Task: Look for space in Angleton, United States from 12th July, 2023 to 16th July, 2023 for 8 adults in price range Rs.10000 to Rs.16000. Place can be private room with 8 bedrooms having 8 beds and 8 bathrooms. Property type can be house, flat, guest house, hotel. Amenities needed are: wifi, TV, free parkinig on premises, gym, breakfast. Booking option can be shelf check-in. Required host language is English.
Action: Mouse moved to (519, 123)
Screenshot: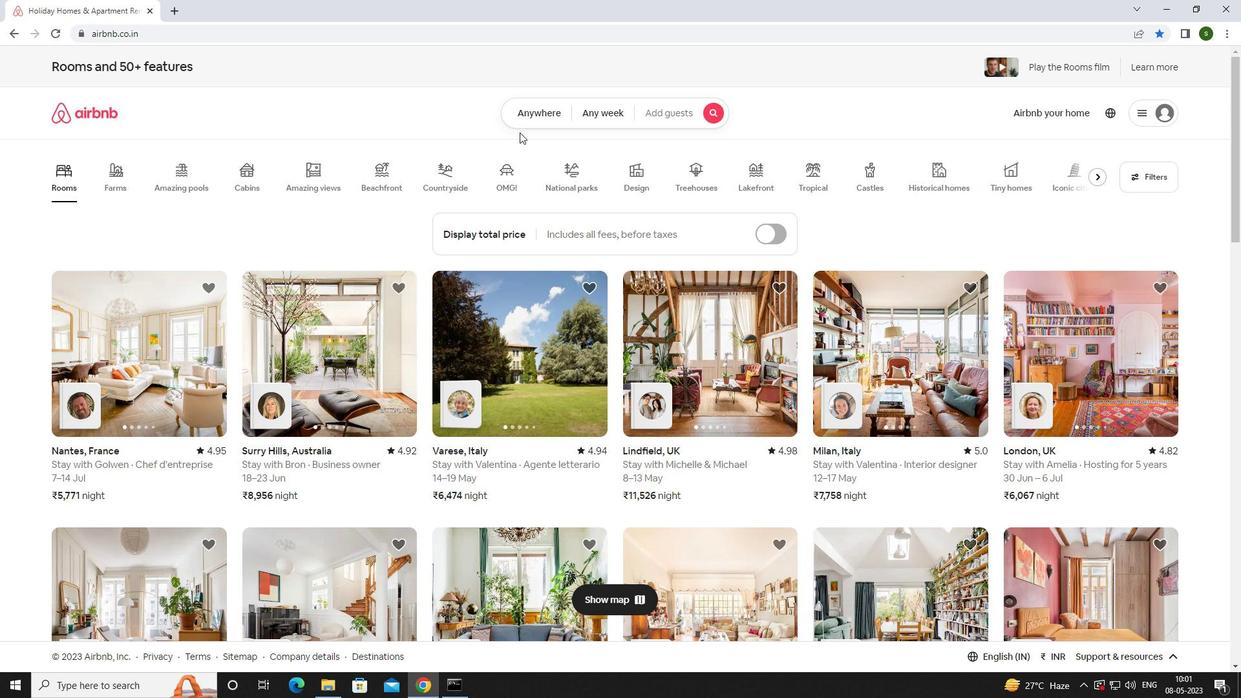 
Action: Mouse pressed left at (519, 123)
Screenshot: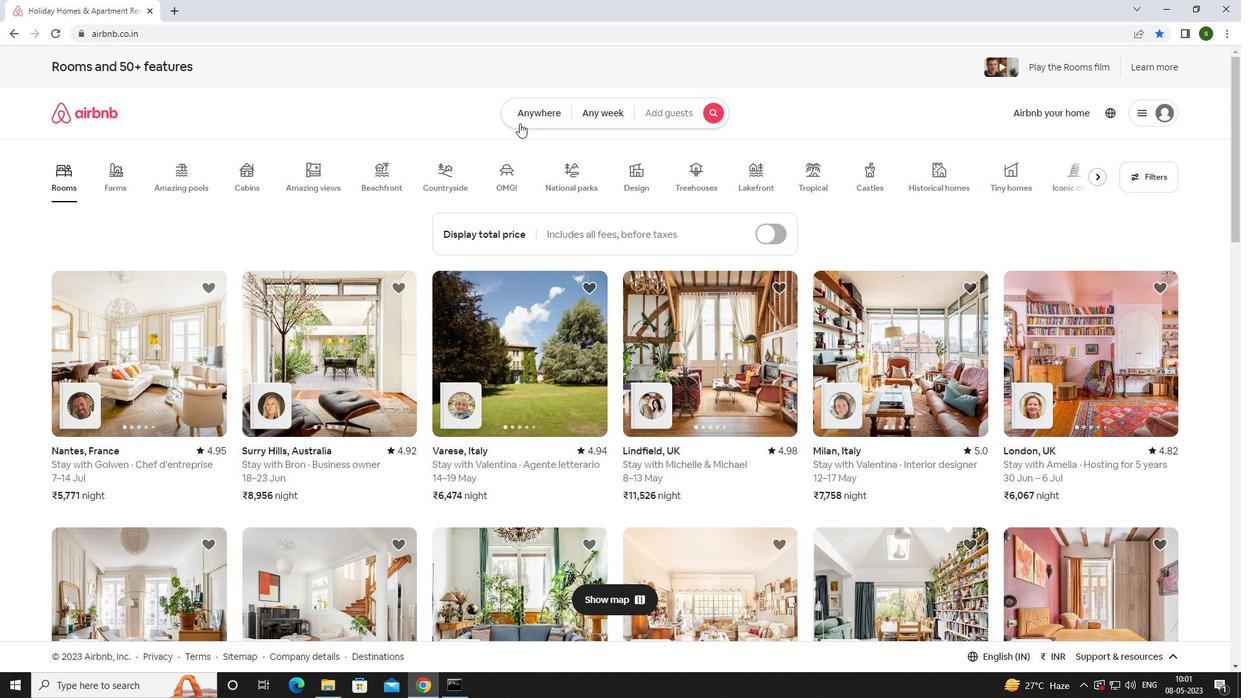 
Action: Mouse moved to (440, 170)
Screenshot: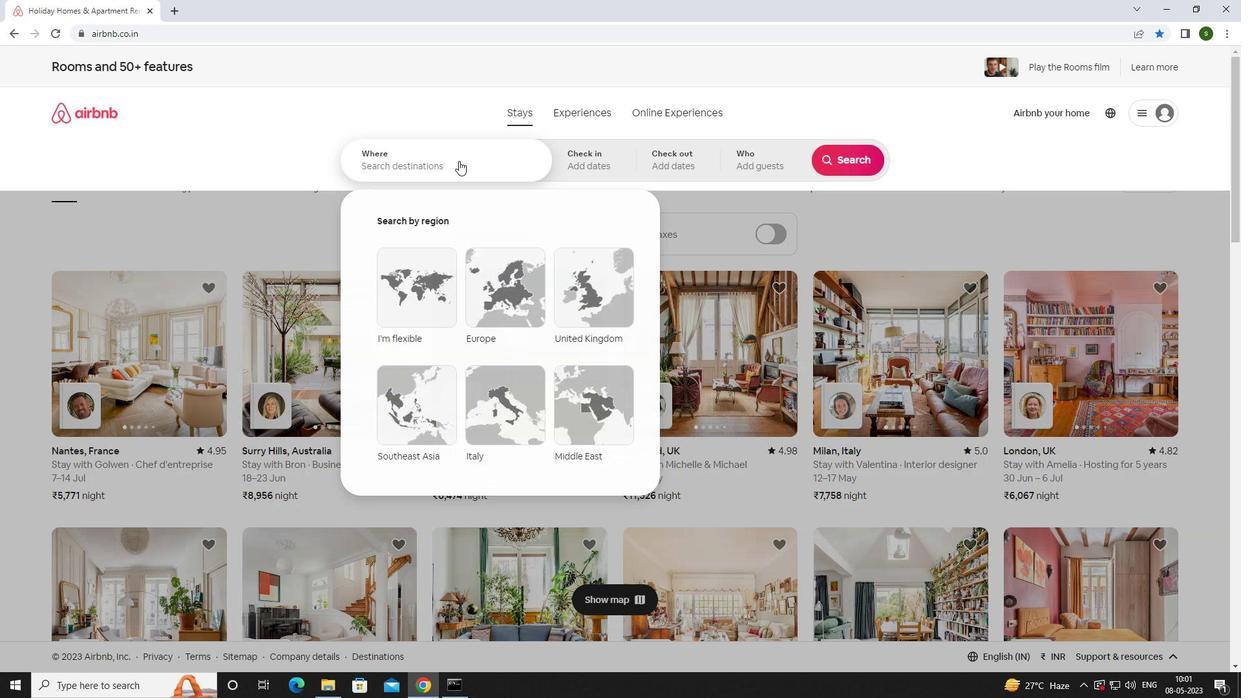 
Action: Mouse pressed left at (440, 170)
Screenshot: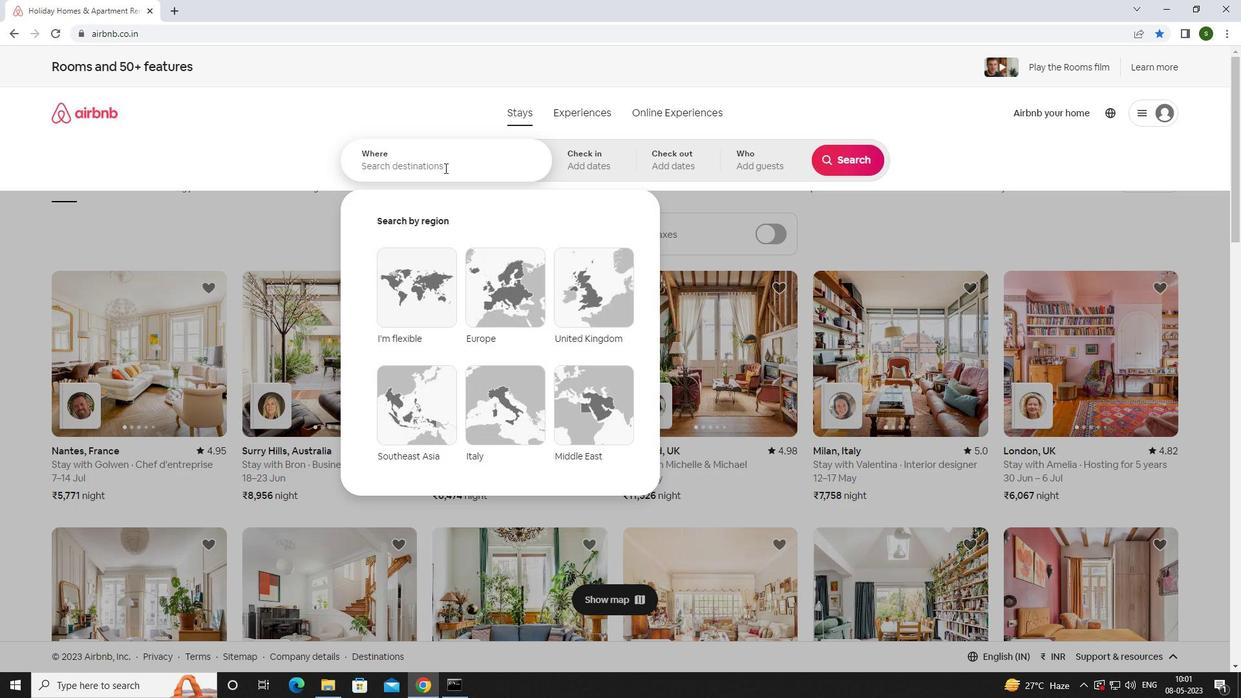 
Action: Mouse moved to (437, 171)
Screenshot: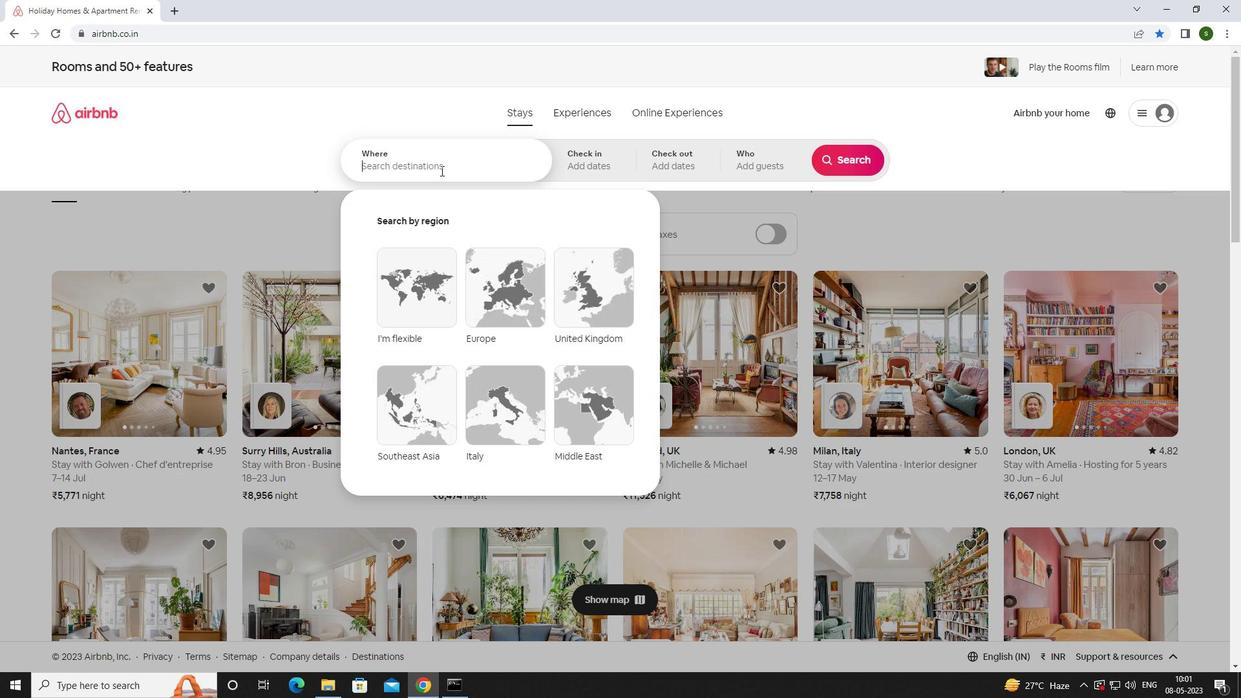 
Action: Key pressed <Key.caps_lock>a<Key.caps_lock>ngleton,<Key.space><Key.caps_lock>u<Key.caps_lock>nited<Key.space><Key.caps_lock>s<Key.caps_lock>tates<Key.enter>
Screenshot: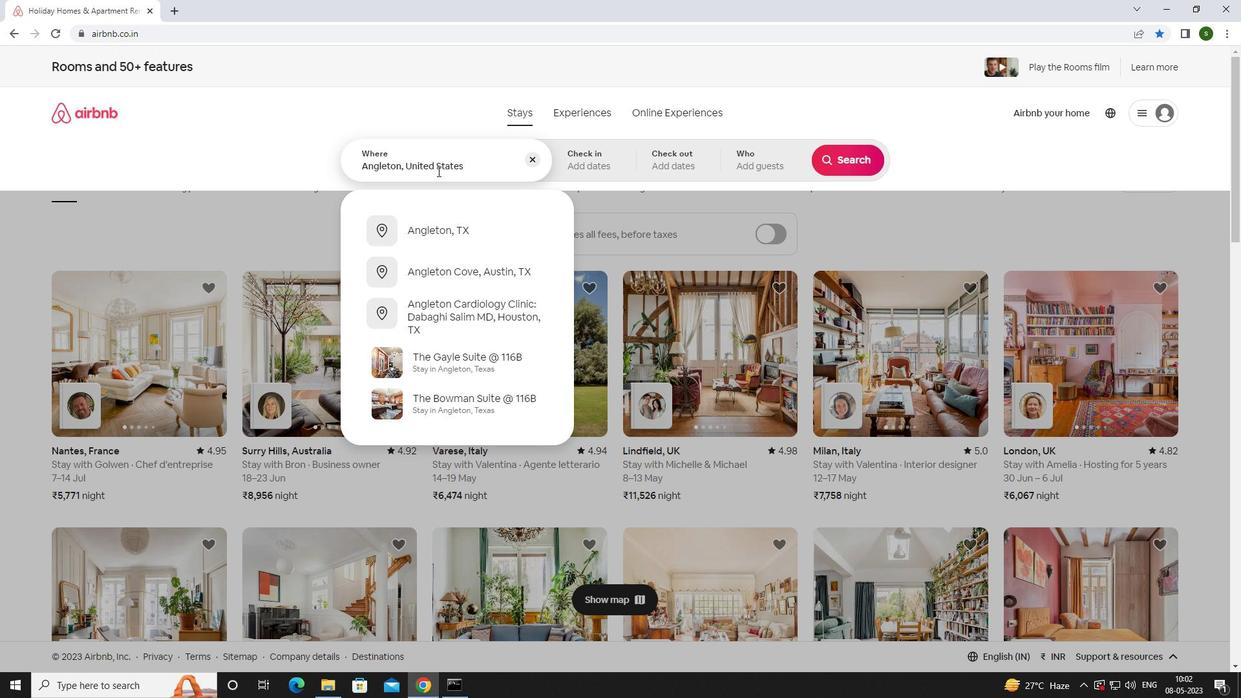 
Action: Mouse moved to (837, 259)
Screenshot: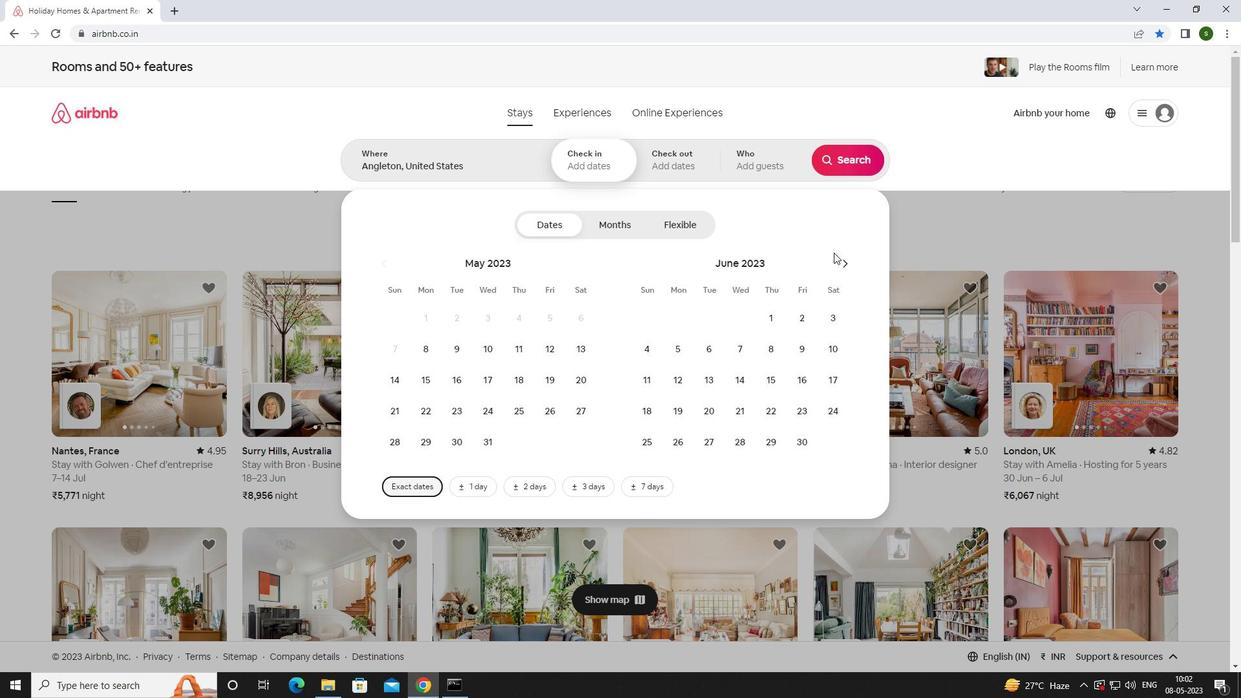 
Action: Mouse pressed left at (837, 259)
Screenshot: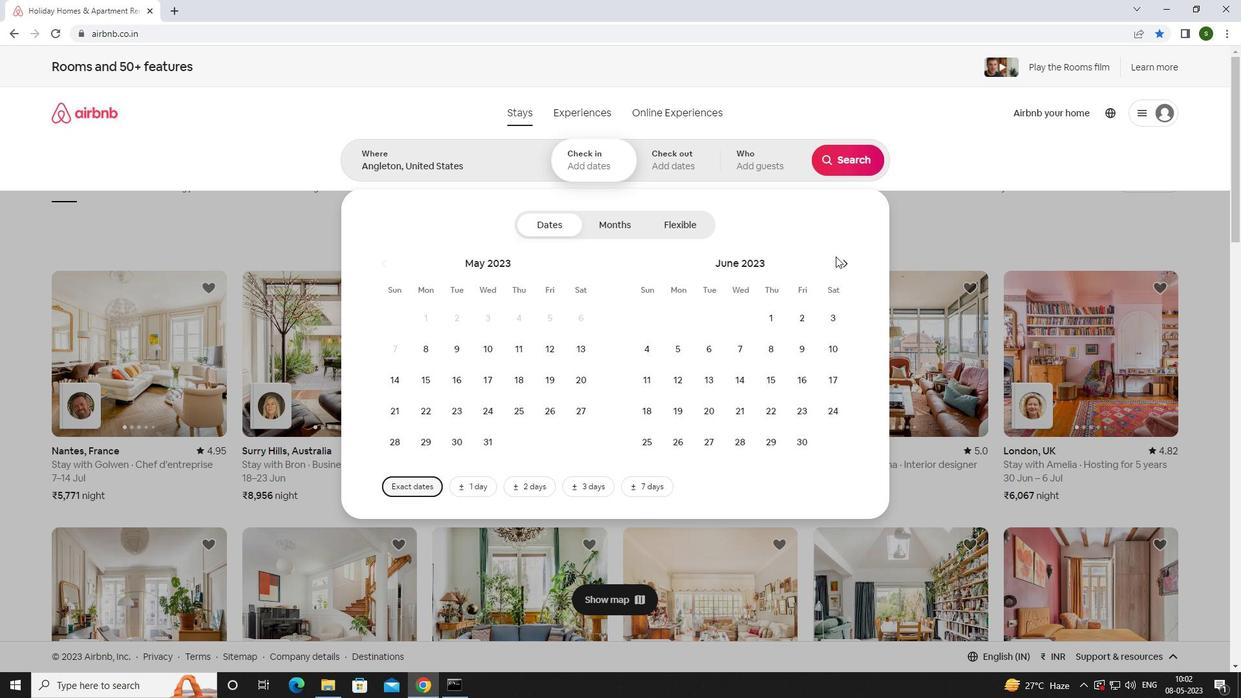 
Action: Mouse moved to (732, 378)
Screenshot: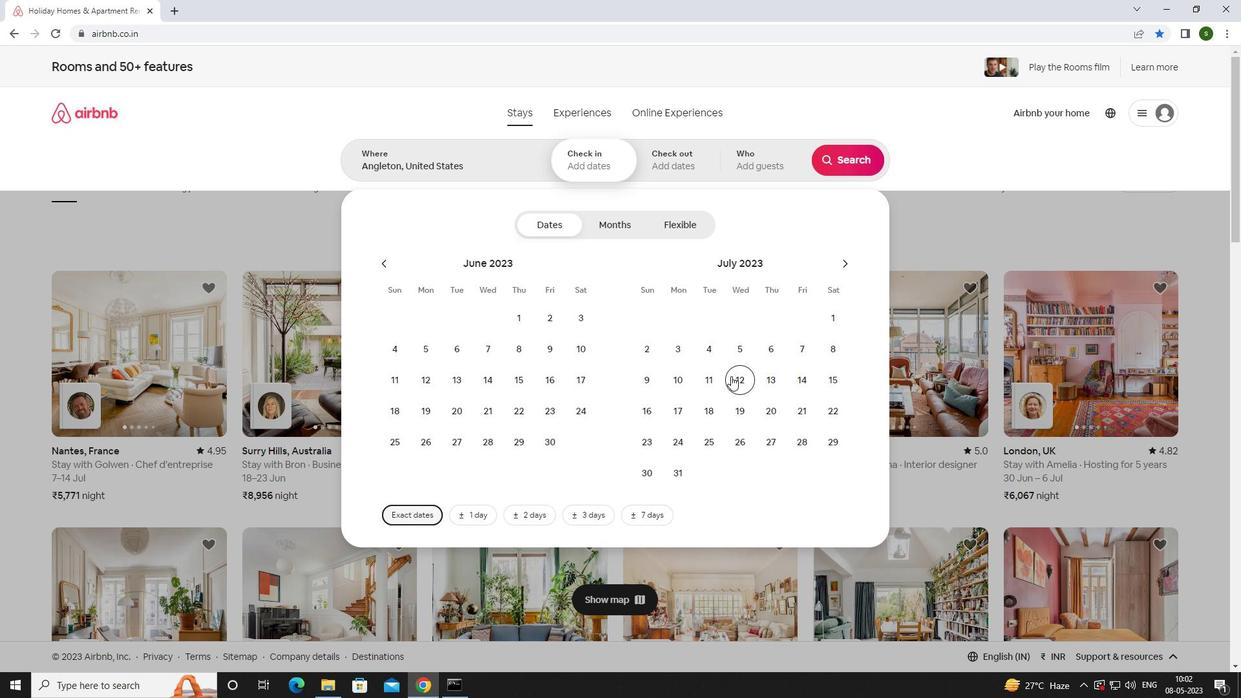 
Action: Mouse pressed left at (732, 378)
Screenshot: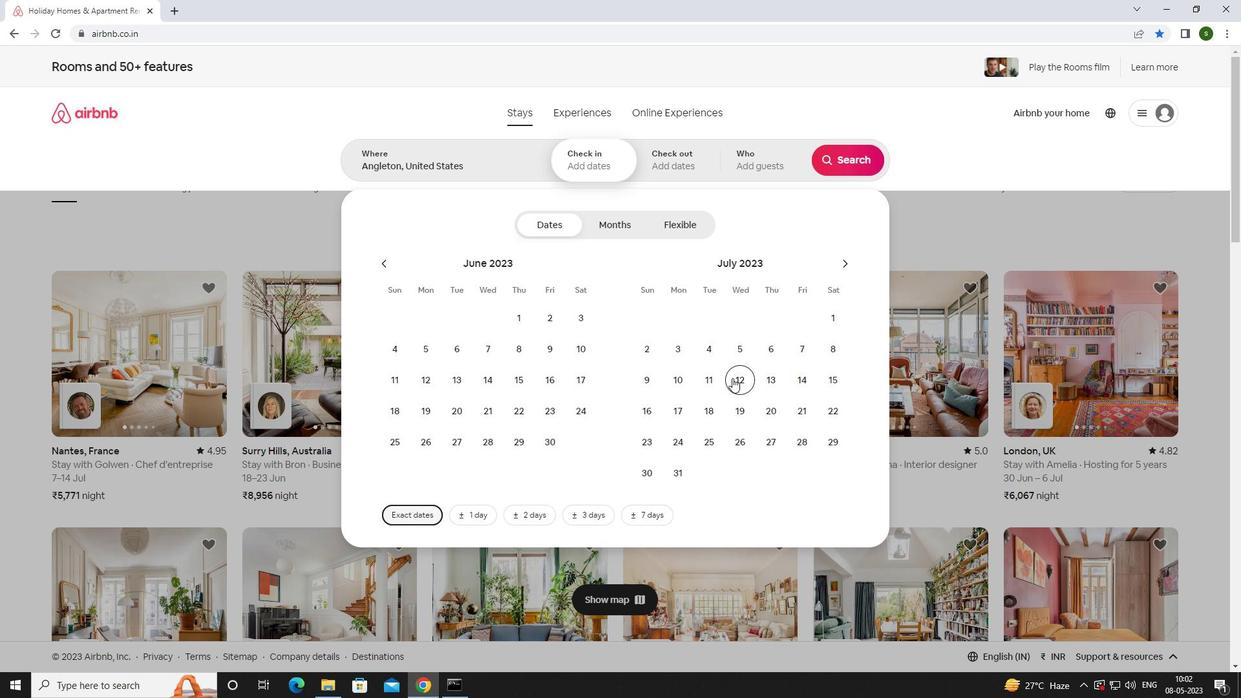 
Action: Mouse moved to (647, 412)
Screenshot: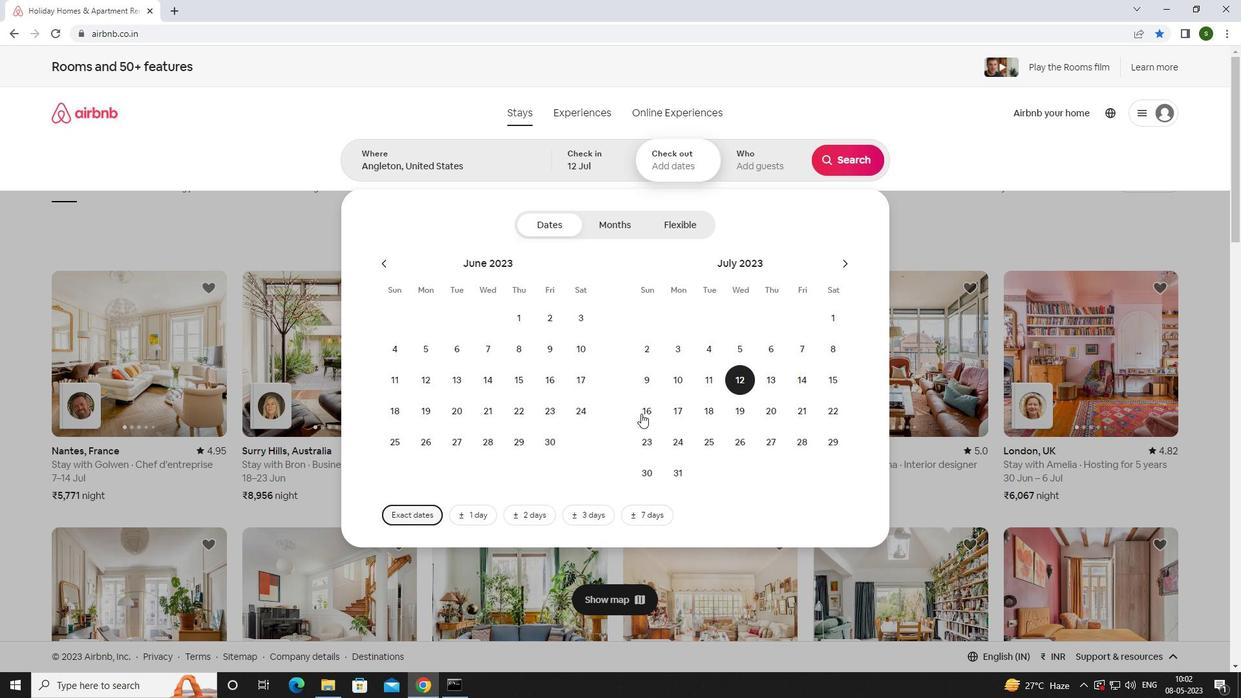 
Action: Mouse pressed left at (647, 412)
Screenshot: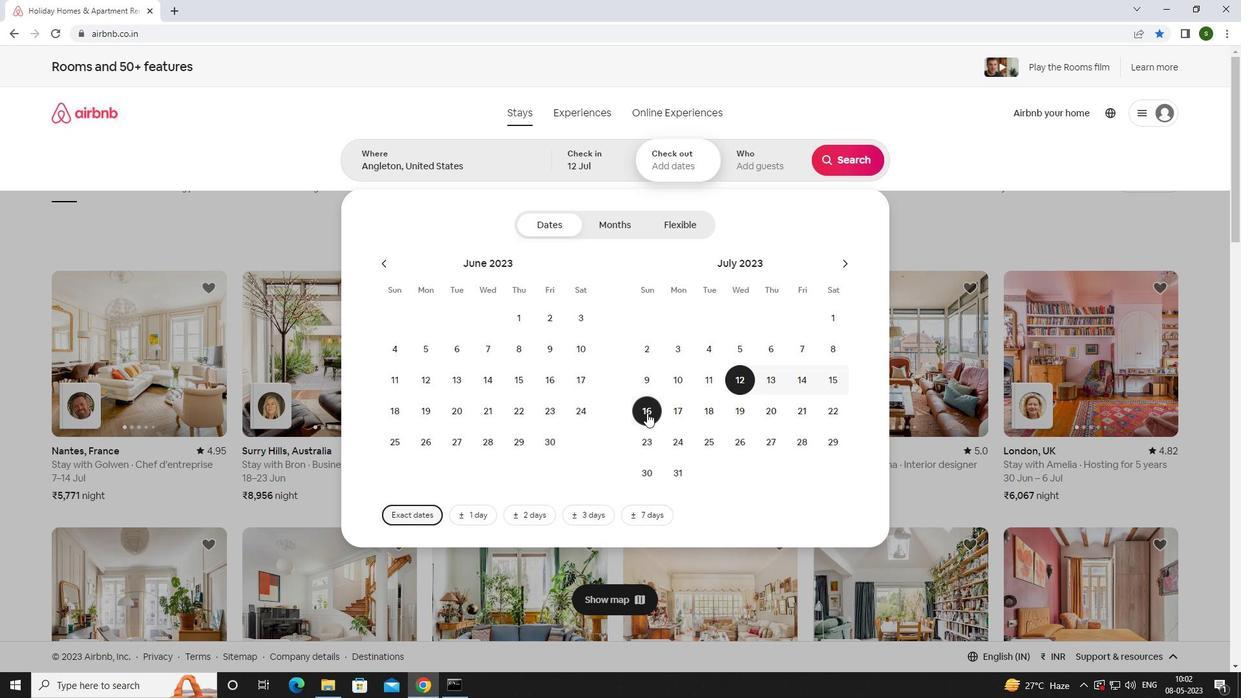 
Action: Mouse moved to (768, 170)
Screenshot: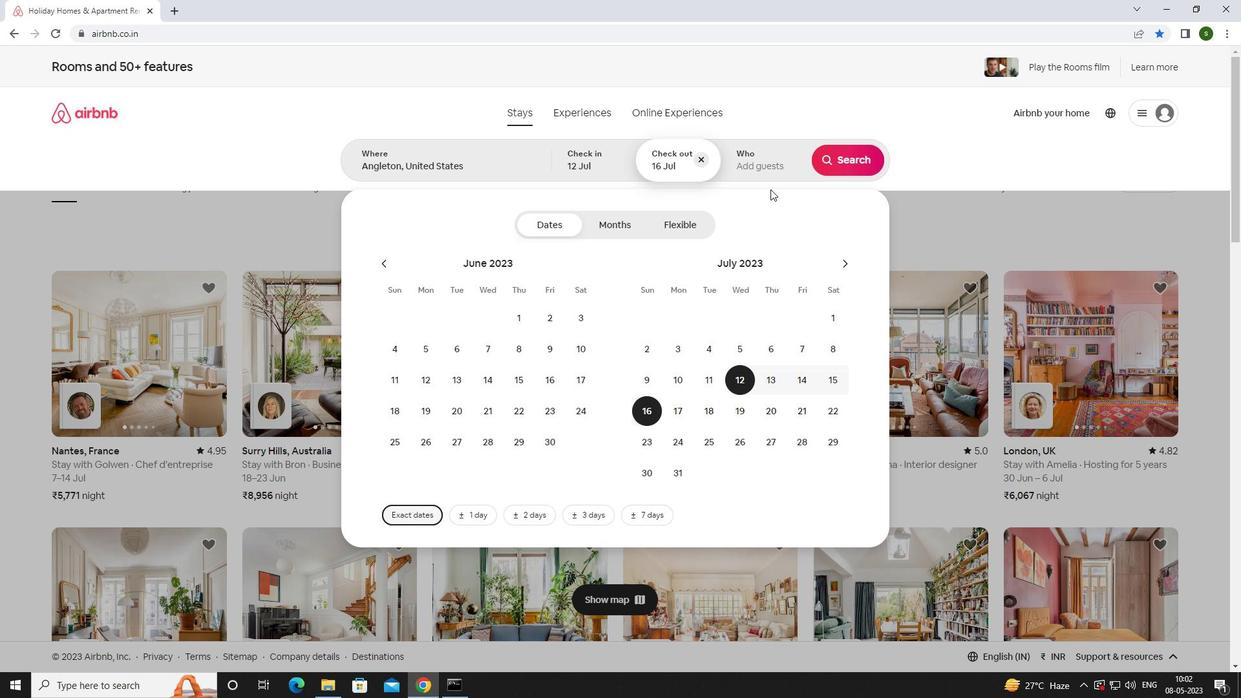 
Action: Mouse pressed left at (768, 170)
Screenshot: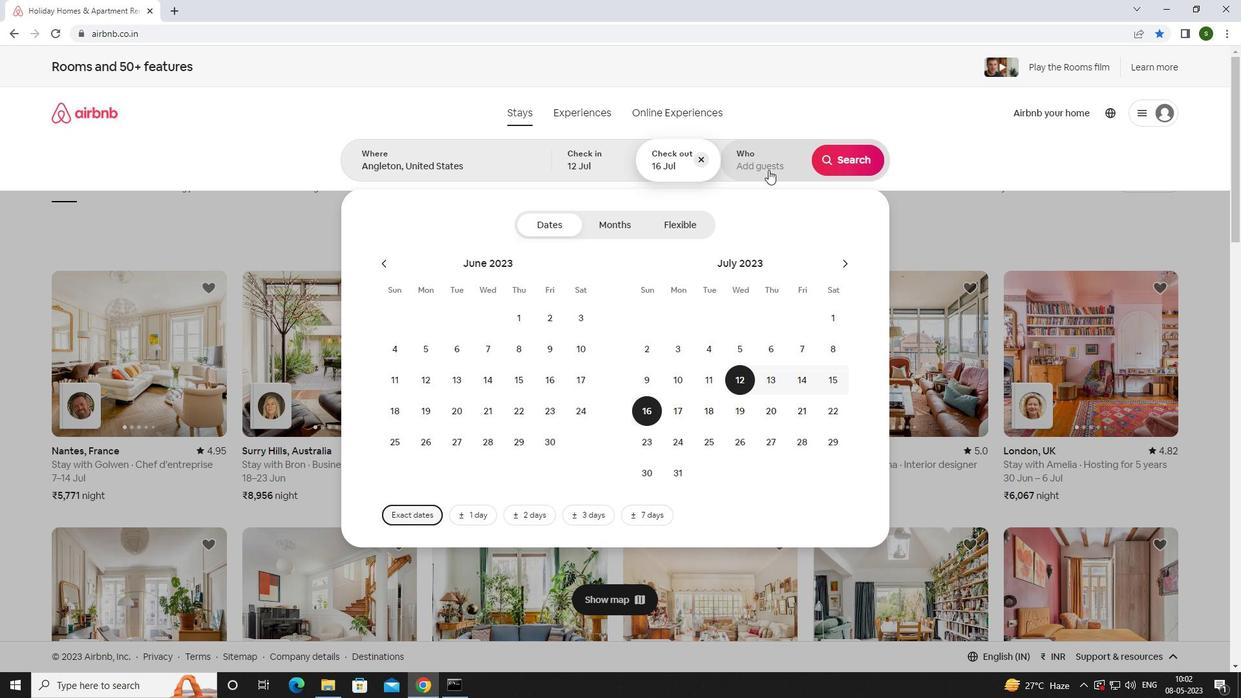 
Action: Mouse moved to (850, 231)
Screenshot: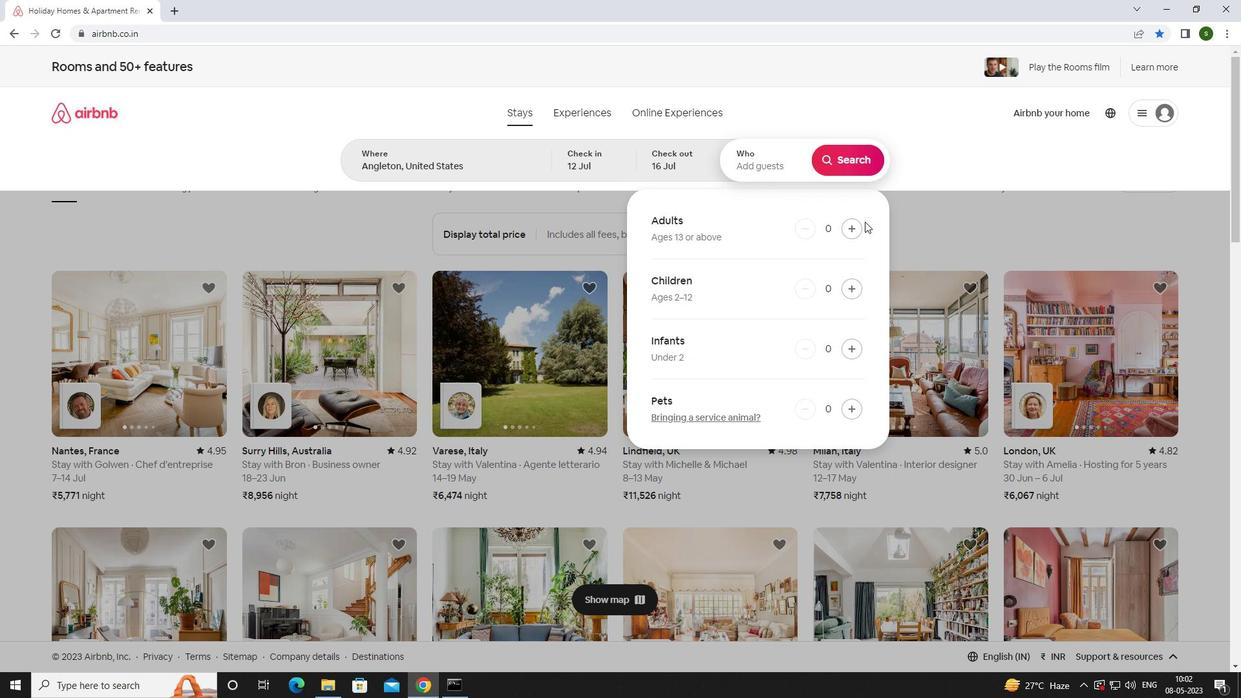 
Action: Mouse pressed left at (850, 231)
Screenshot: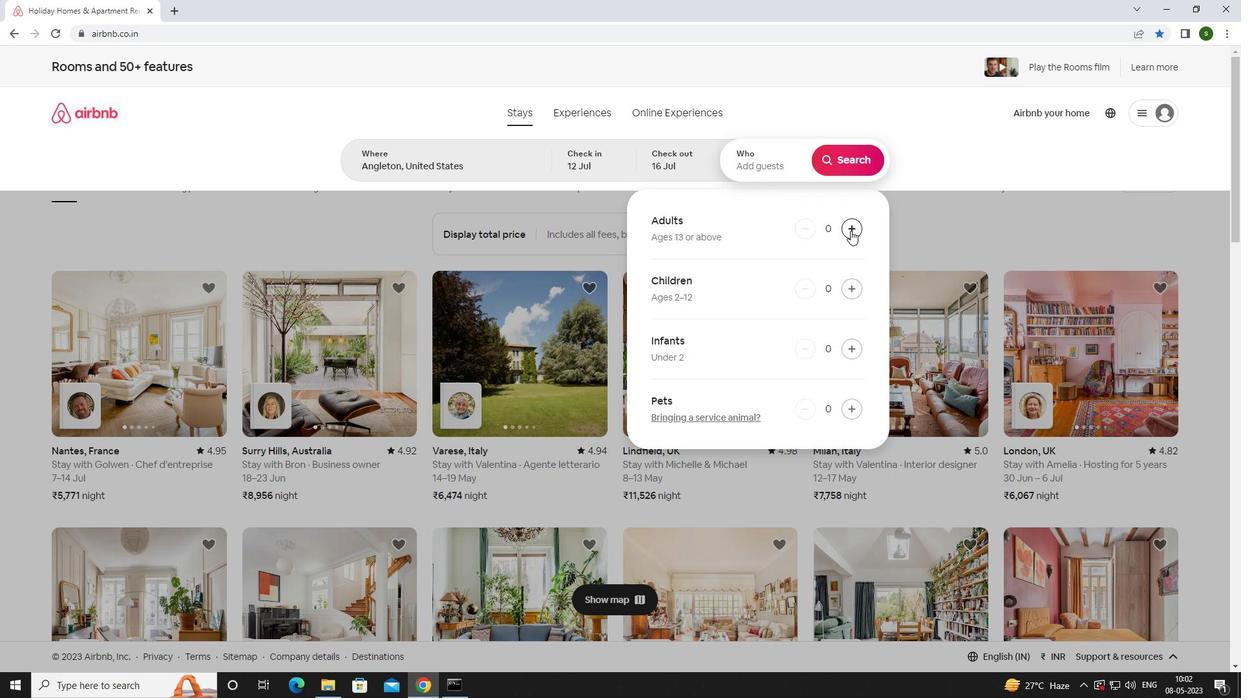 
Action: Mouse pressed left at (850, 231)
Screenshot: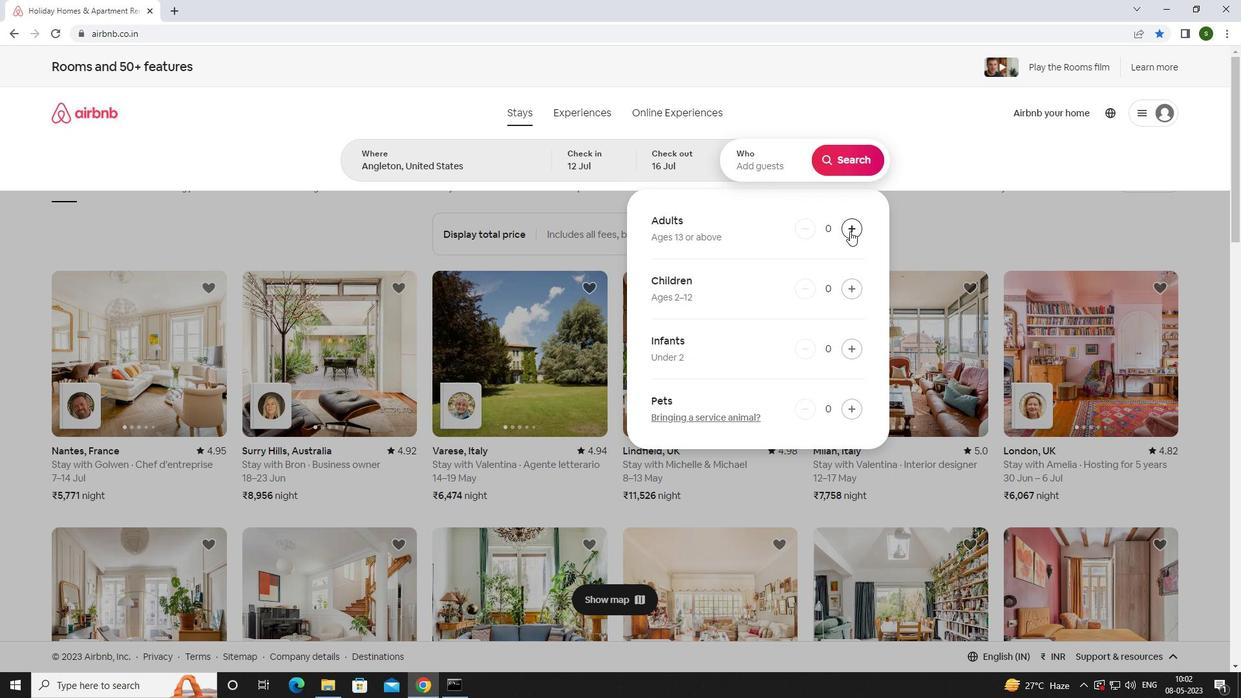 
Action: Mouse pressed left at (850, 231)
Screenshot: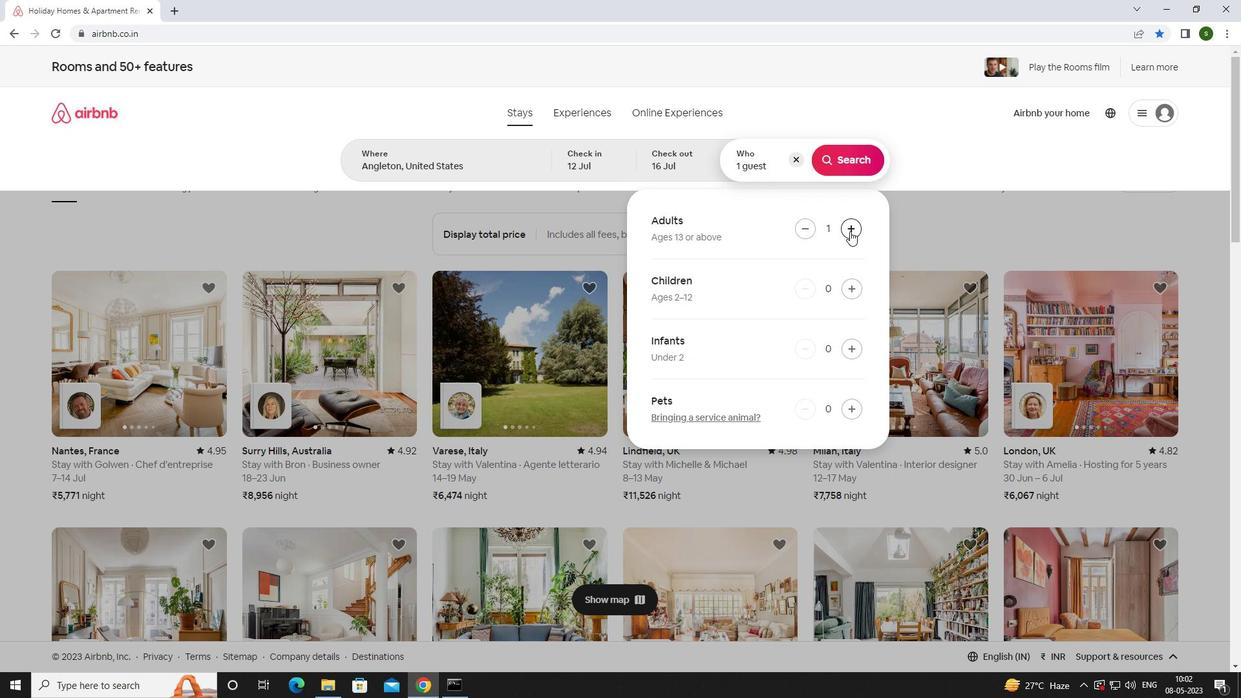 
Action: Mouse pressed left at (850, 231)
Screenshot: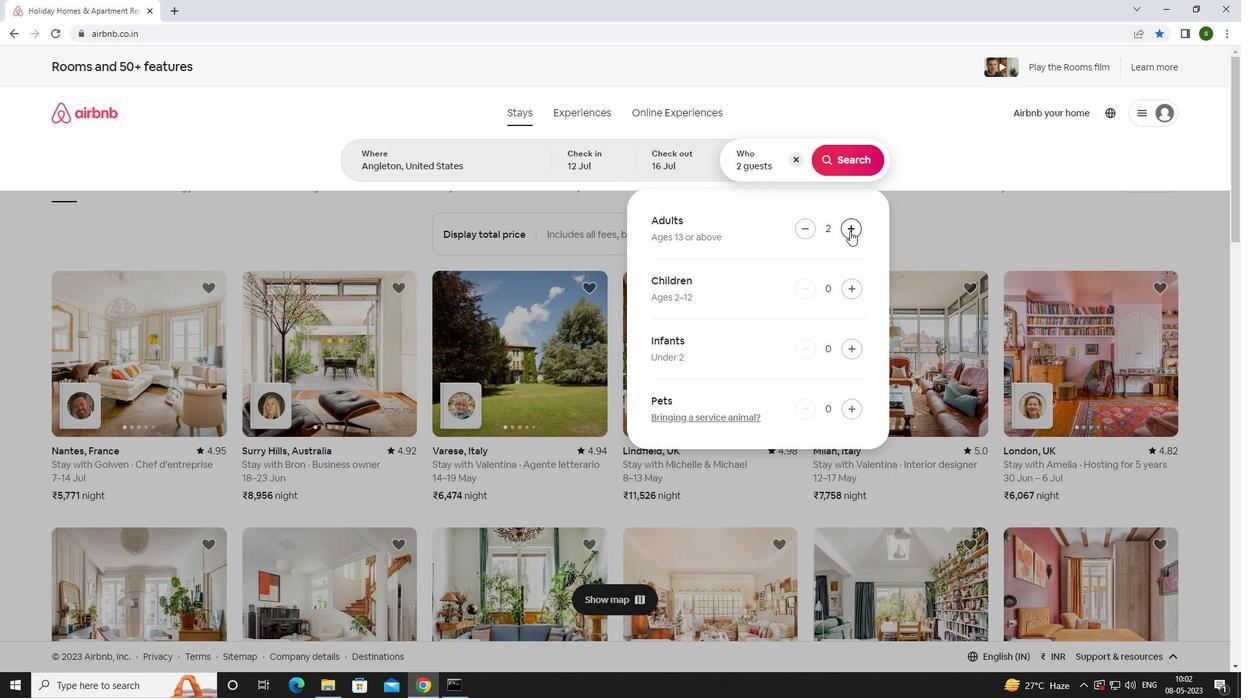 
Action: Mouse pressed left at (850, 231)
Screenshot: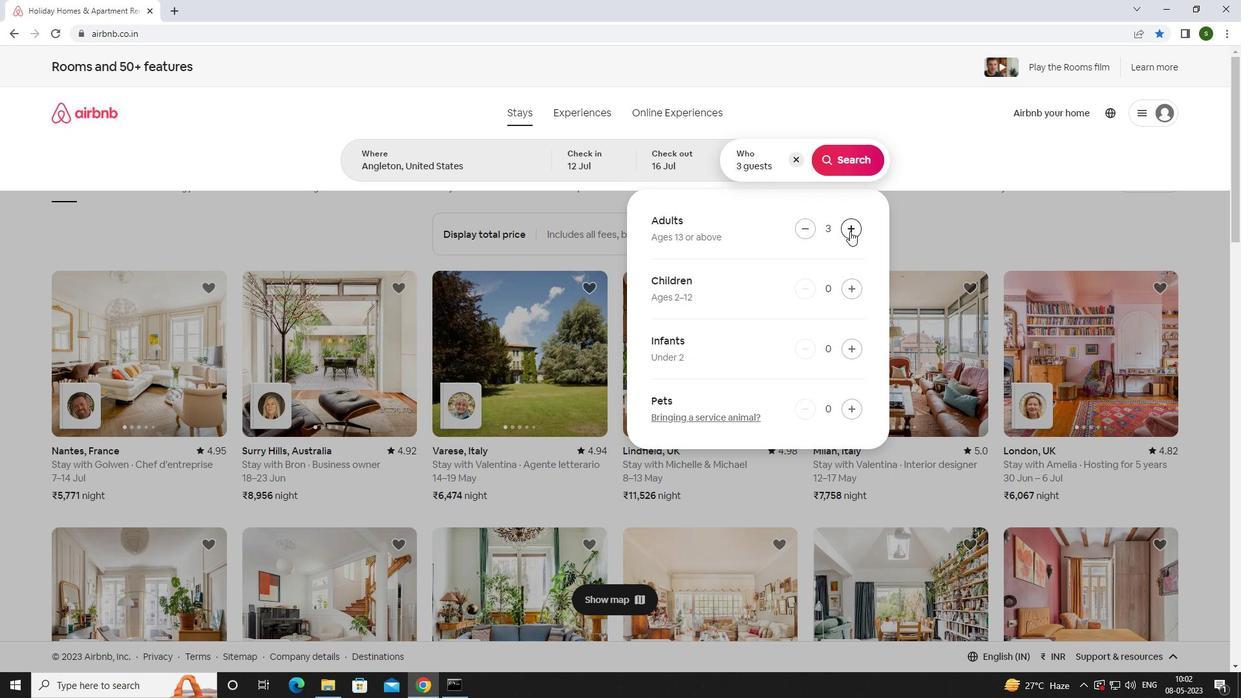 
Action: Mouse pressed left at (850, 231)
Screenshot: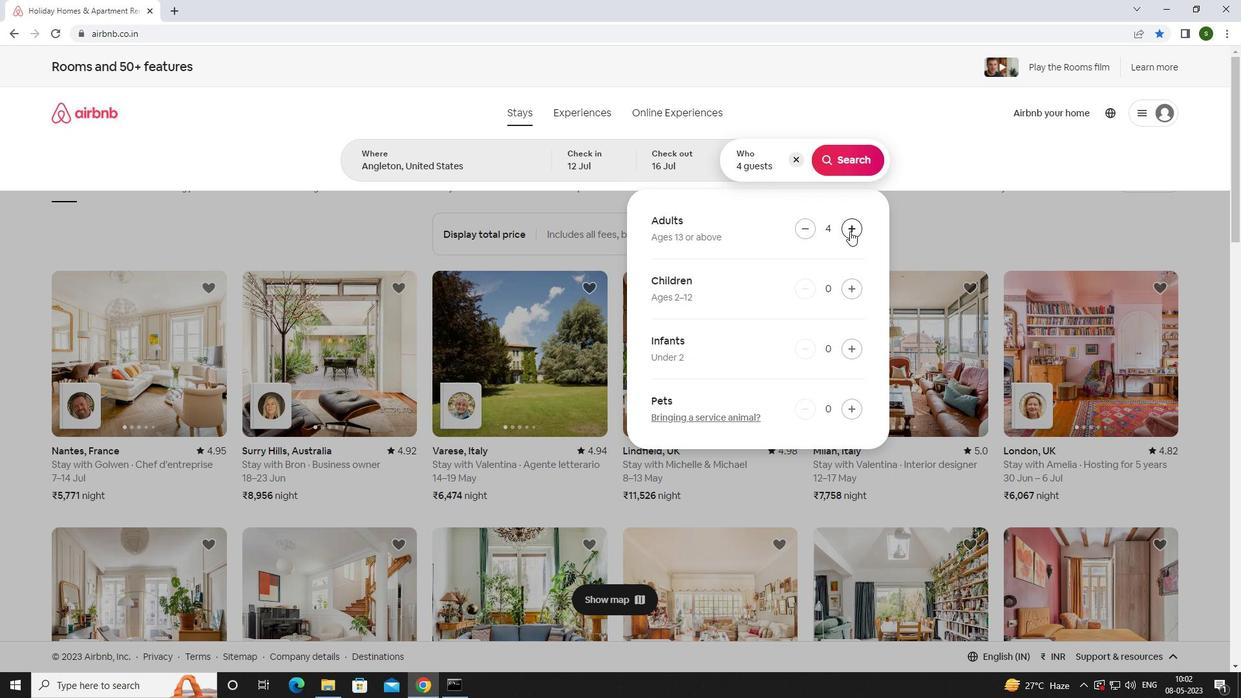 
Action: Mouse pressed left at (850, 231)
Screenshot: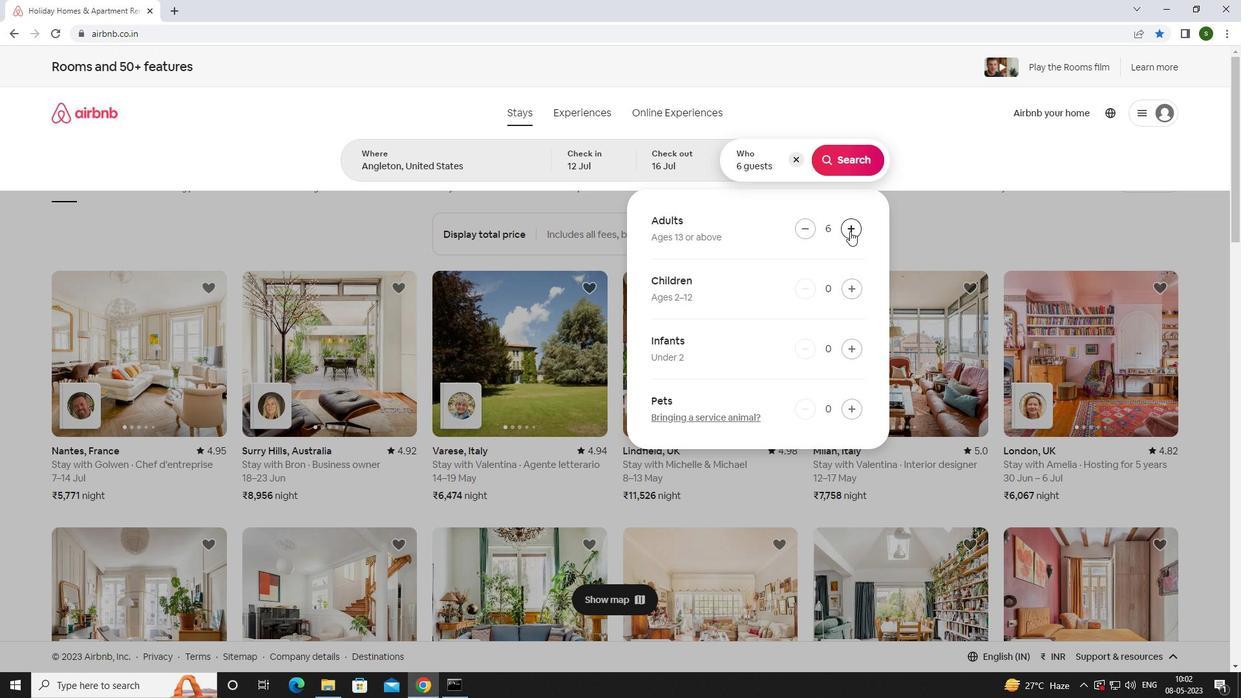 
Action: Mouse pressed left at (850, 231)
Screenshot: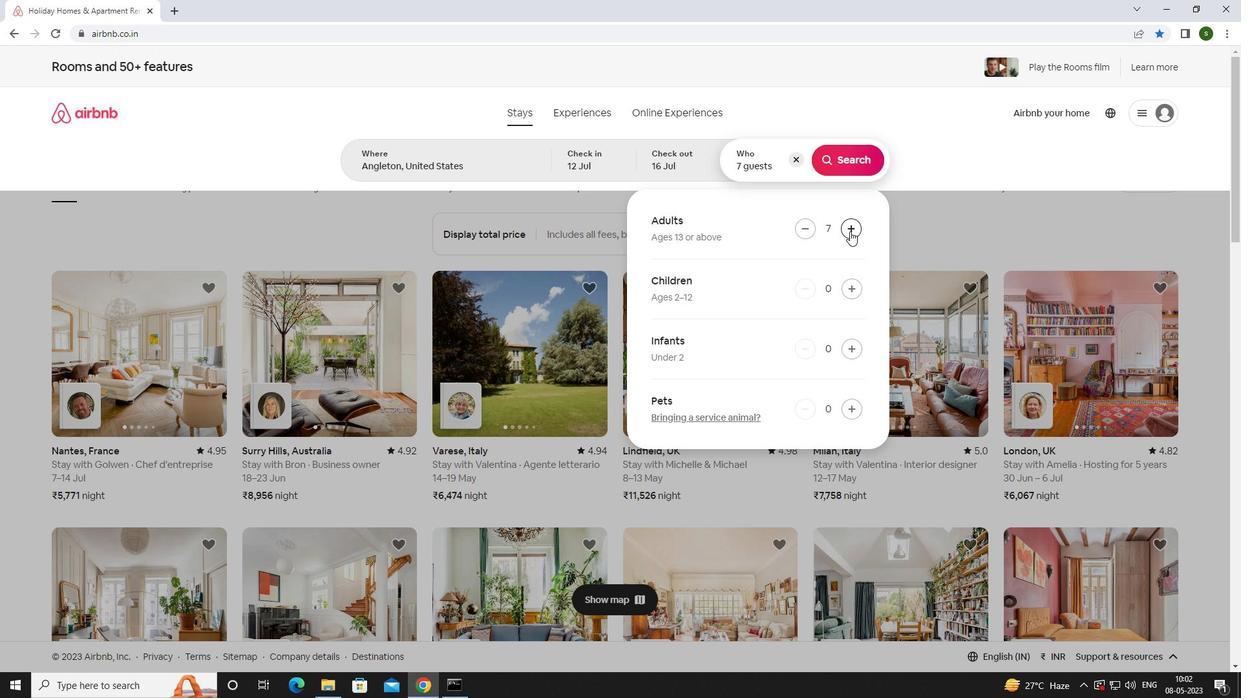 
Action: Mouse moved to (836, 166)
Screenshot: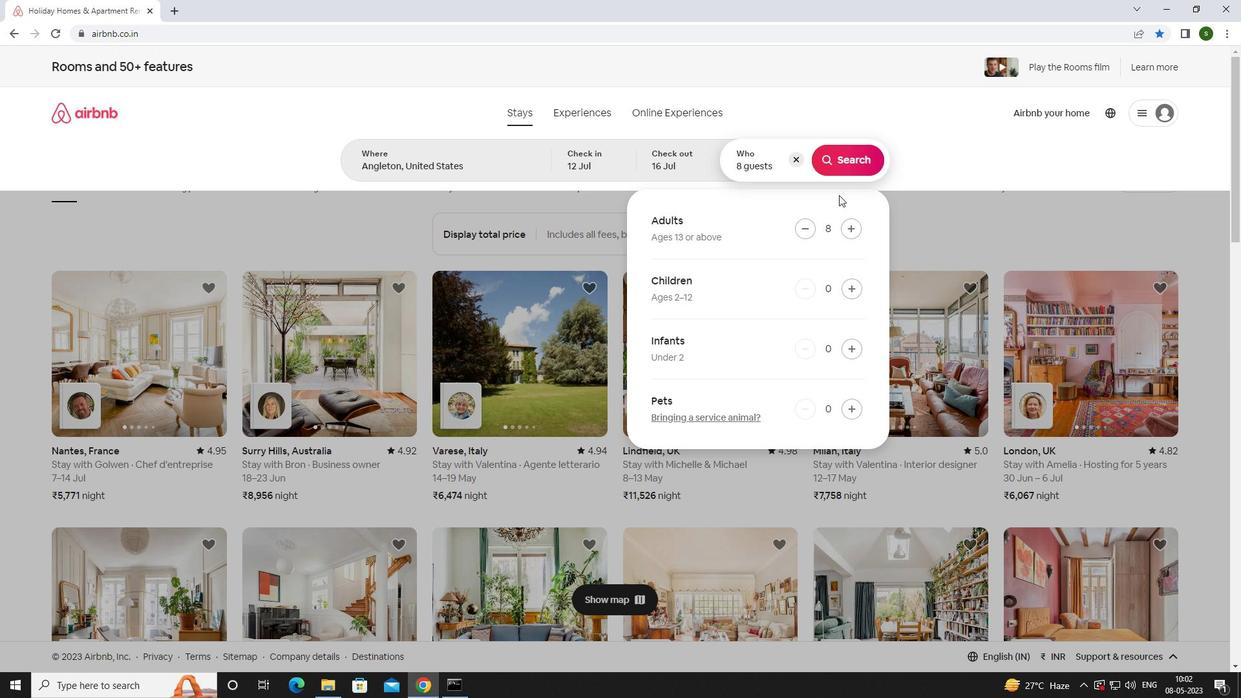 
Action: Mouse pressed left at (836, 166)
Screenshot: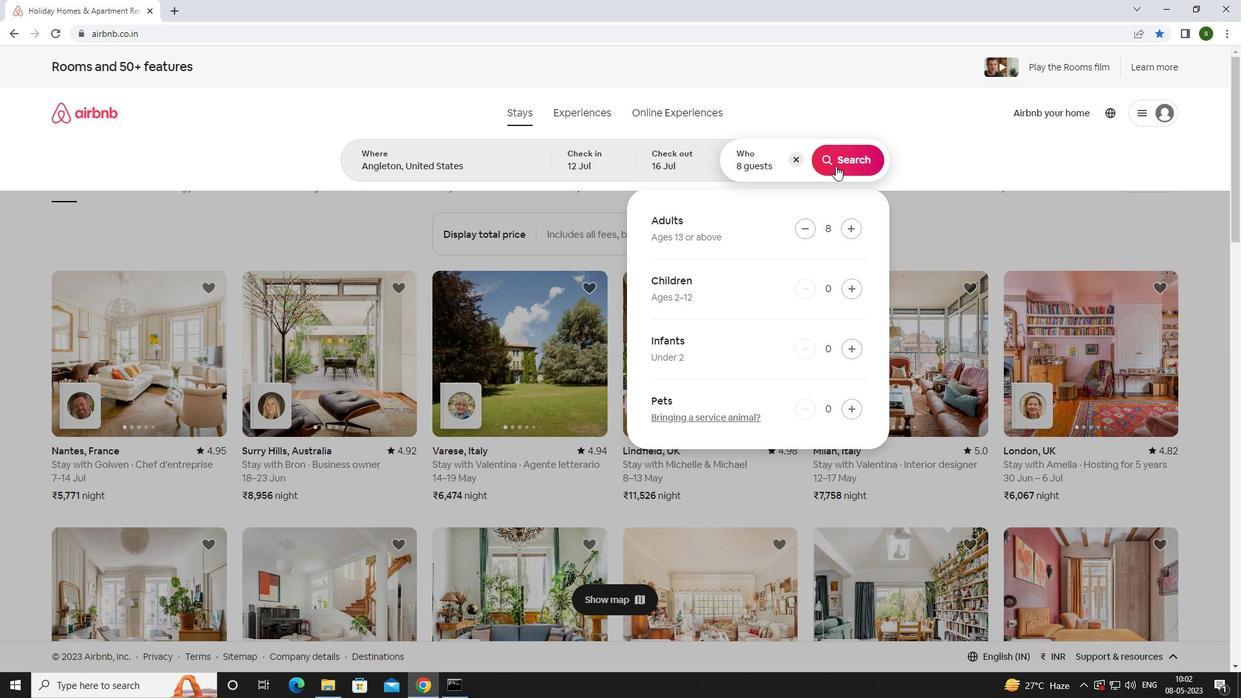 
Action: Mouse moved to (1166, 118)
Screenshot: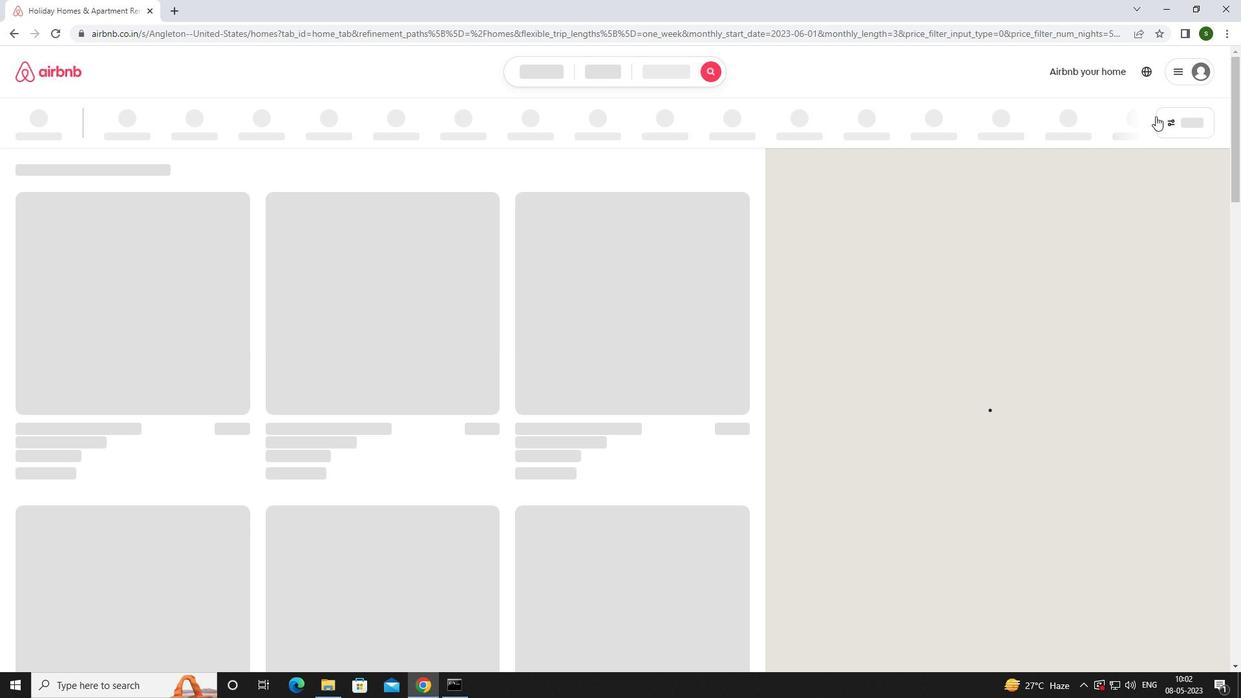 
Action: Mouse pressed left at (1166, 118)
Screenshot: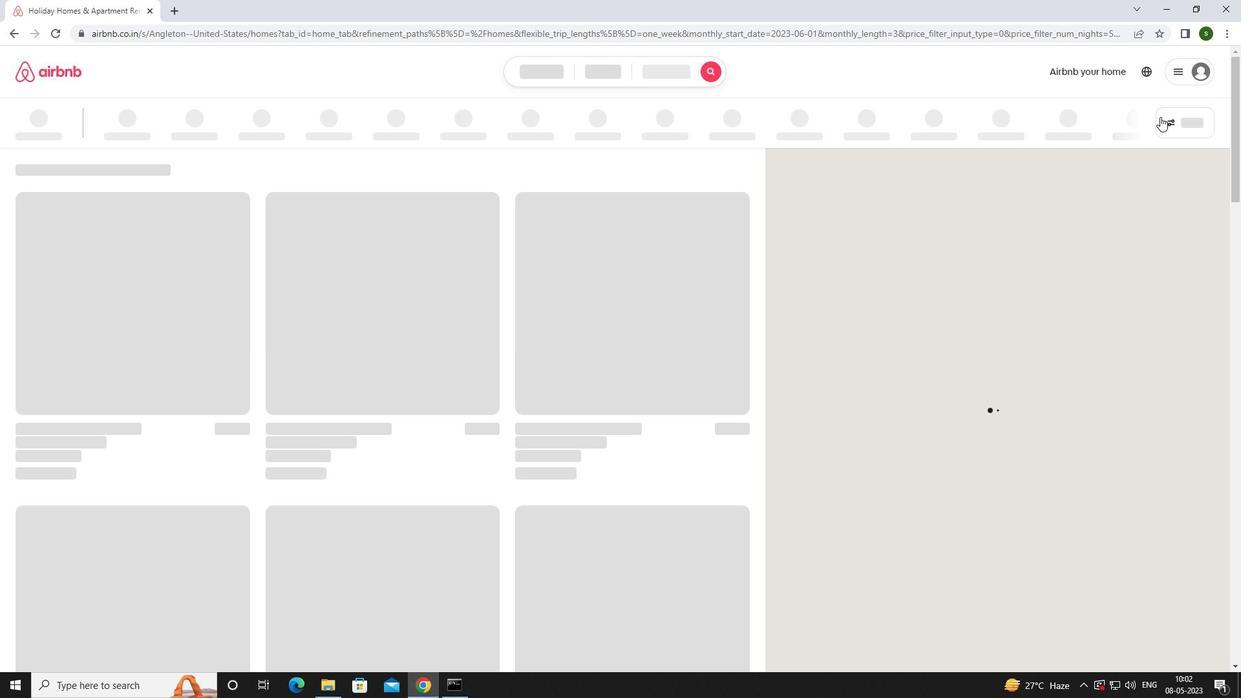 
Action: Mouse moved to (474, 431)
Screenshot: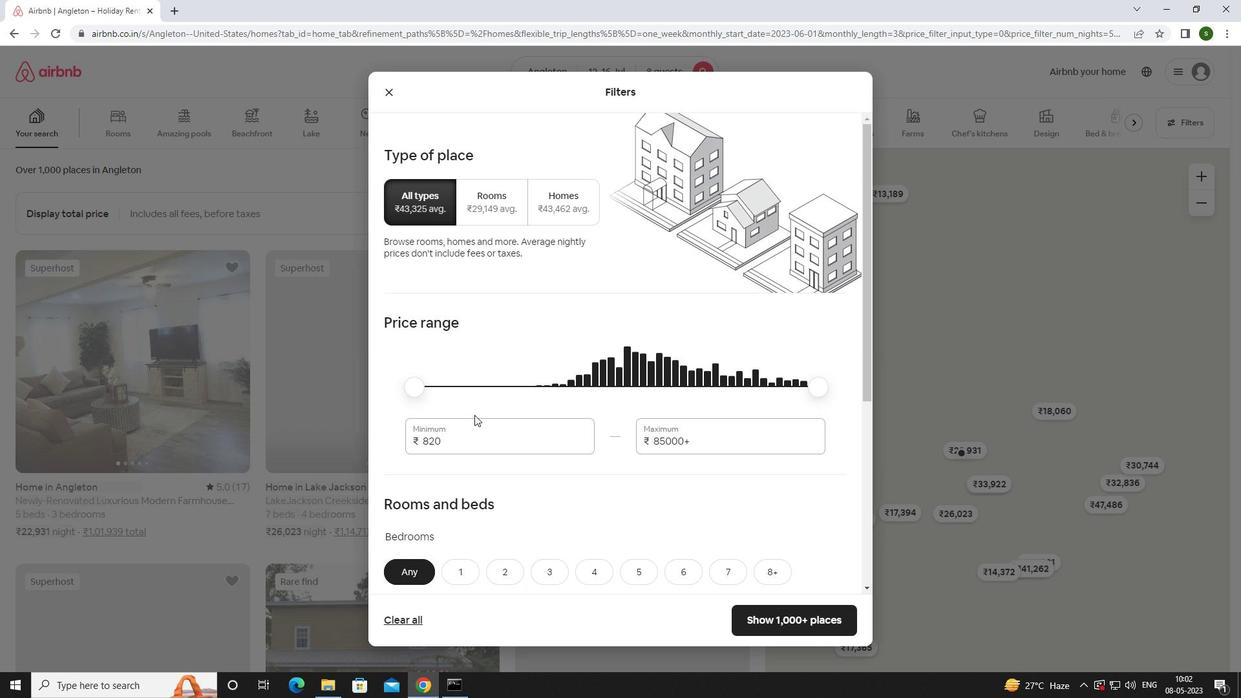
Action: Mouse pressed left at (474, 431)
Screenshot: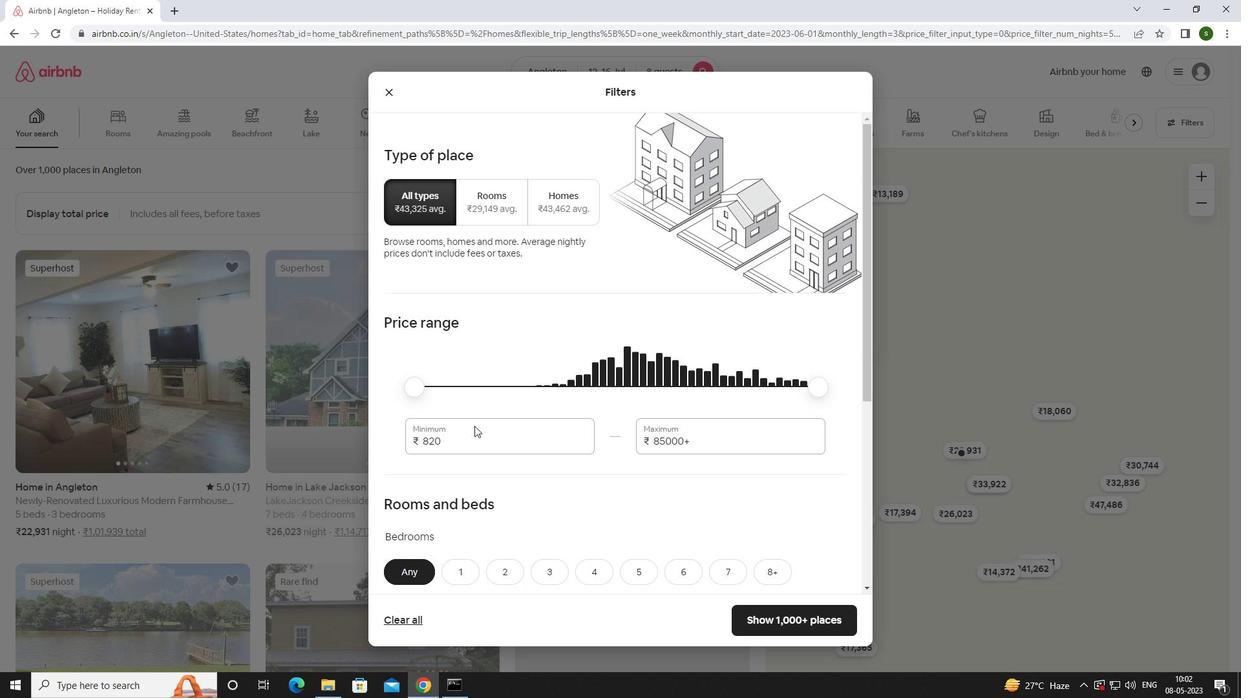 
Action: Key pressed <Key.backspace><Key.backspace><Key.backspace><Key.backspace>10000
Screenshot: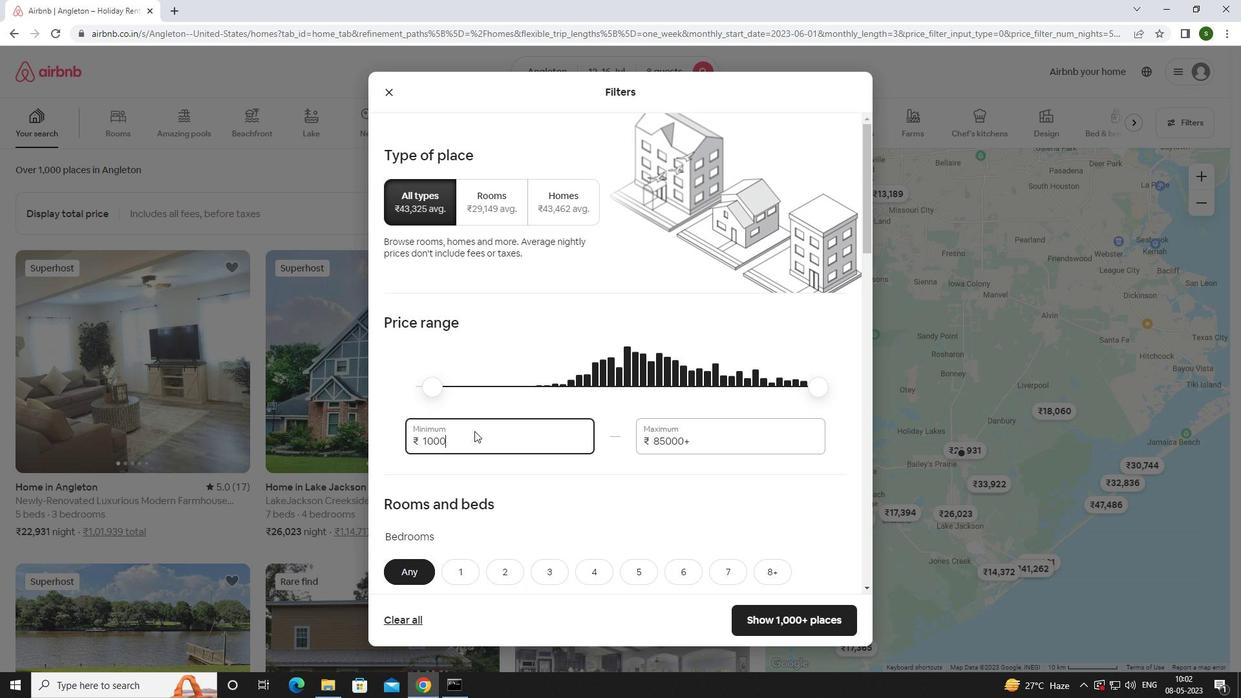 
Action: Mouse moved to (700, 435)
Screenshot: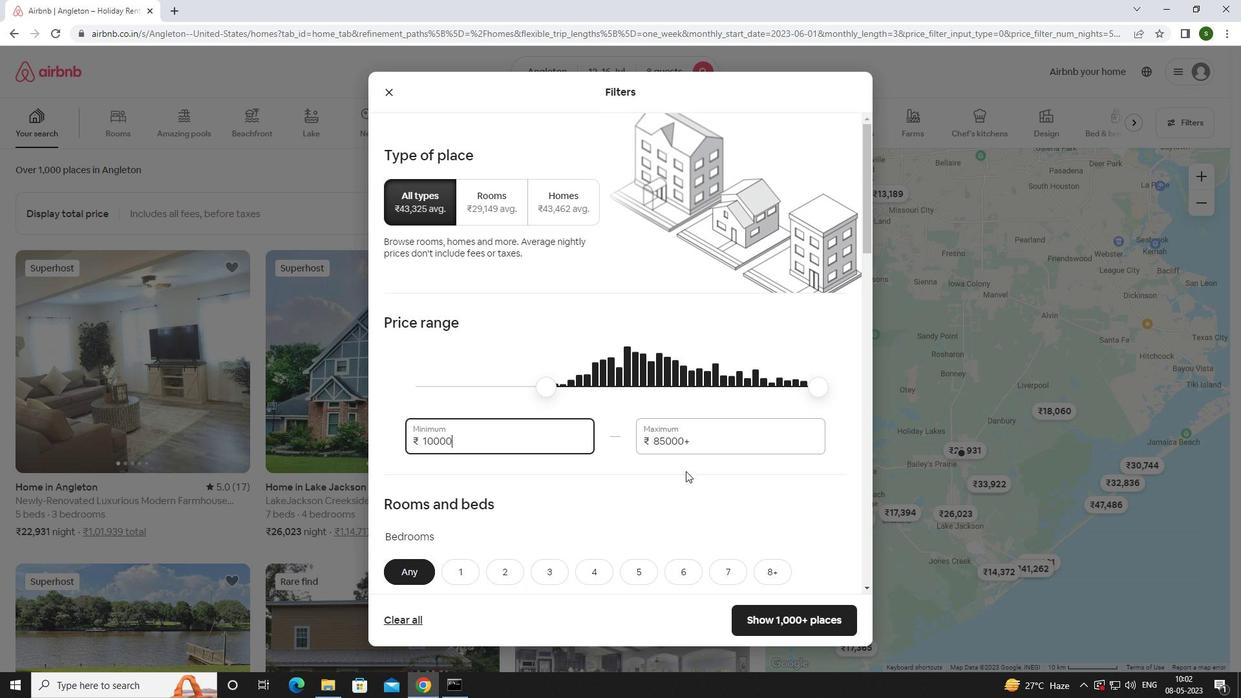 
Action: Mouse pressed left at (700, 435)
Screenshot: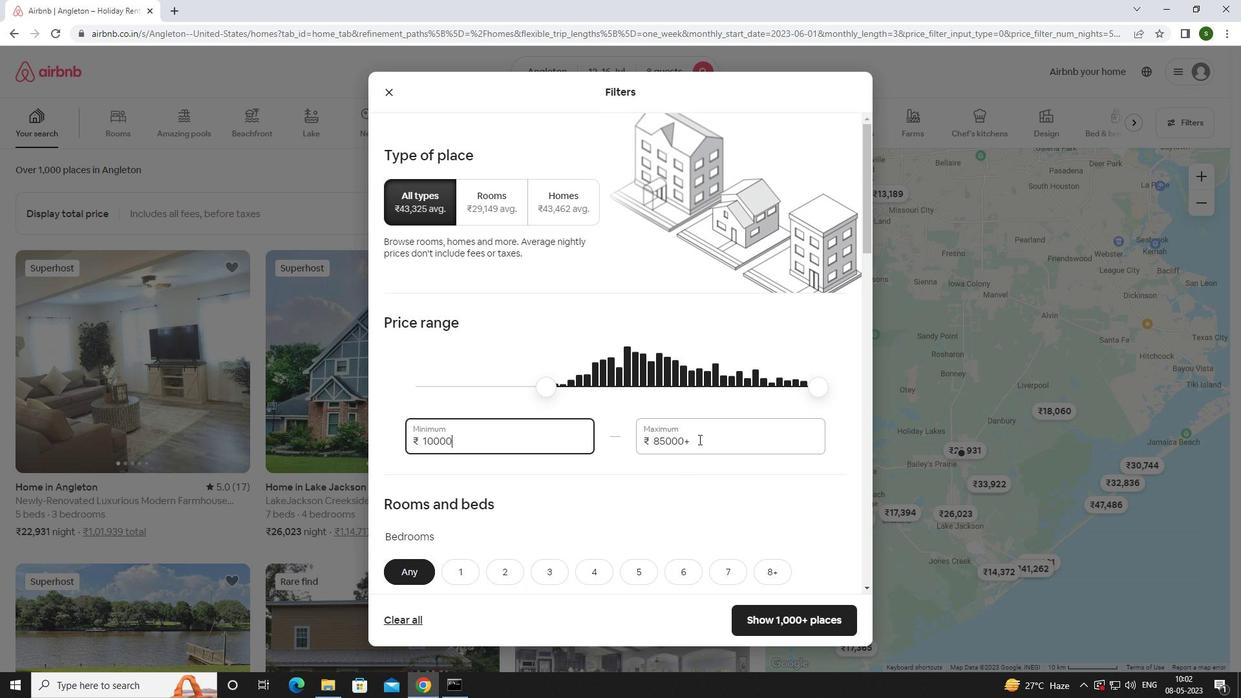 
Action: Key pressed <Key.backspace><Key.backspace><Key.backspace><Key.backspace><Key.backspace><Key.backspace><Key.backspace><Key.backspace><Key.backspace><Key.backspace><Key.backspace><Key.backspace><Key.backspace>16000
Screenshot: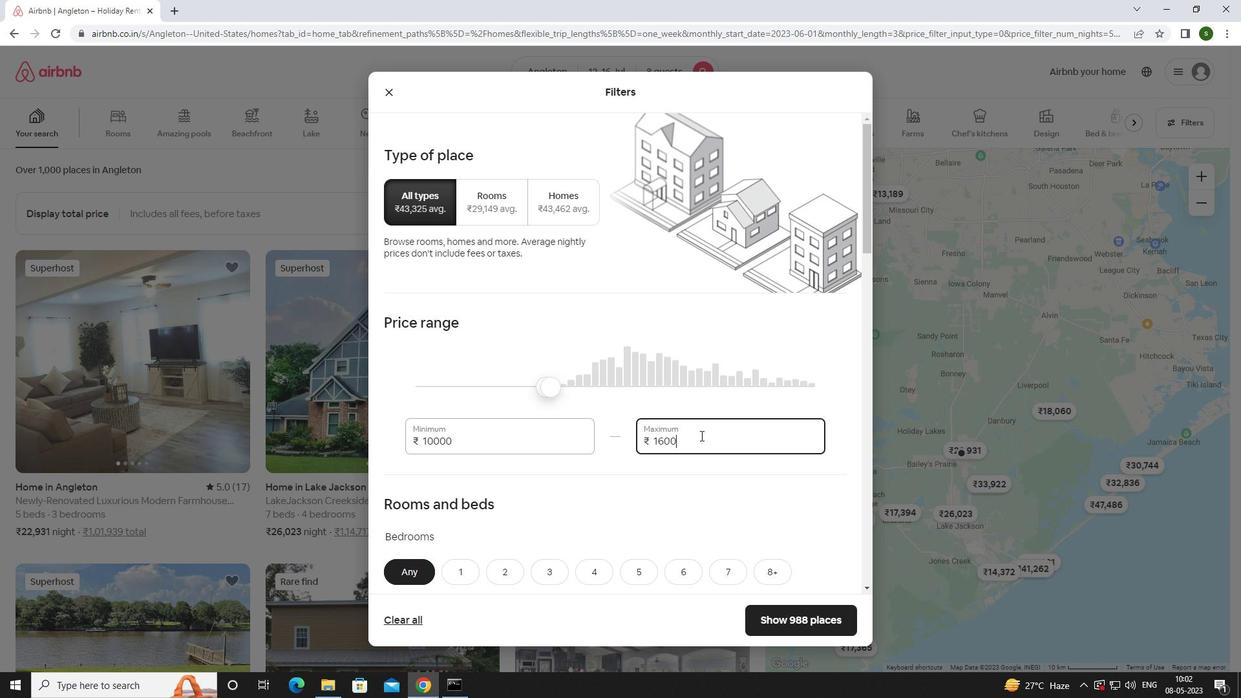 
Action: Mouse moved to (633, 421)
Screenshot: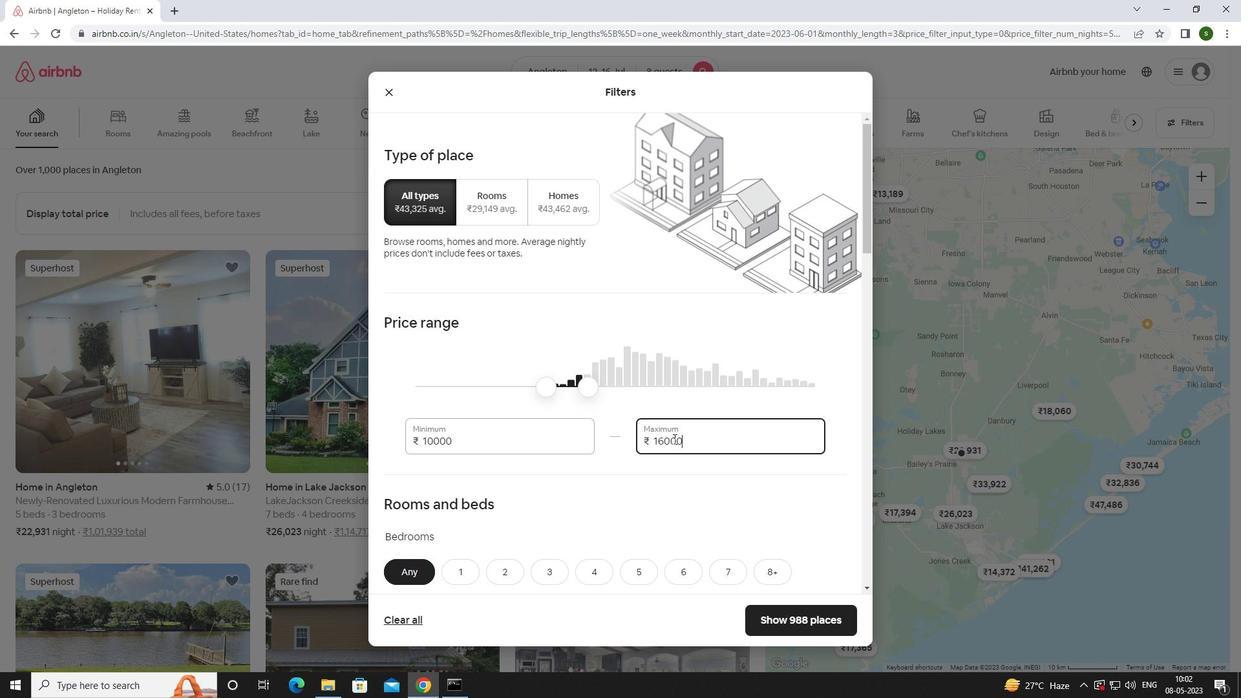 
Action: Mouse scrolled (633, 420) with delta (0, 0)
Screenshot: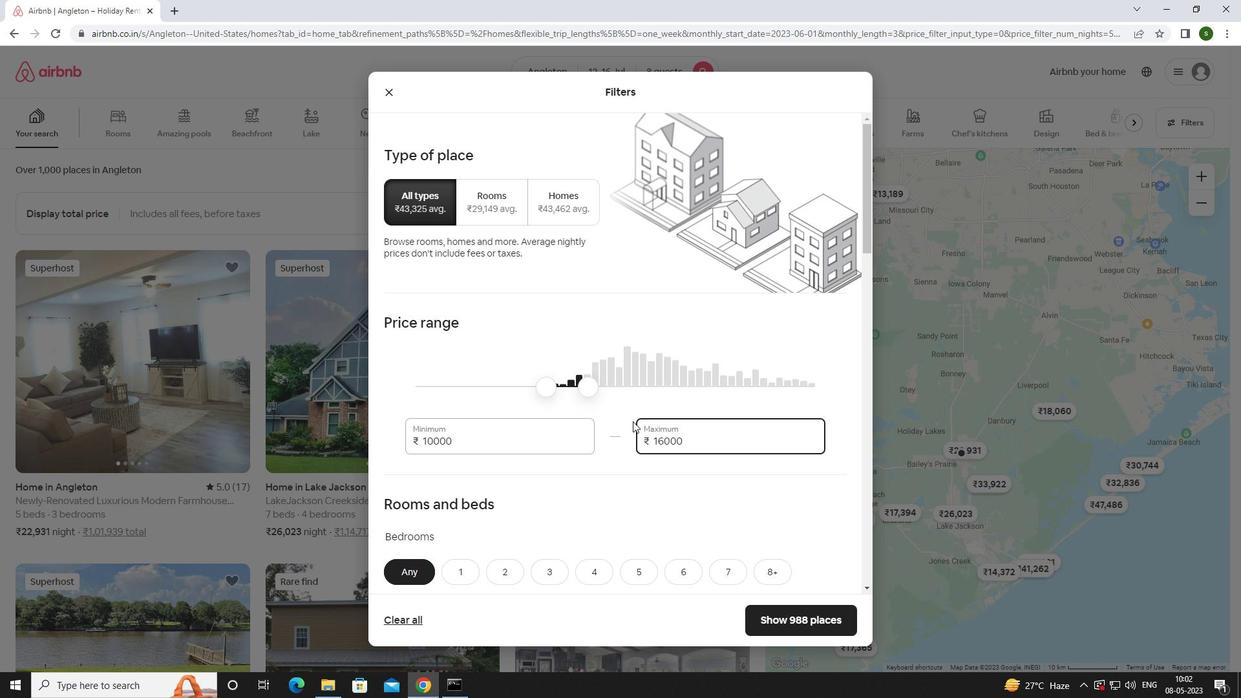 
Action: Mouse scrolled (633, 420) with delta (0, 0)
Screenshot: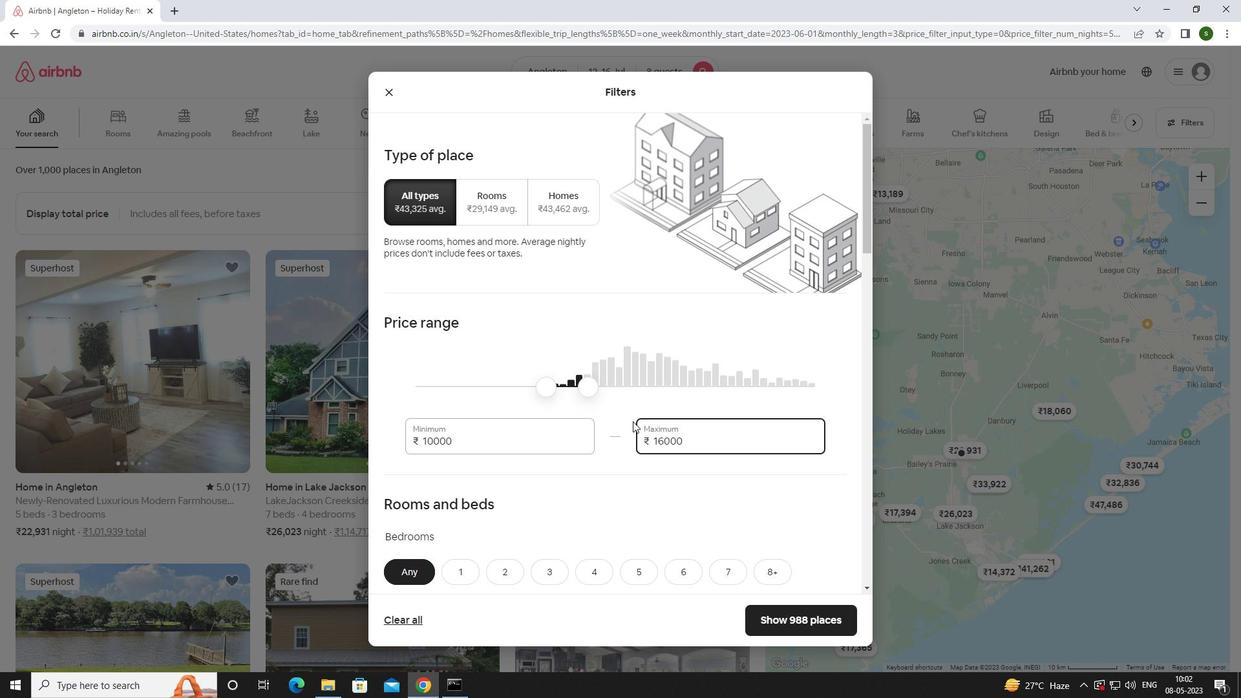 
Action: Mouse moved to (772, 442)
Screenshot: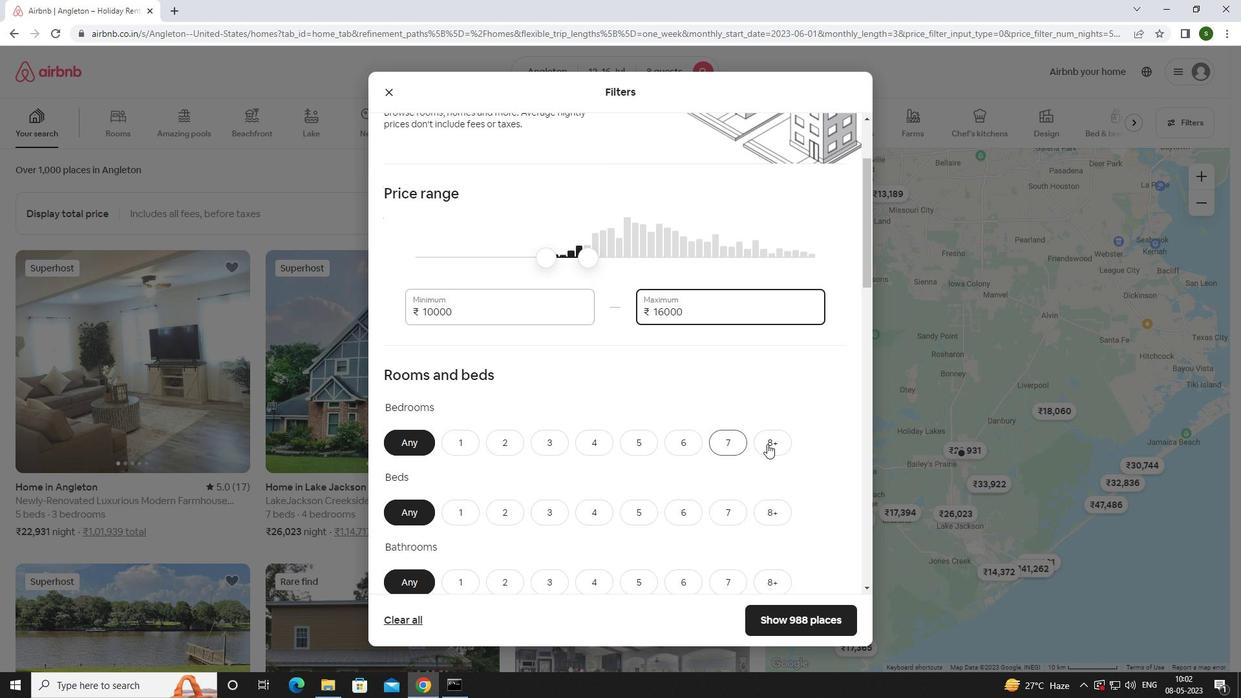 
Action: Mouse pressed left at (772, 442)
Screenshot: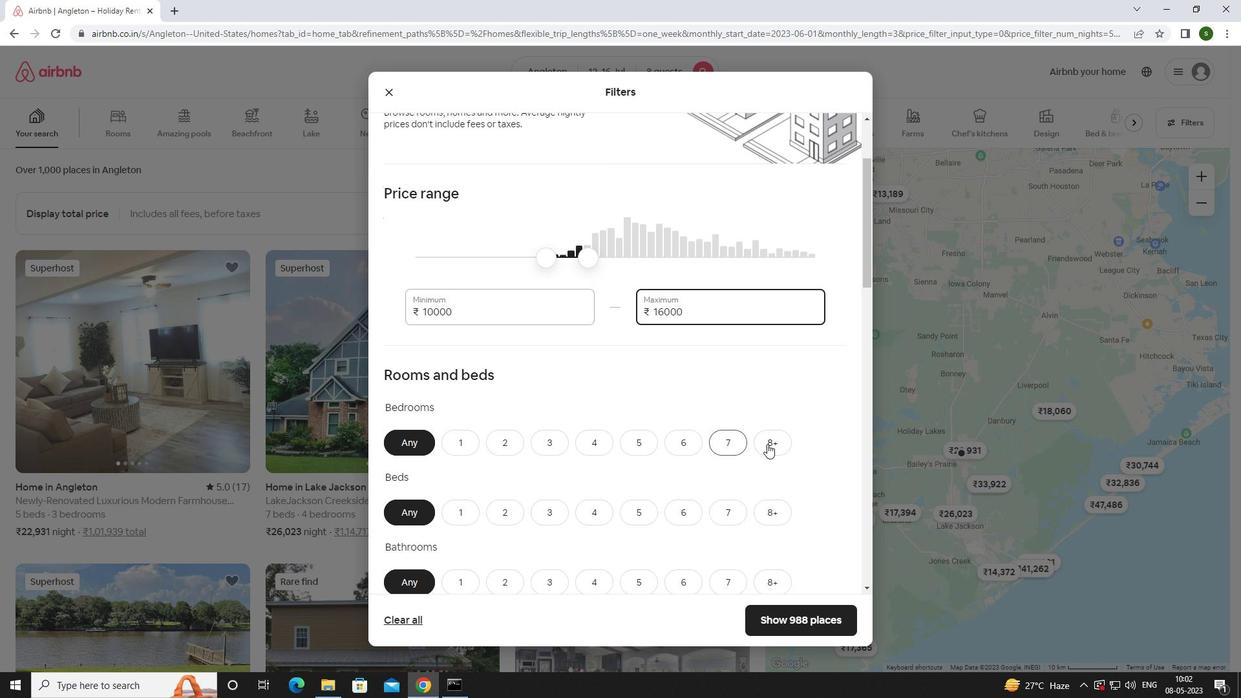 
Action: Mouse moved to (769, 505)
Screenshot: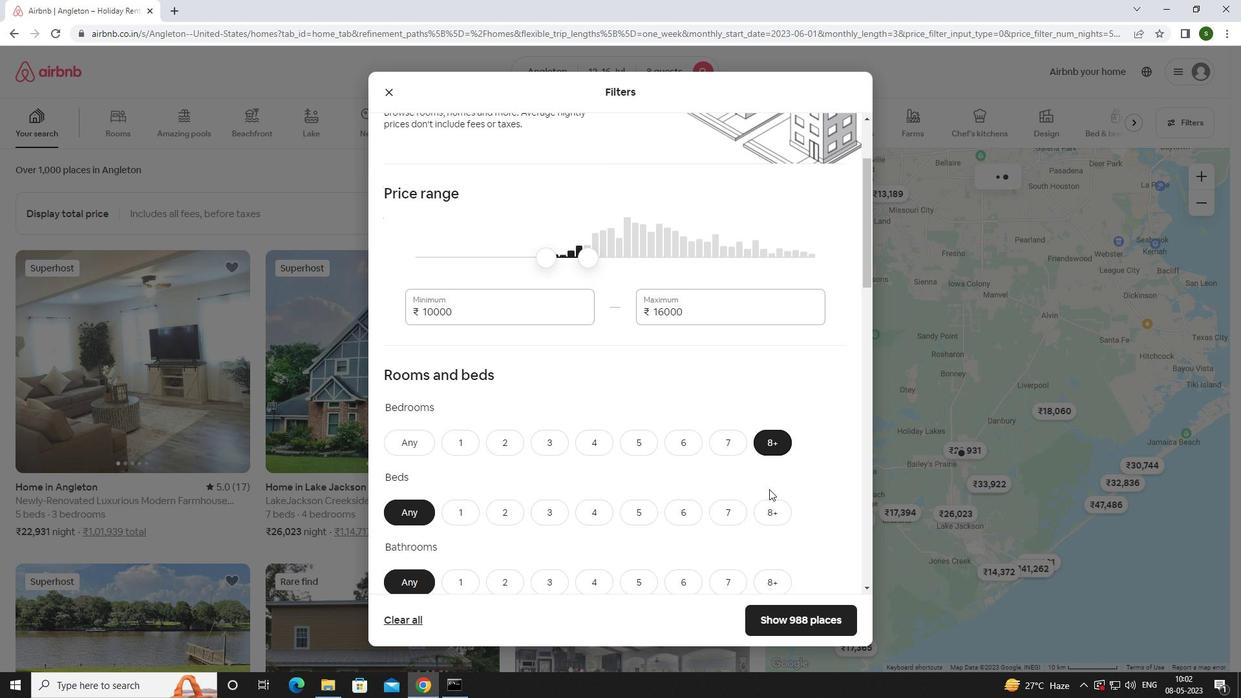 
Action: Mouse pressed left at (769, 505)
Screenshot: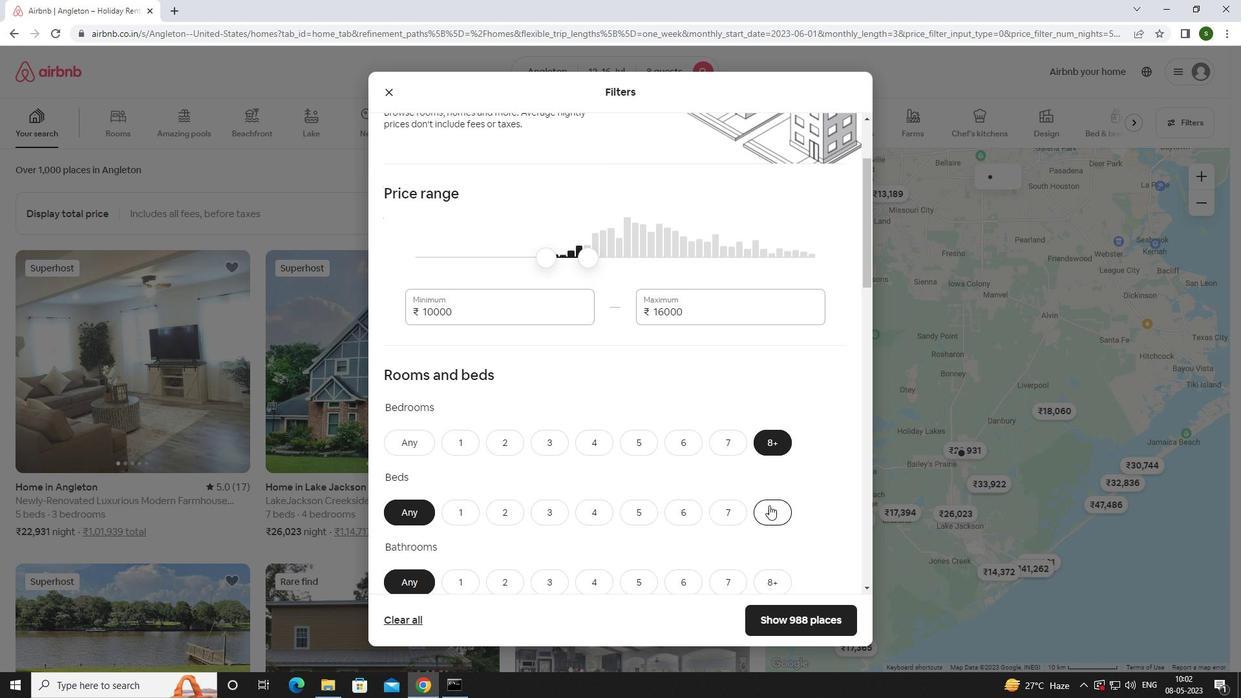 
Action: Mouse scrolled (769, 504) with delta (0, 0)
Screenshot: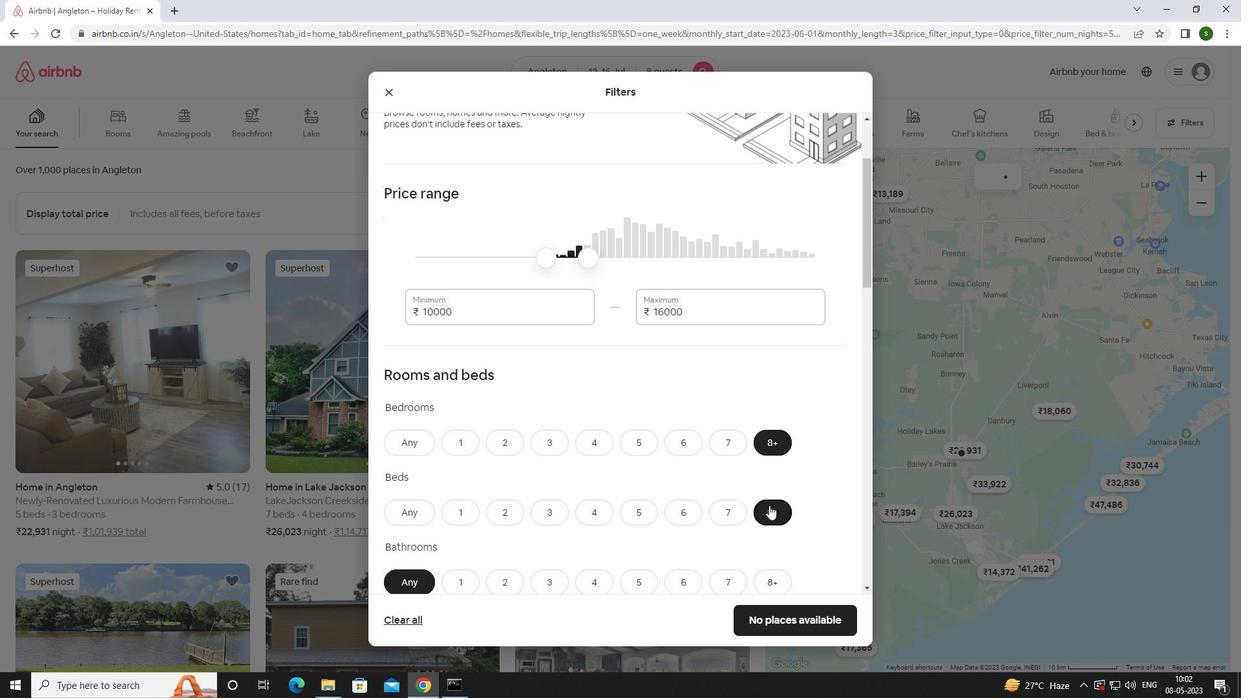 
Action: Mouse moved to (766, 513)
Screenshot: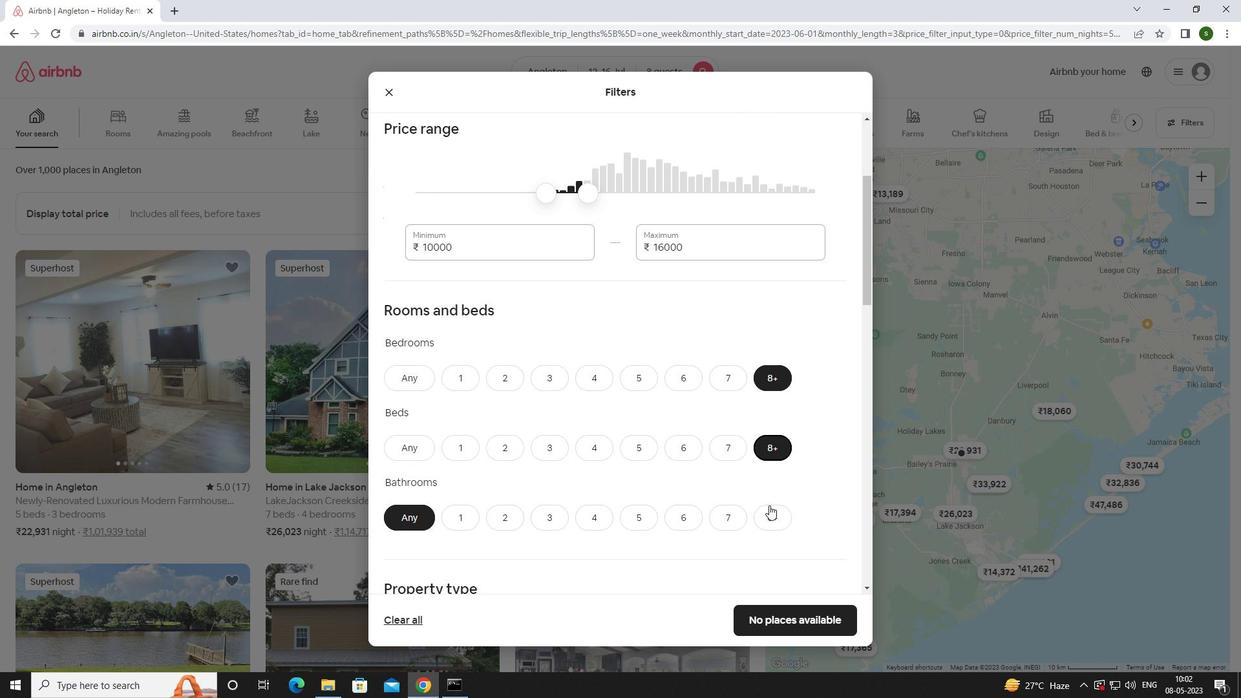 
Action: Mouse pressed left at (766, 513)
Screenshot: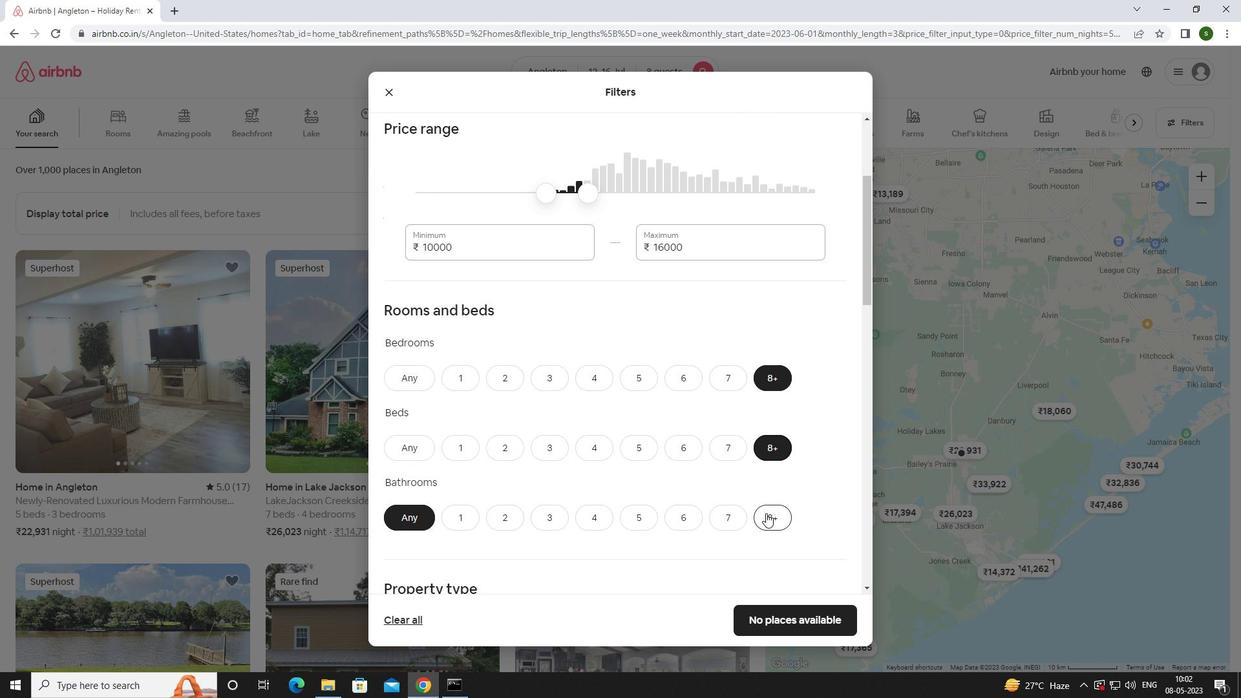 
Action: Mouse moved to (739, 493)
Screenshot: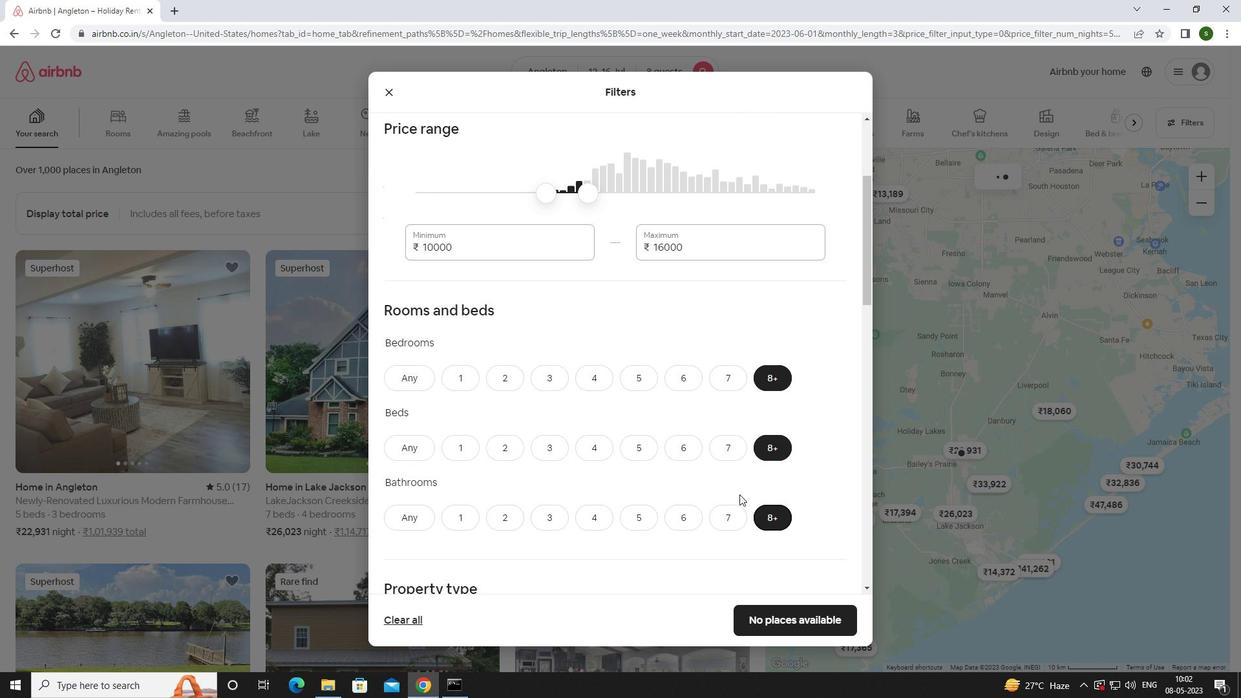 
Action: Mouse scrolled (739, 493) with delta (0, 0)
Screenshot: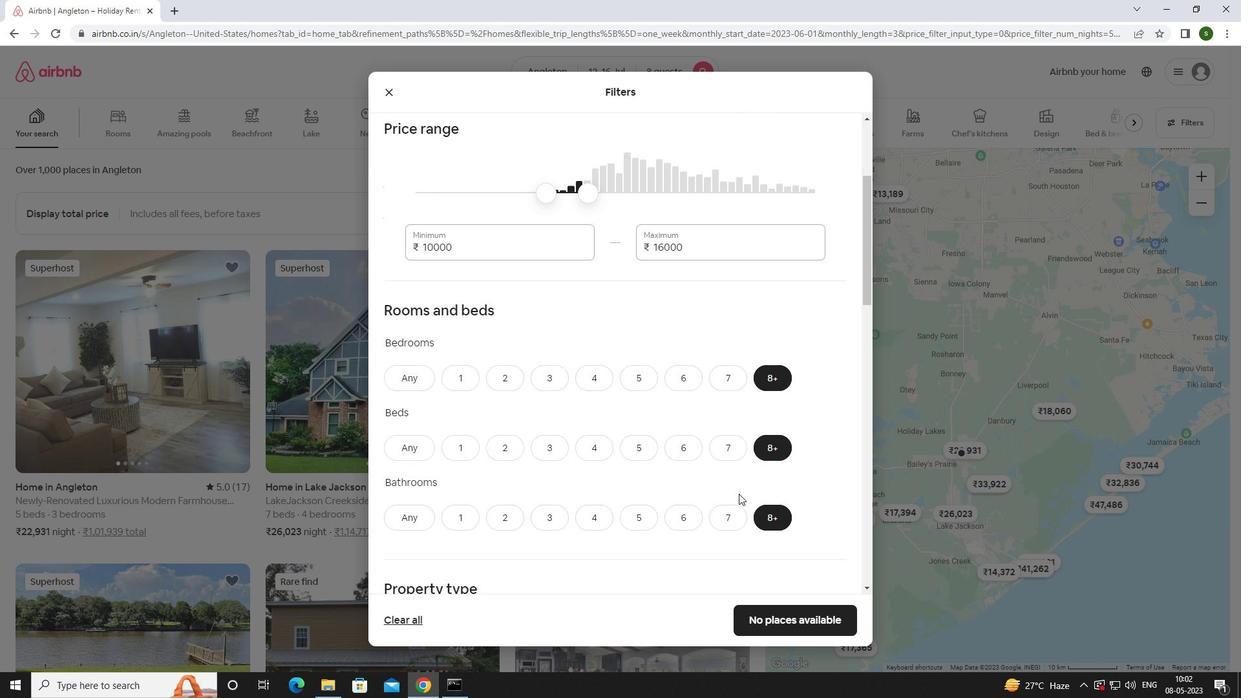 
Action: Mouse scrolled (739, 493) with delta (0, 0)
Screenshot: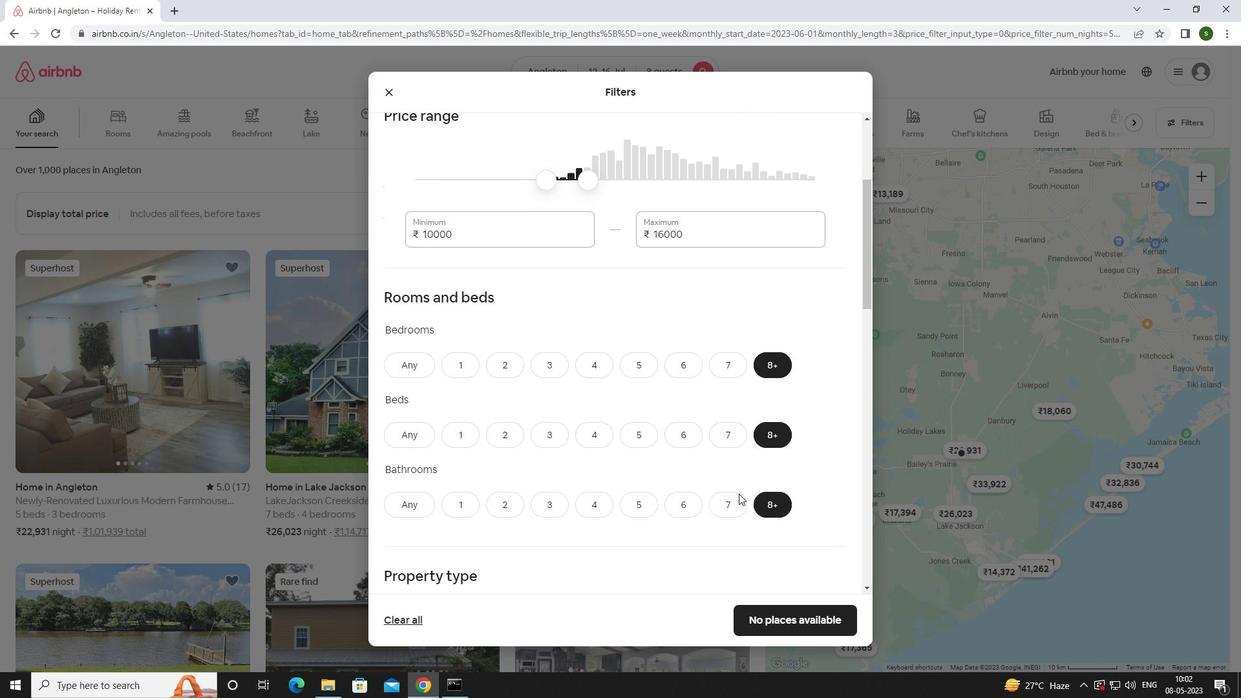 
Action: Mouse scrolled (739, 493) with delta (0, 0)
Screenshot: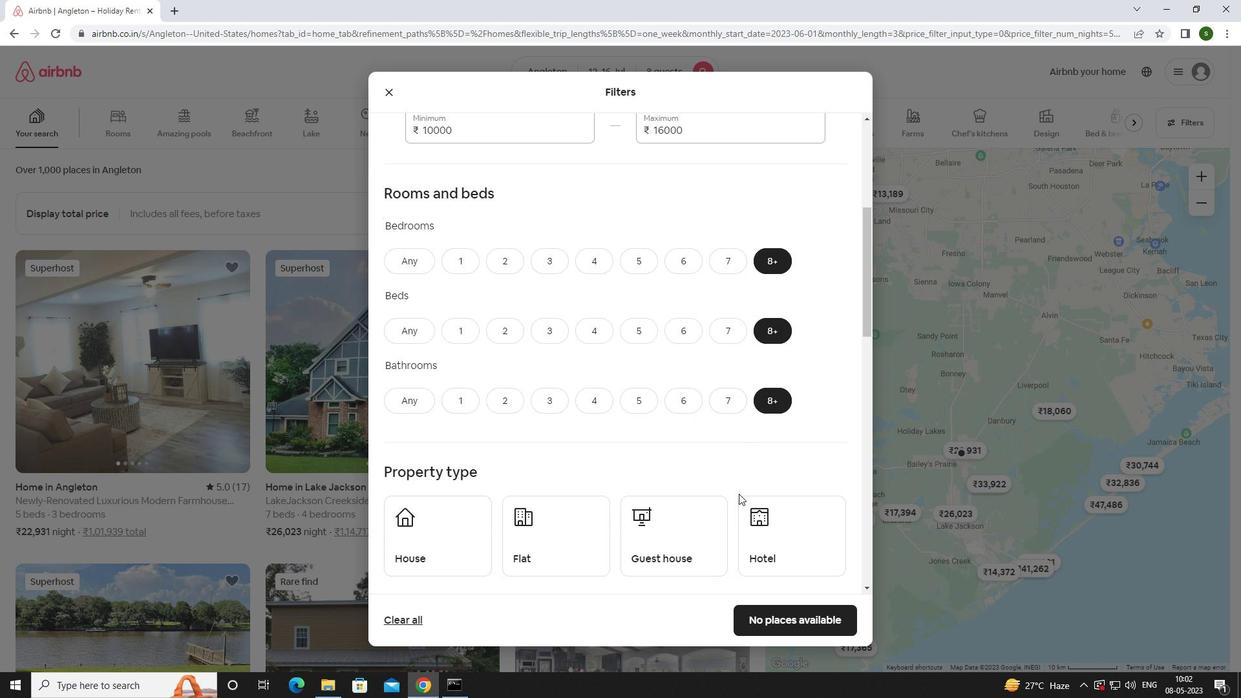 
Action: Mouse moved to (449, 452)
Screenshot: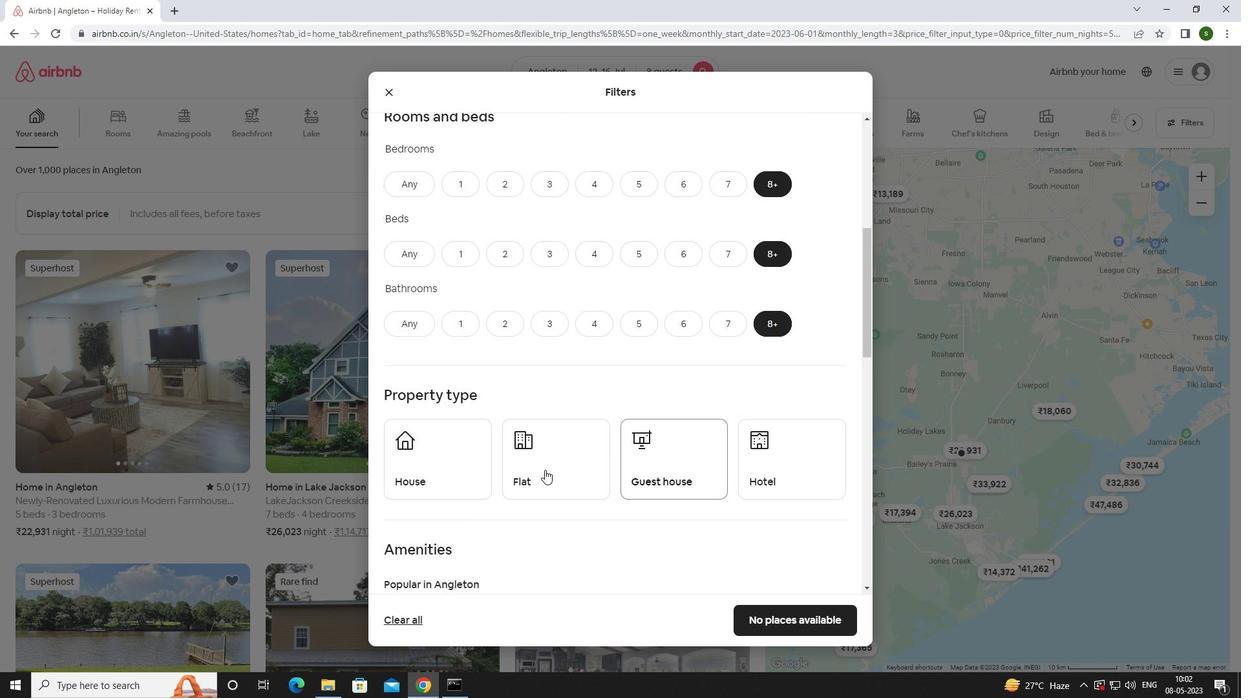 
Action: Mouse pressed left at (449, 452)
Screenshot: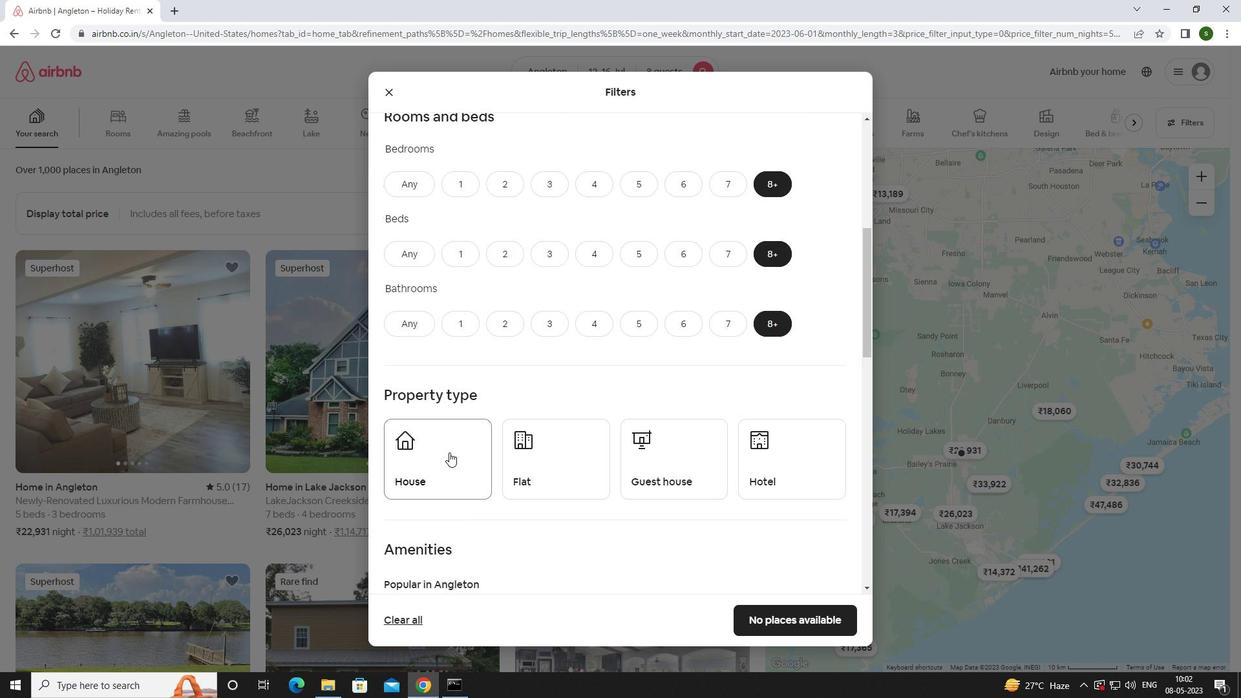 
Action: Mouse moved to (559, 464)
Screenshot: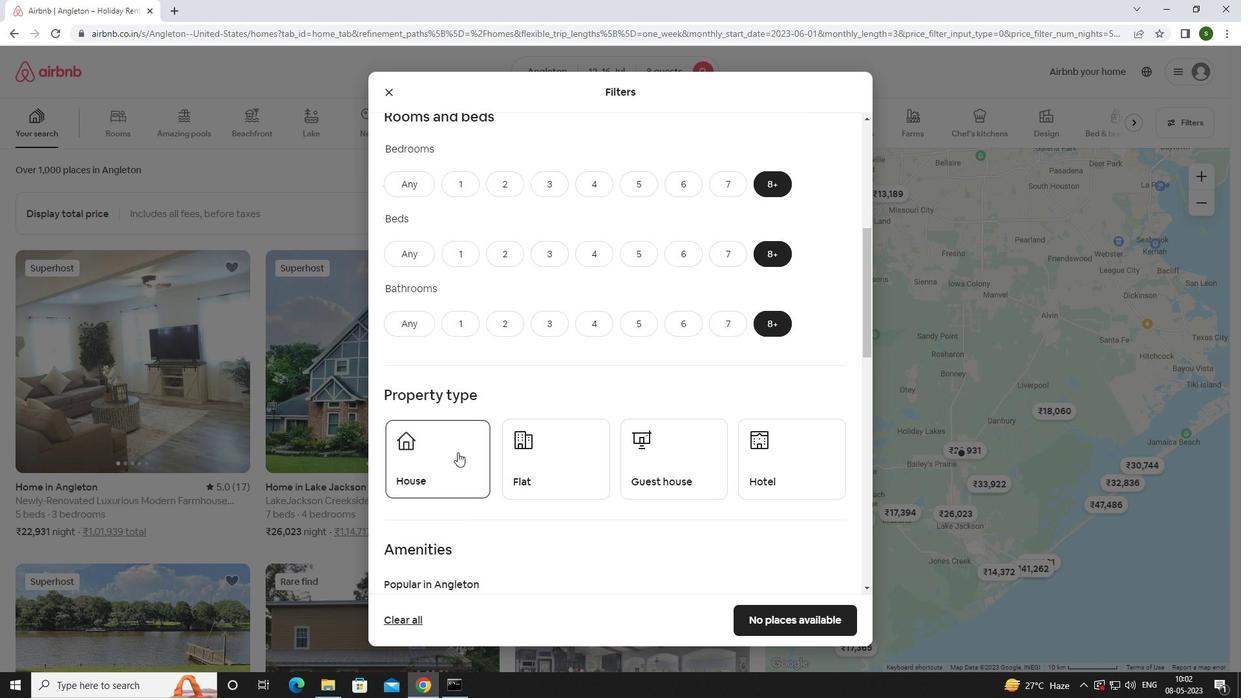 
Action: Mouse pressed left at (559, 464)
Screenshot: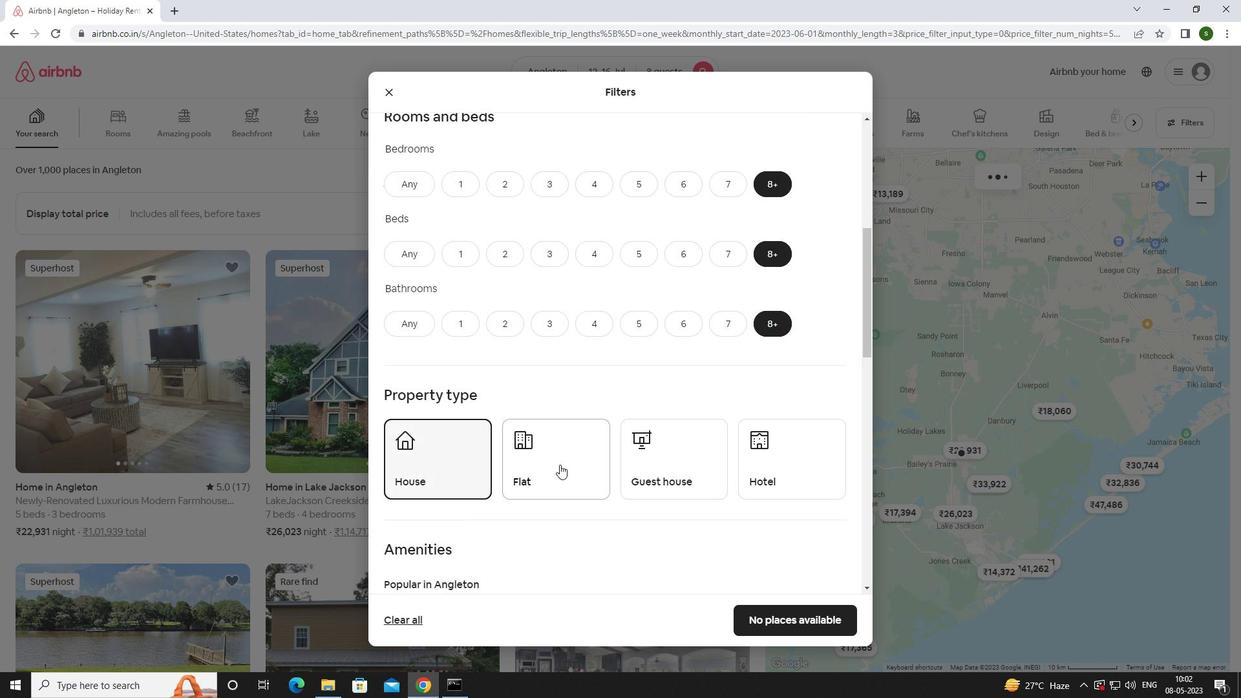 
Action: Mouse moved to (642, 464)
Screenshot: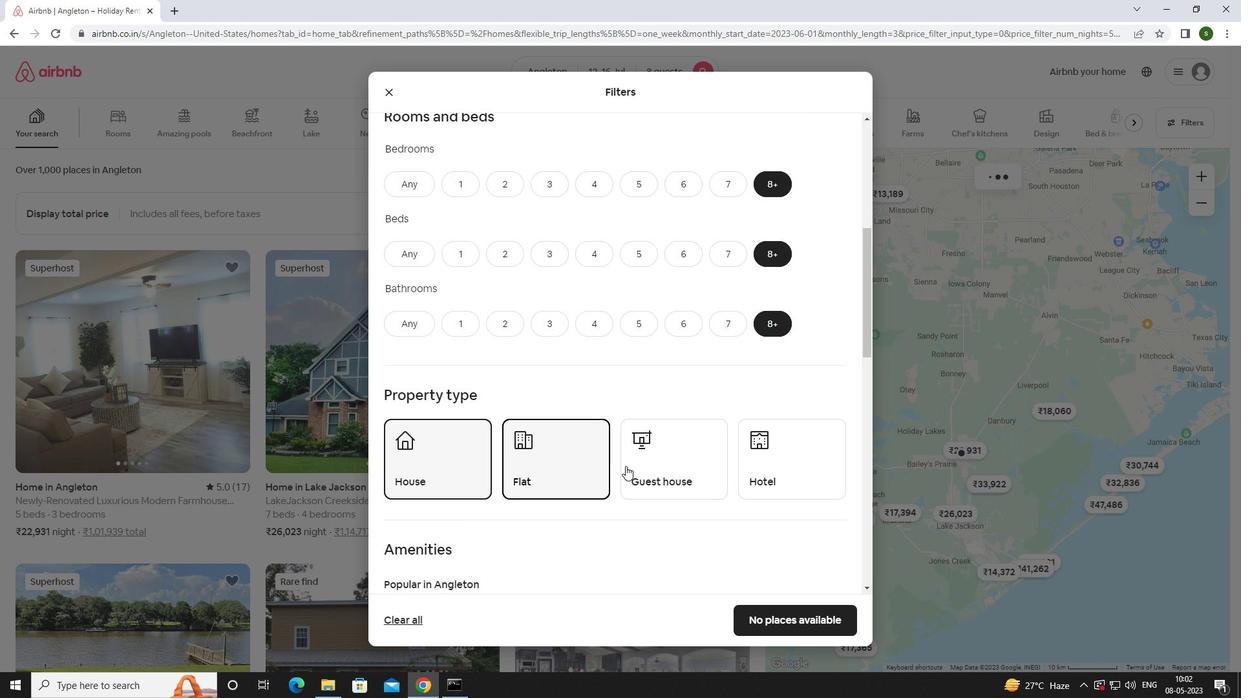 
Action: Mouse pressed left at (642, 464)
Screenshot: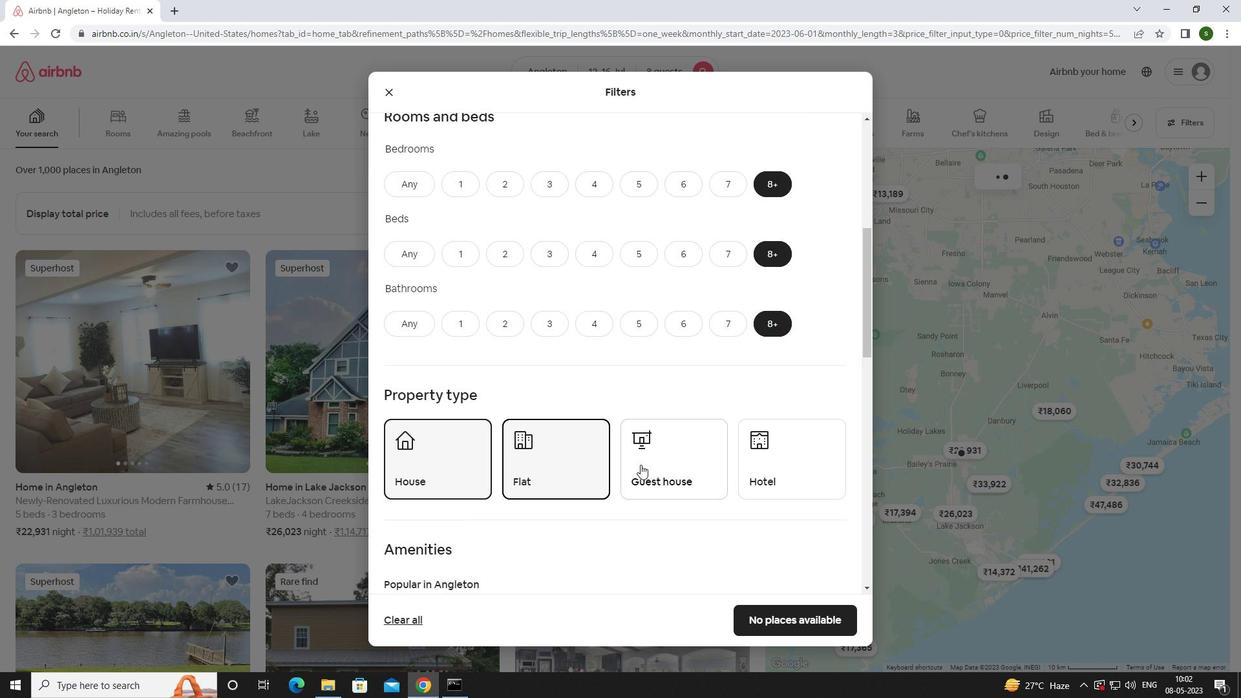 
Action: Mouse moved to (624, 461)
Screenshot: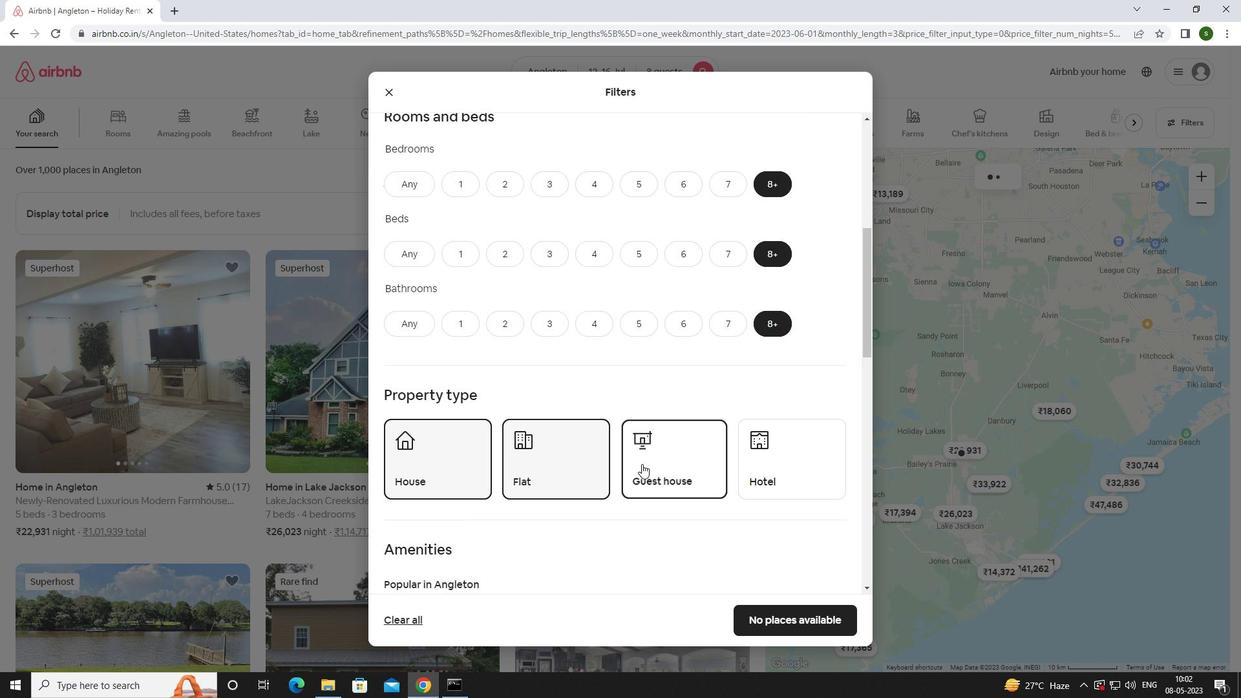 
Action: Mouse scrolled (624, 460) with delta (0, 0)
Screenshot: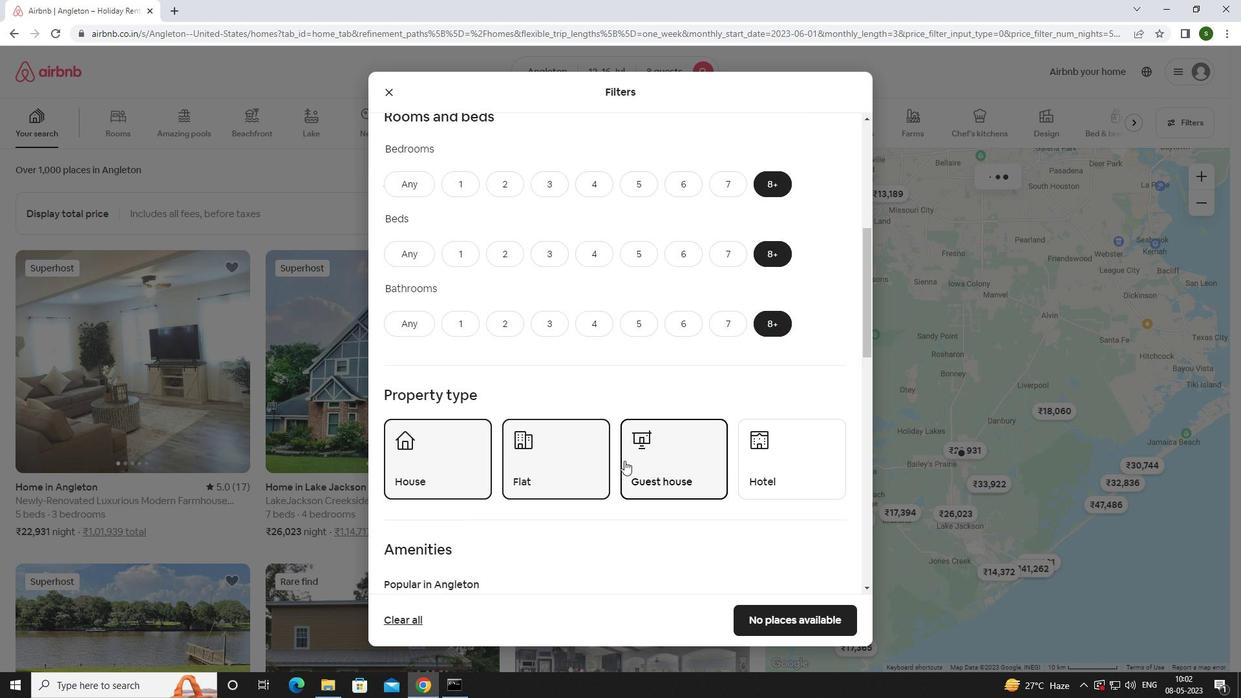 
Action: Mouse scrolled (624, 460) with delta (0, 0)
Screenshot: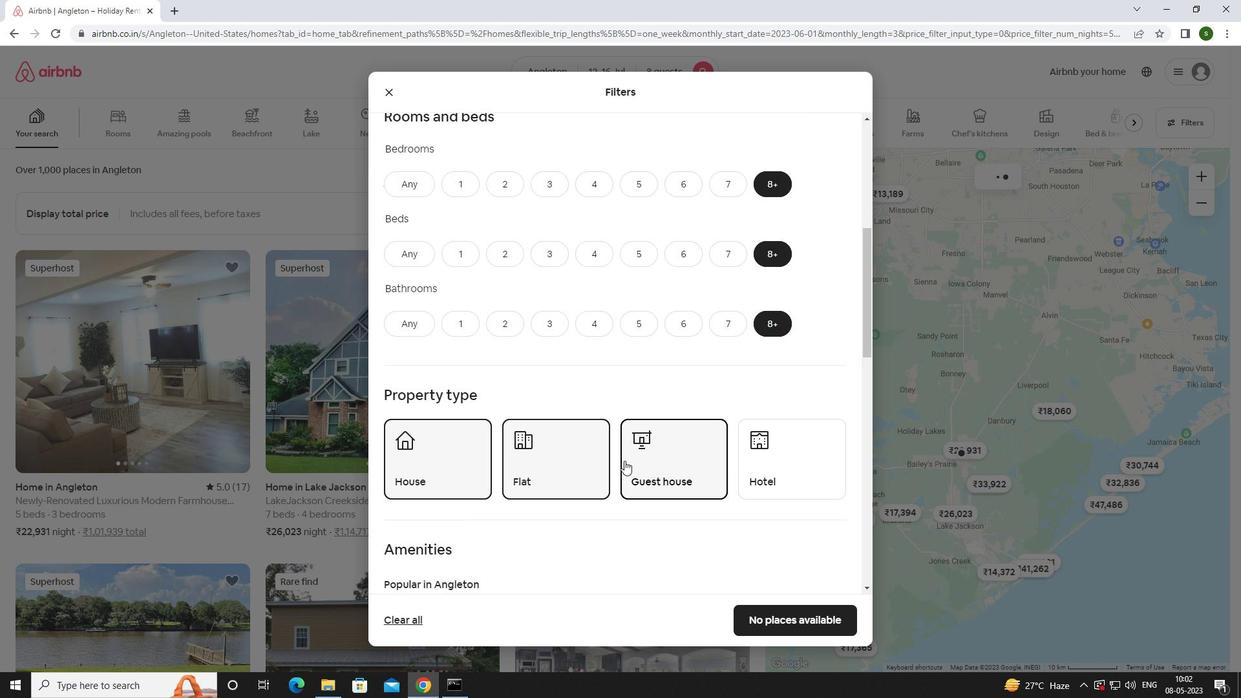
Action: Mouse scrolled (624, 460) with delta (0, 0)
Screenshot: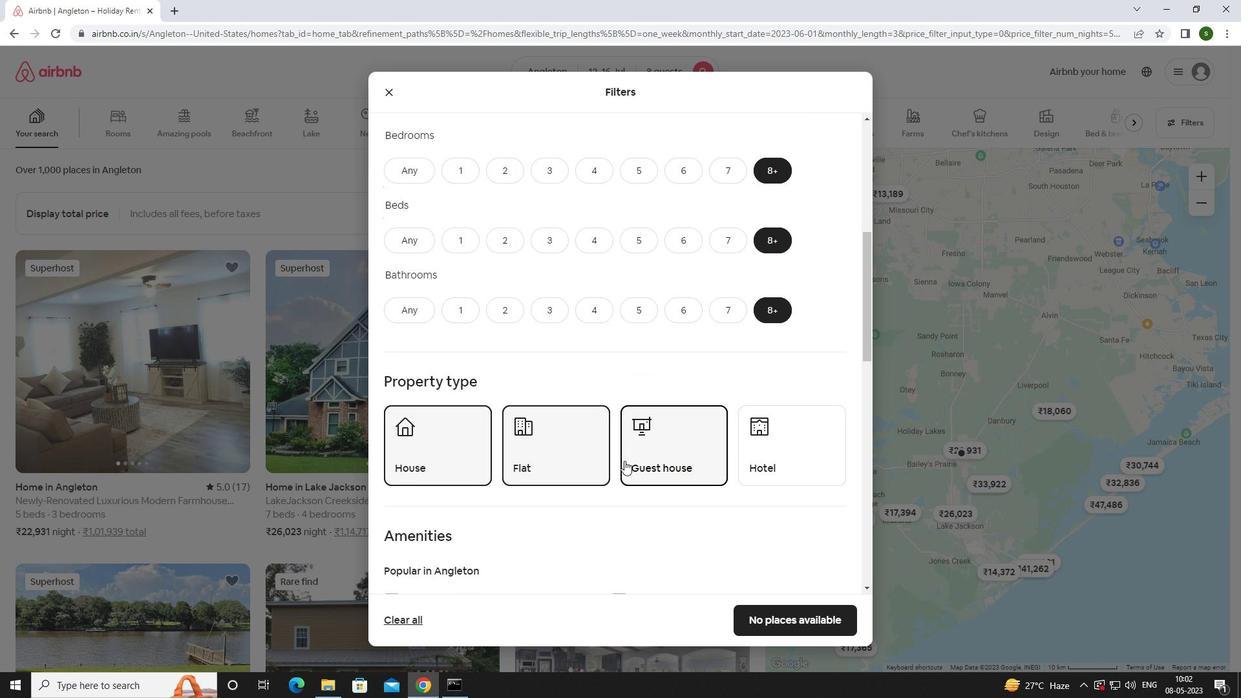 
Action: Mouse moved to (417, 448)
Screenshot: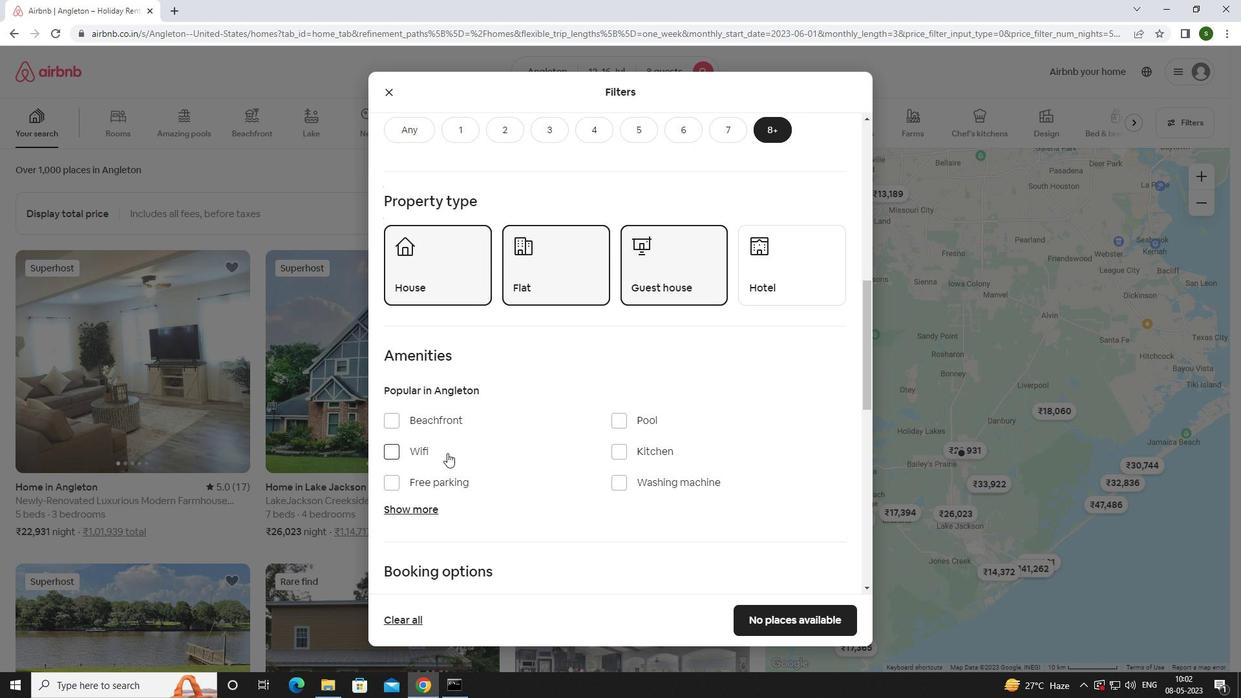 
Action: Mouse pressed left at (417, 448)
Screenshot: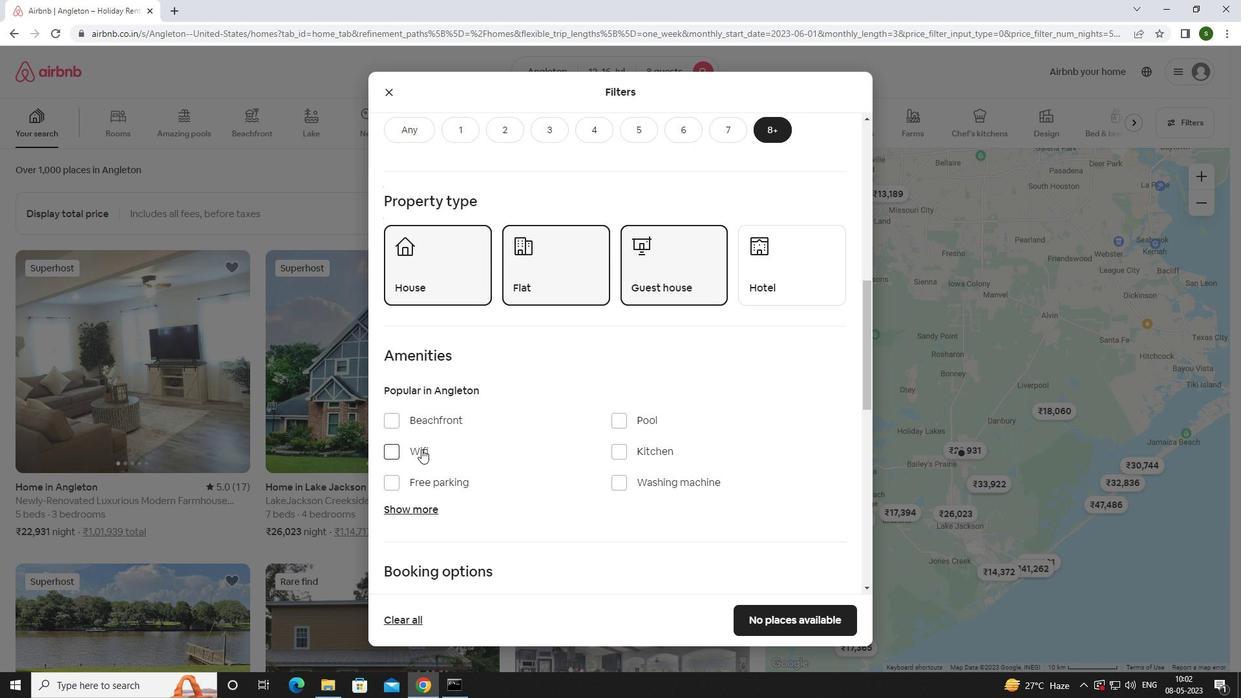 
Action: Mouse moved to (441, 477)
Screenshot: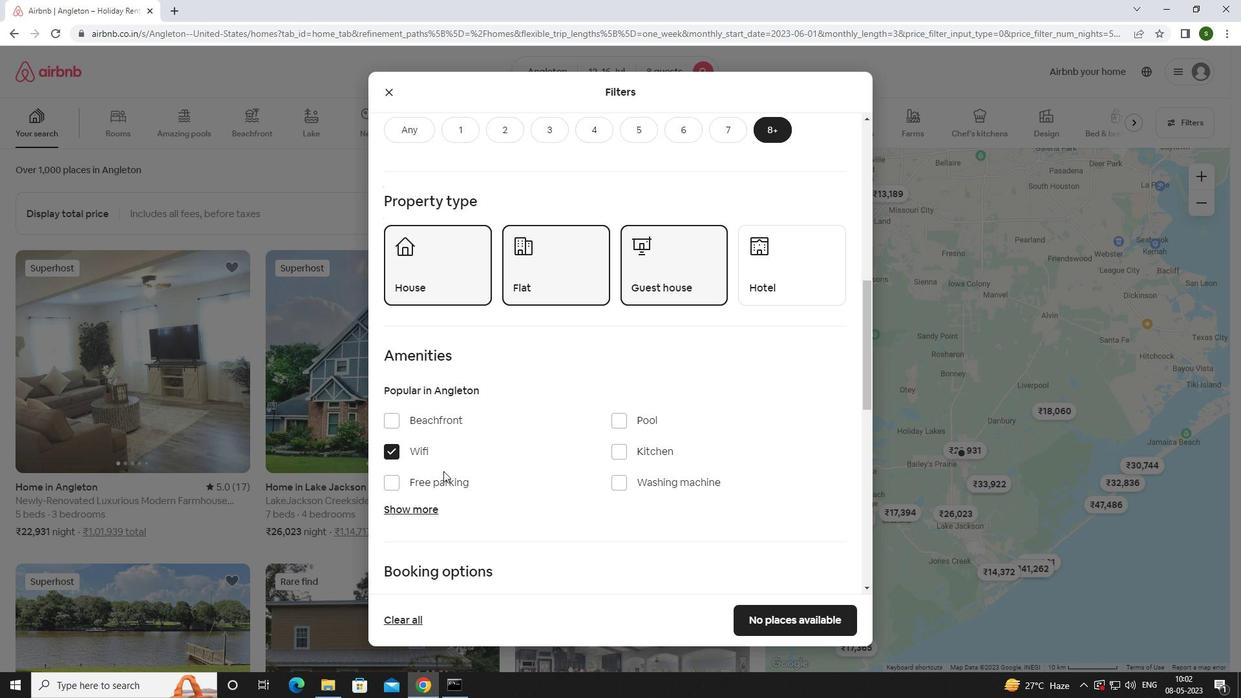 
Action: Mouse pressed left at (441, 477)
Screenshot: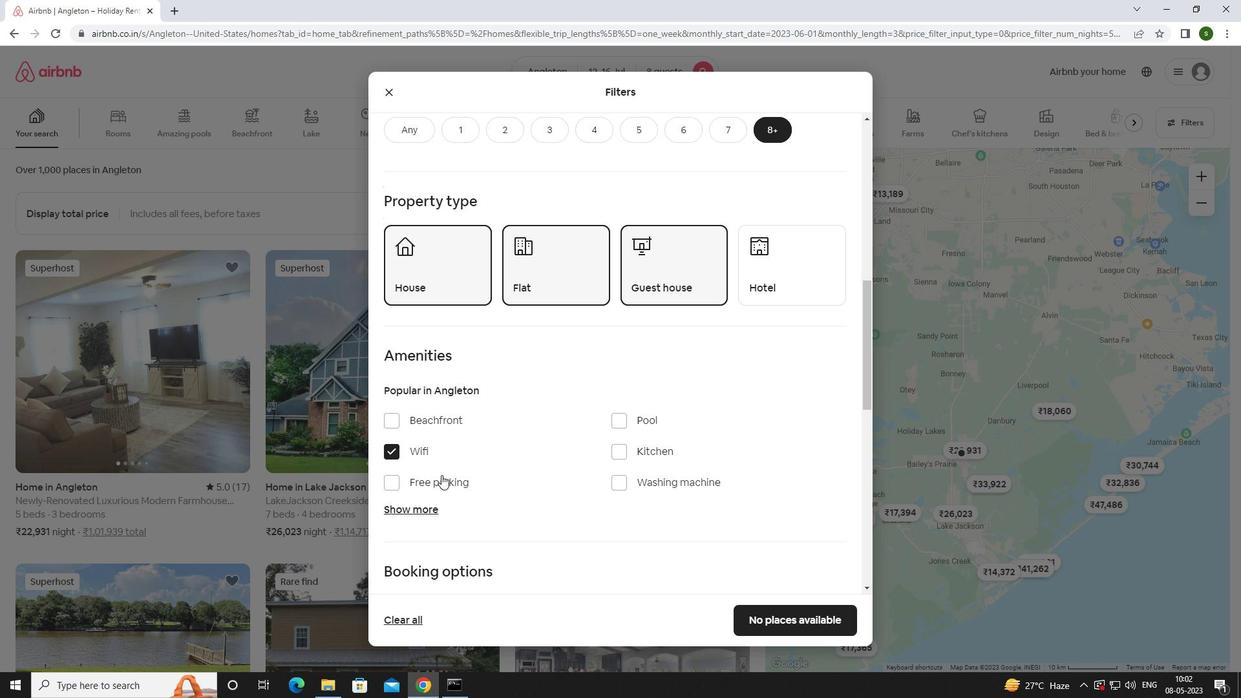 
Action: Mouse moved to (416, 506)
Screenshot: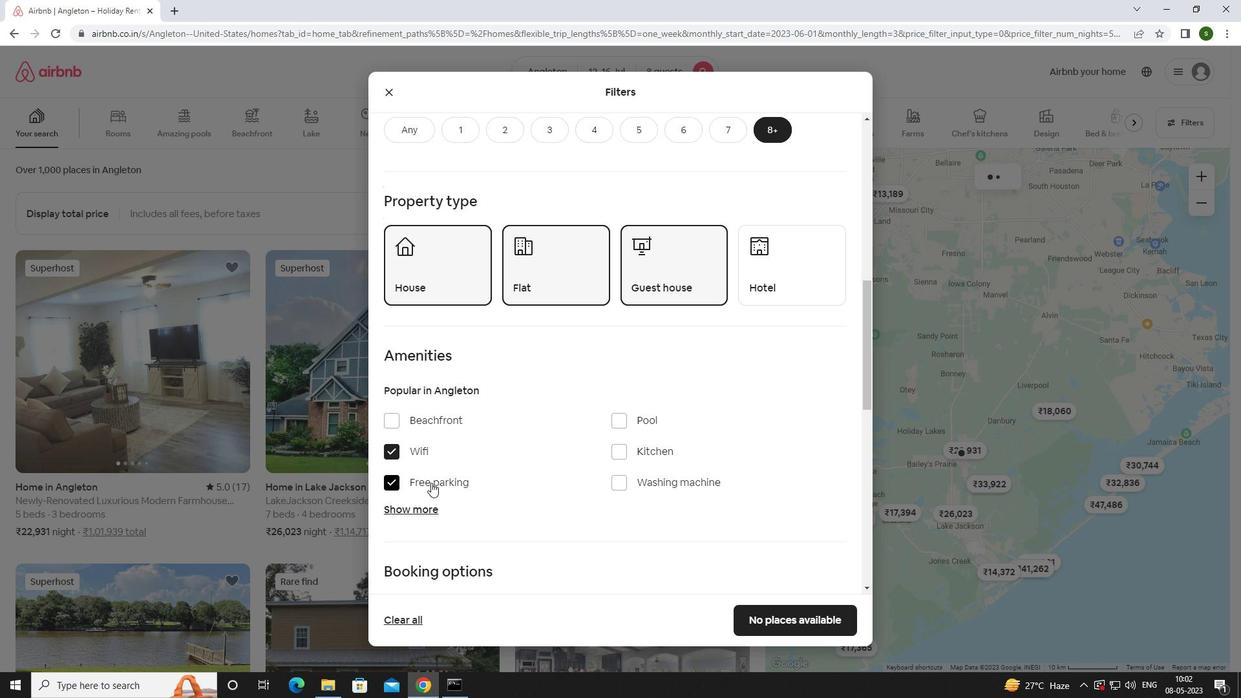 
Action: Mouse pressed left at (416, 506)
Screenshot: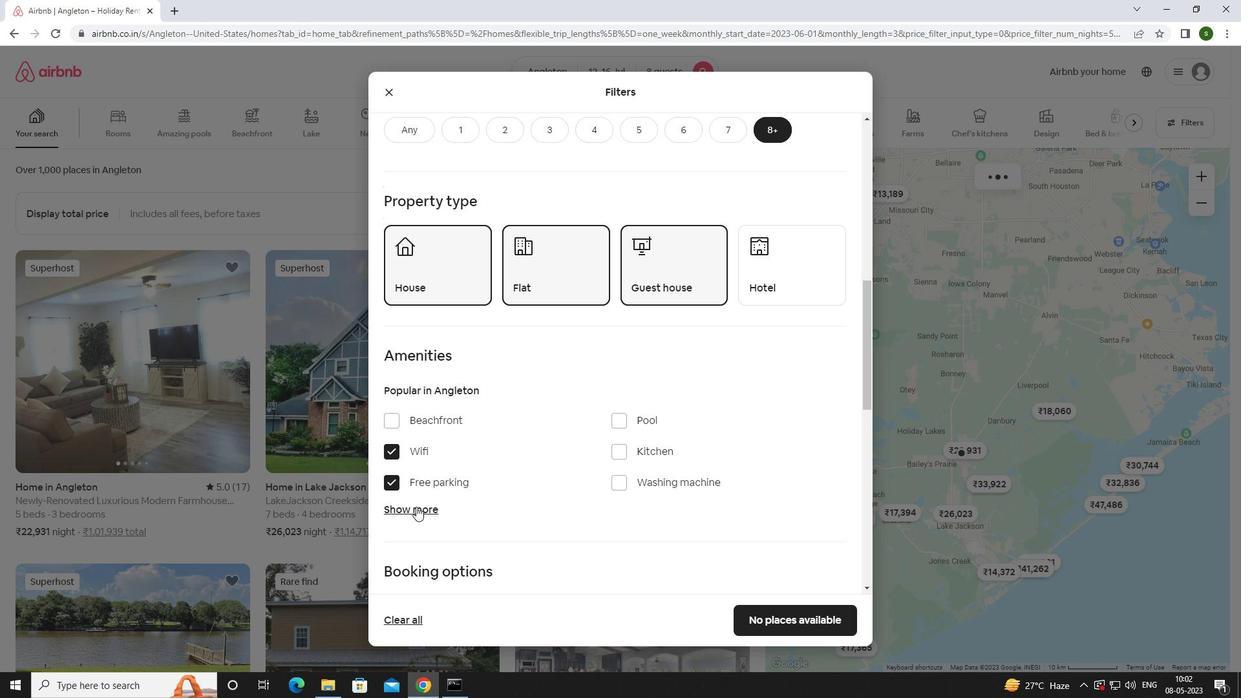 
Action: Mouse moved to (479, 452)
Screenshot: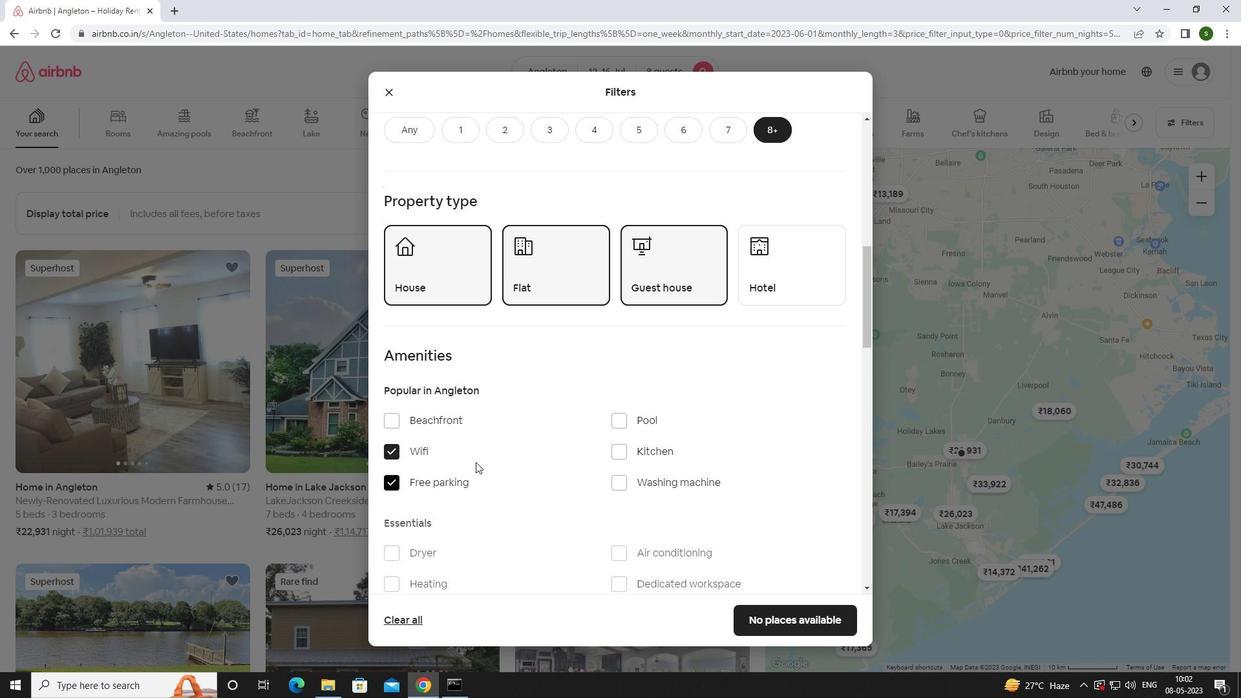 
Action: Mouse scrolled (479, 451) with delta (0, 0)
Screenshot: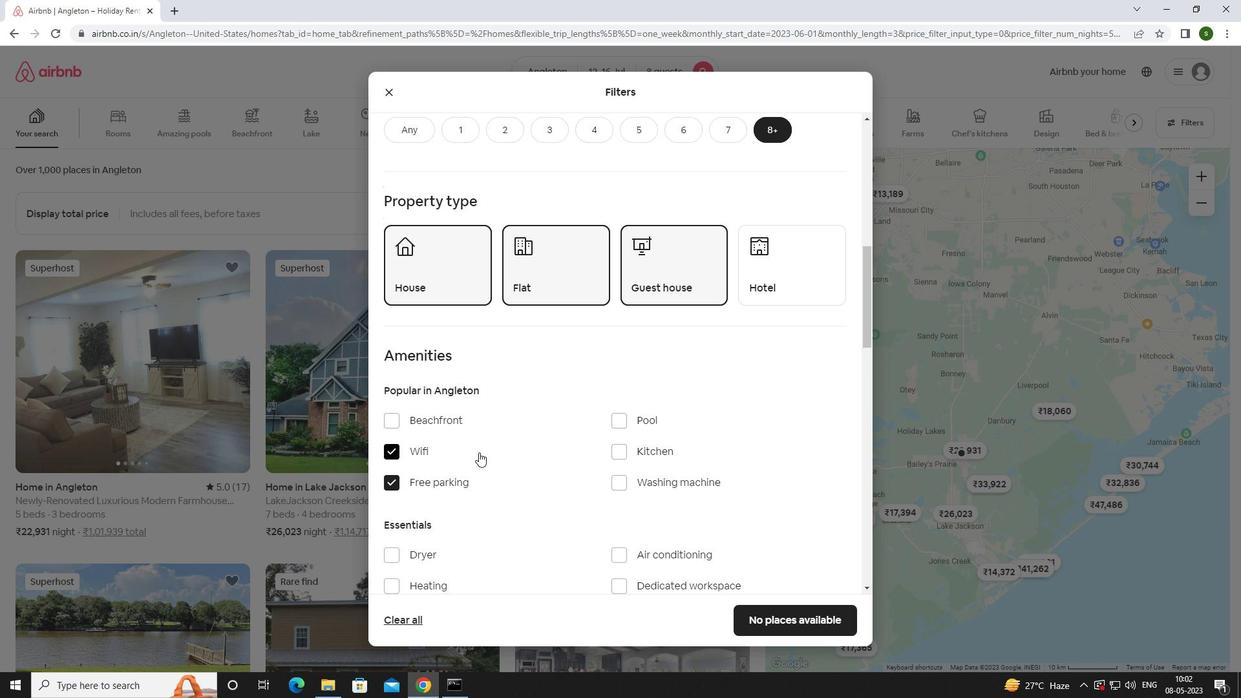 
Action: Mouse scrolled (479, 451) with delta (0, 0)
Screenshot: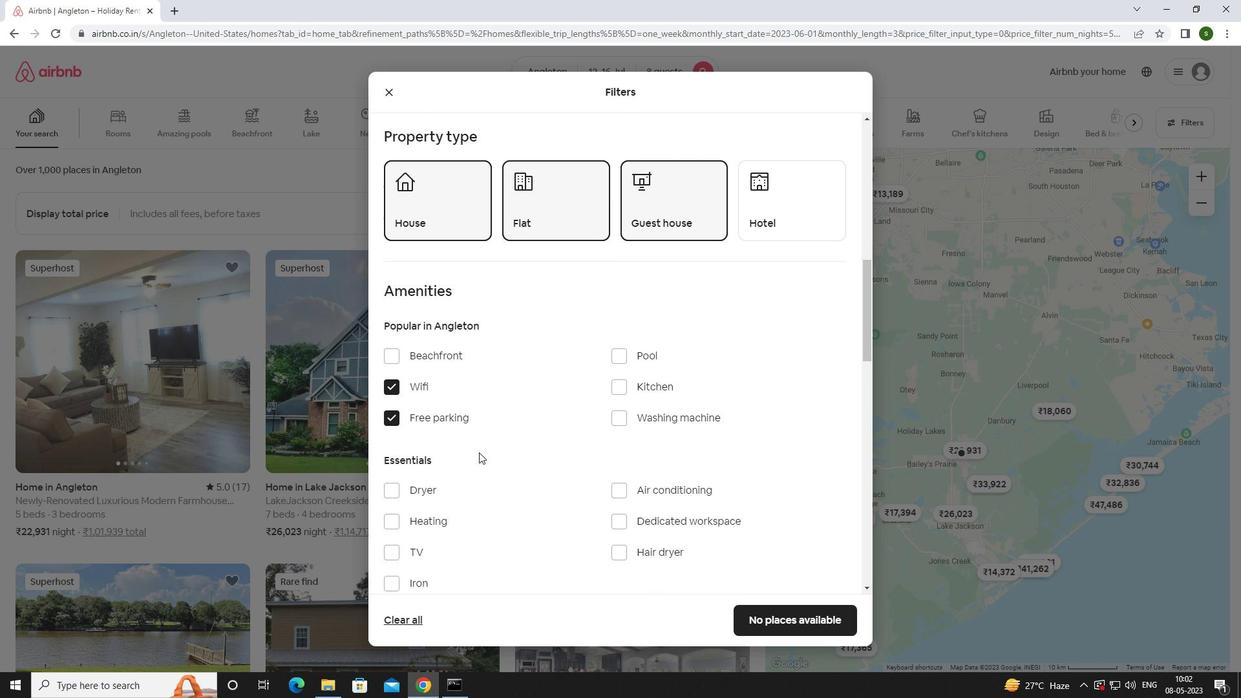
Action: Mouse scrolled (479, 451) with delta (0, 0)
Screenshot: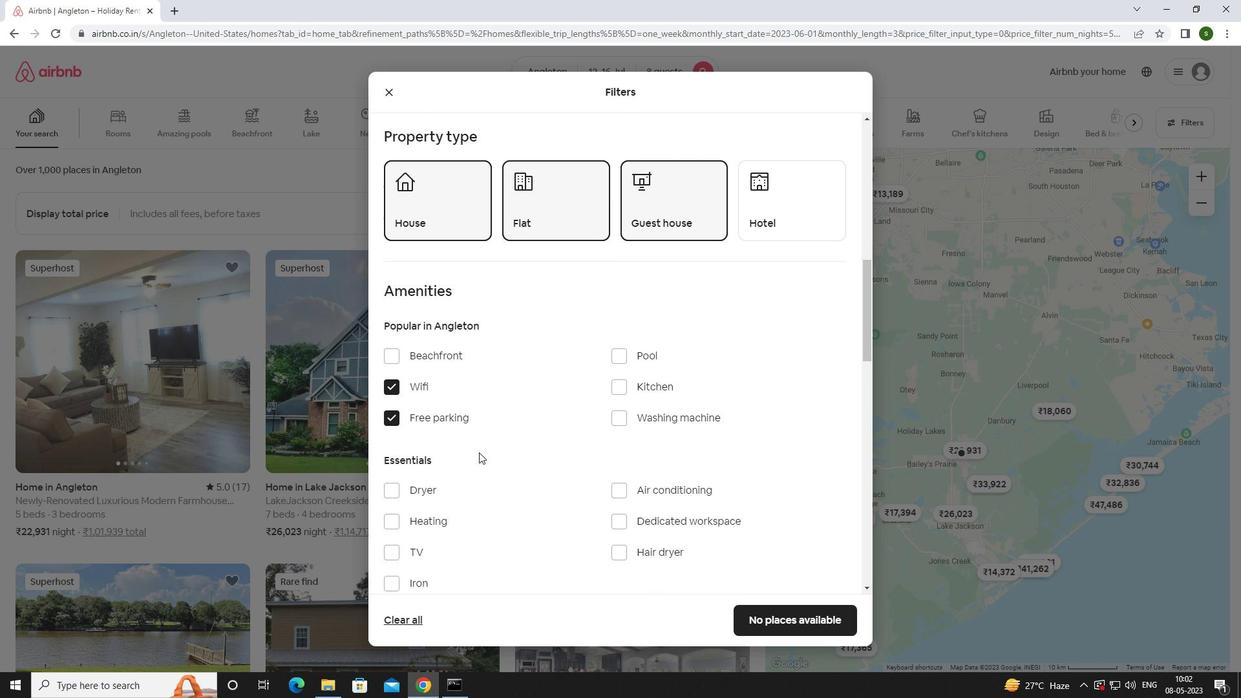 
Action: Mouse moved to (412, 426)
Screenshot: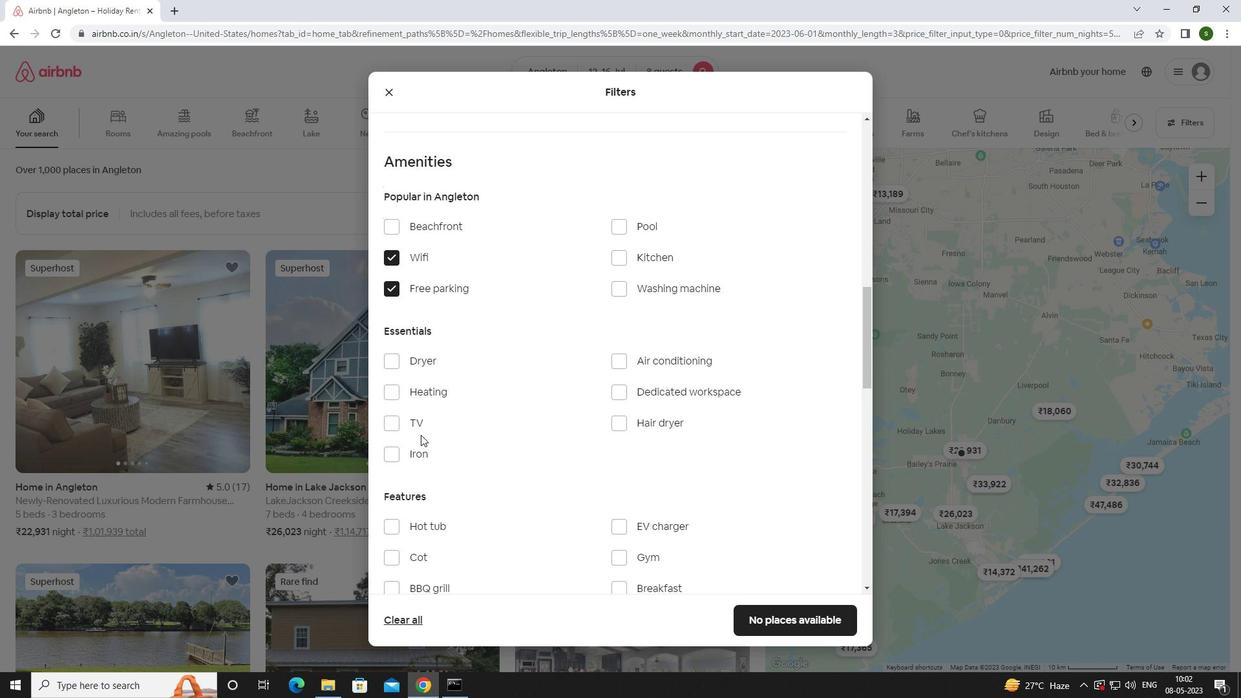 
Action: Mouse pressed left at (412, 426)
Screenshot: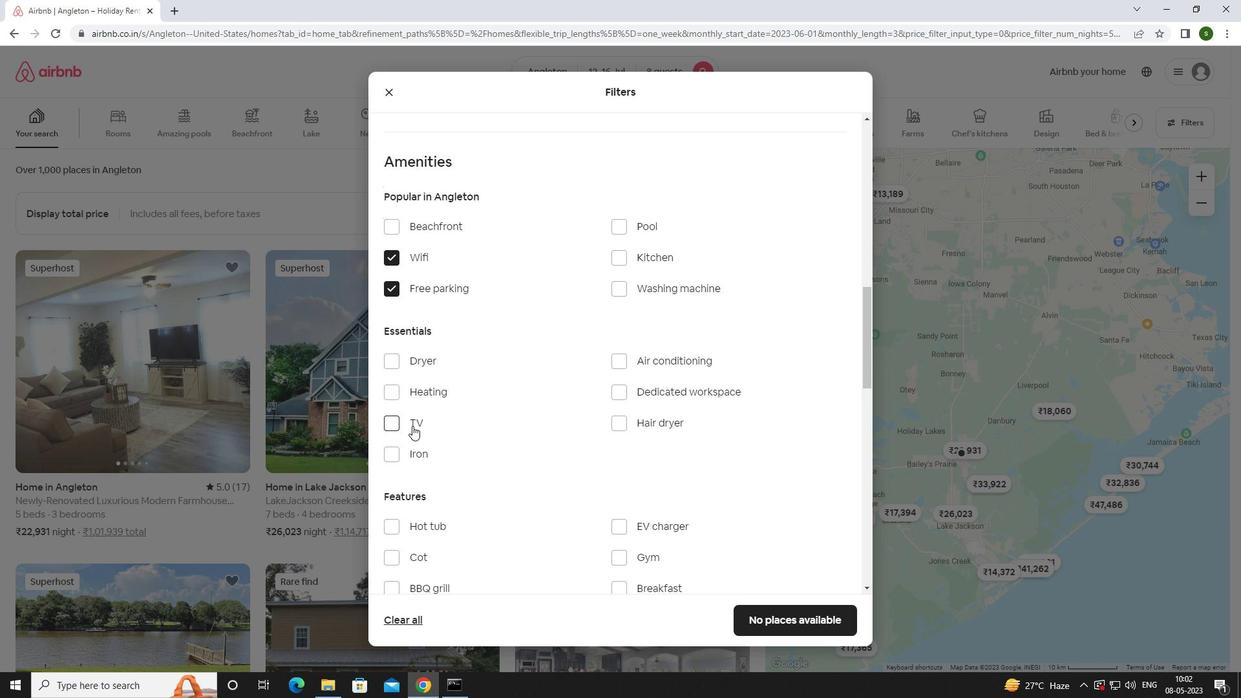 
Action: Mouse moved to (505, 438)
Screenshot: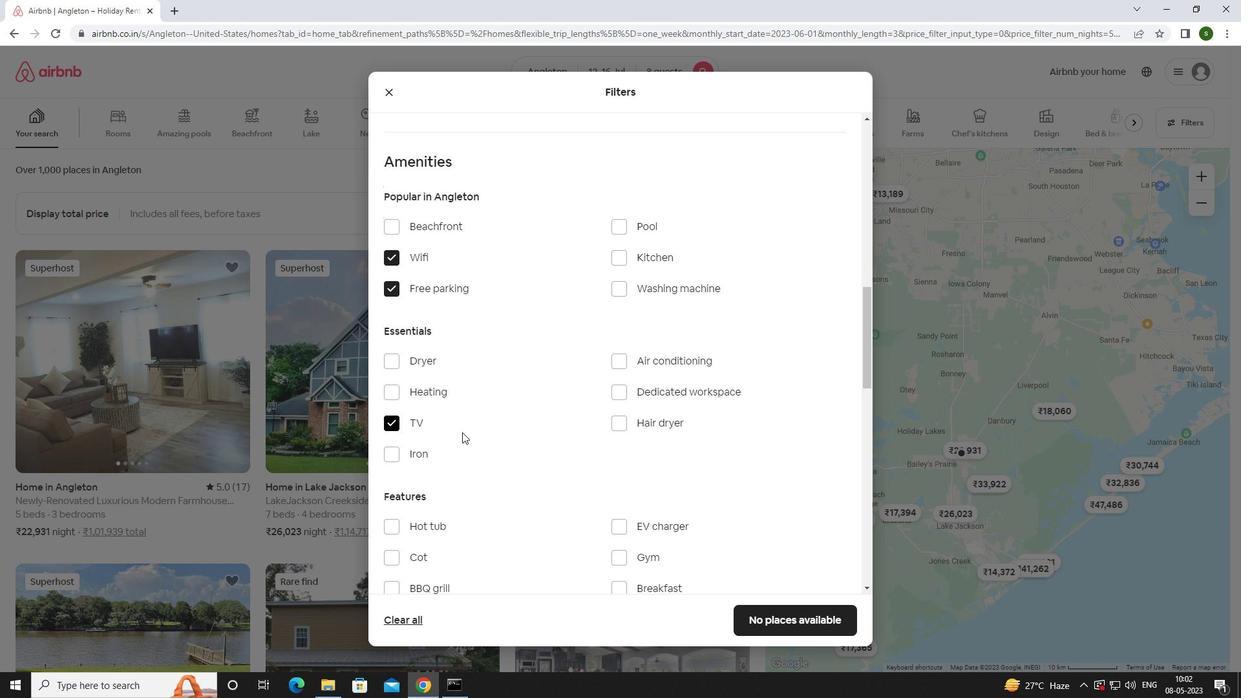 
Action: Mouse scrolled (505, 437) with delta (0, 0)
Screenshot: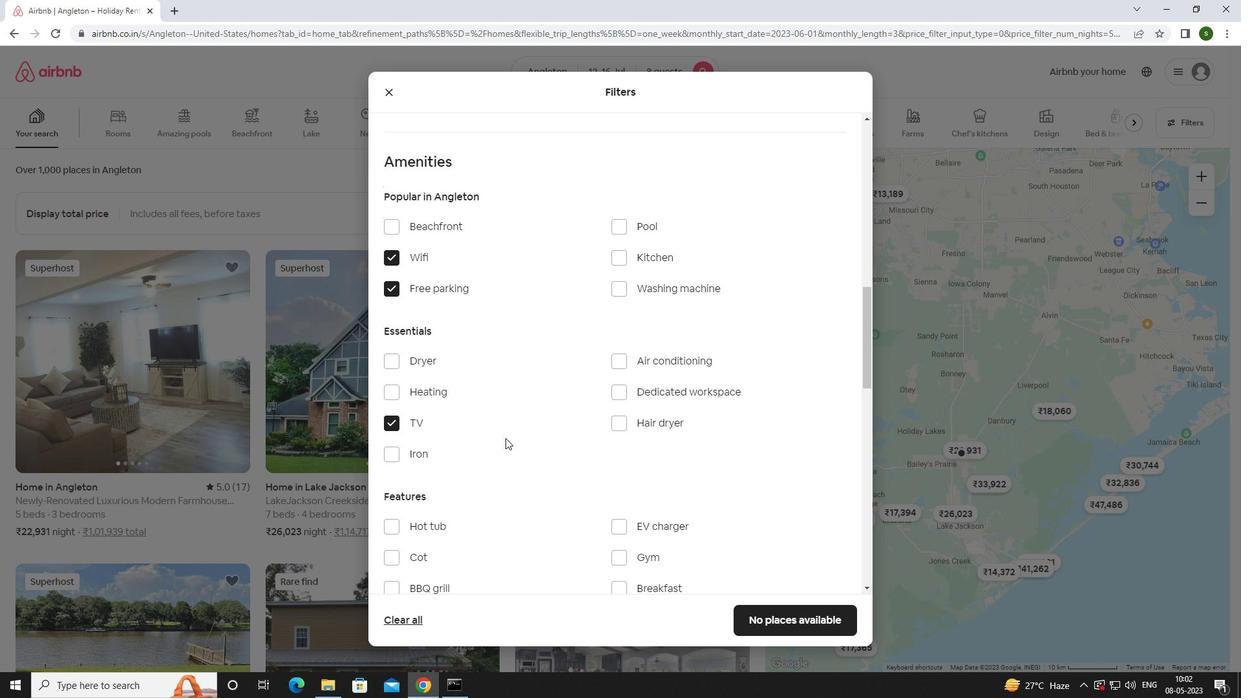 
Action: Mouse scrolled (505, 437) with delta (0, 0)
Screenshot: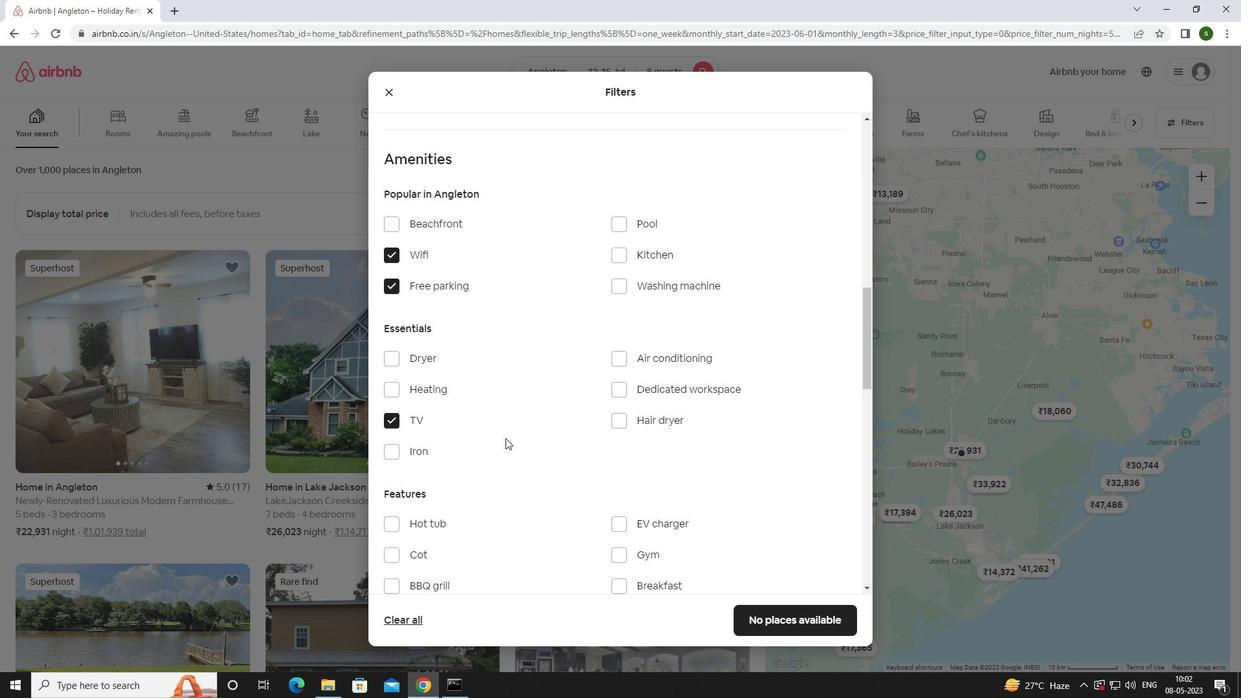 
Action: Mouse moved to (623, 430)
Screenshot: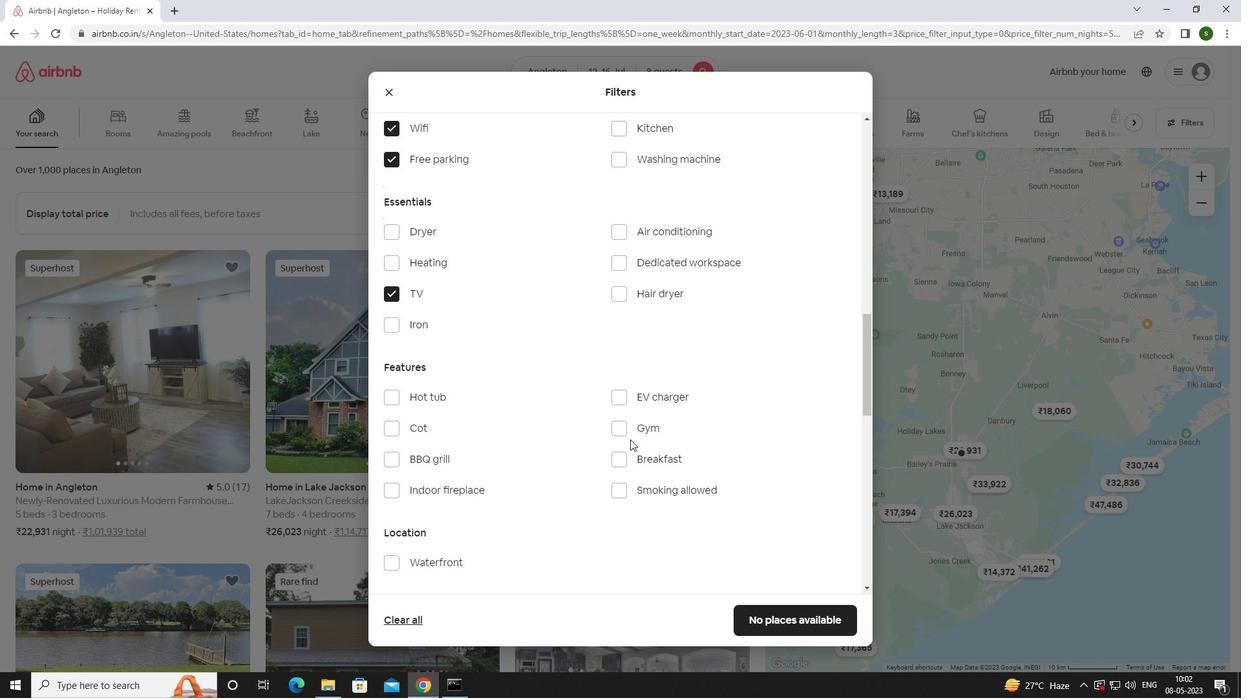 
Action: Mouse pressed left at (623, 430)
Screenshot: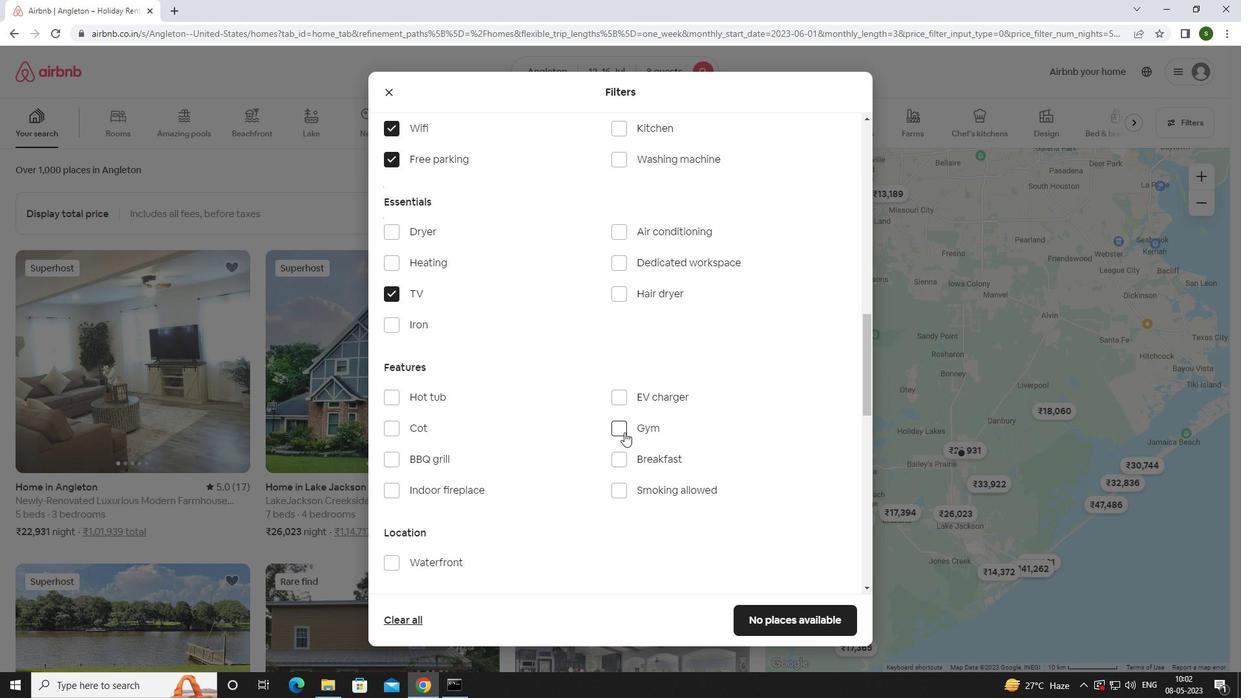 
Action: Mouse moved to (622, 455)
Screenshot: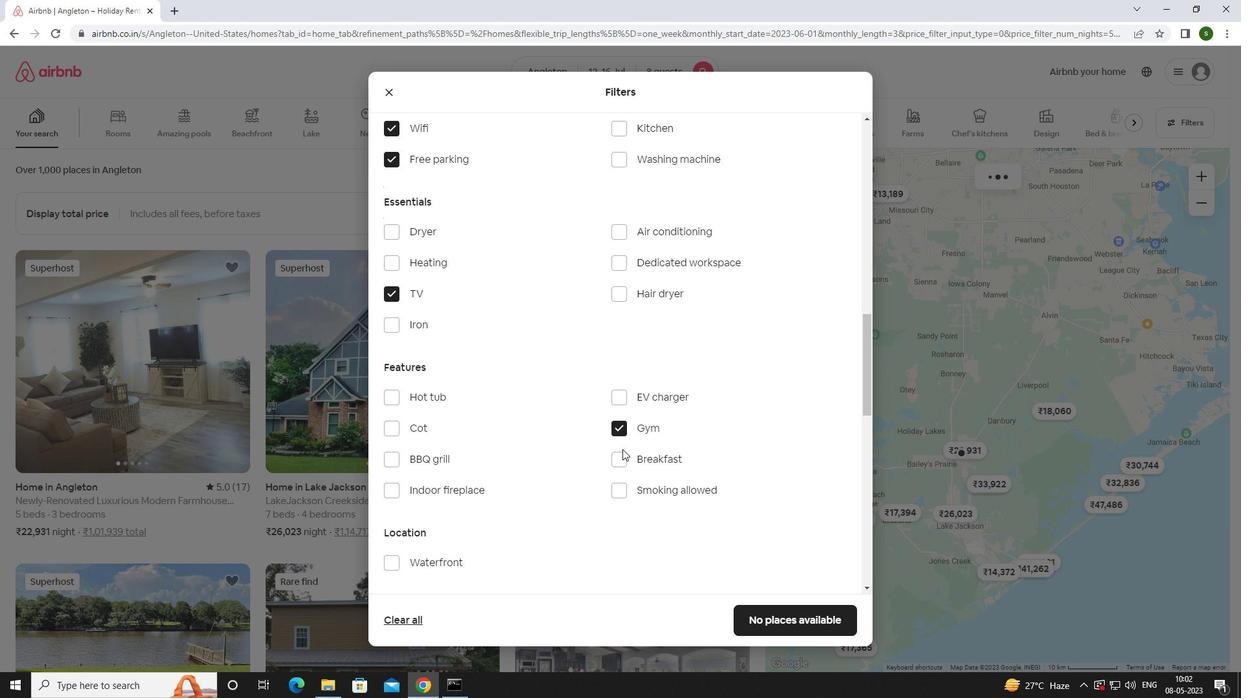 
Action: Mouse pressed left at (622, 455)
Screenshot: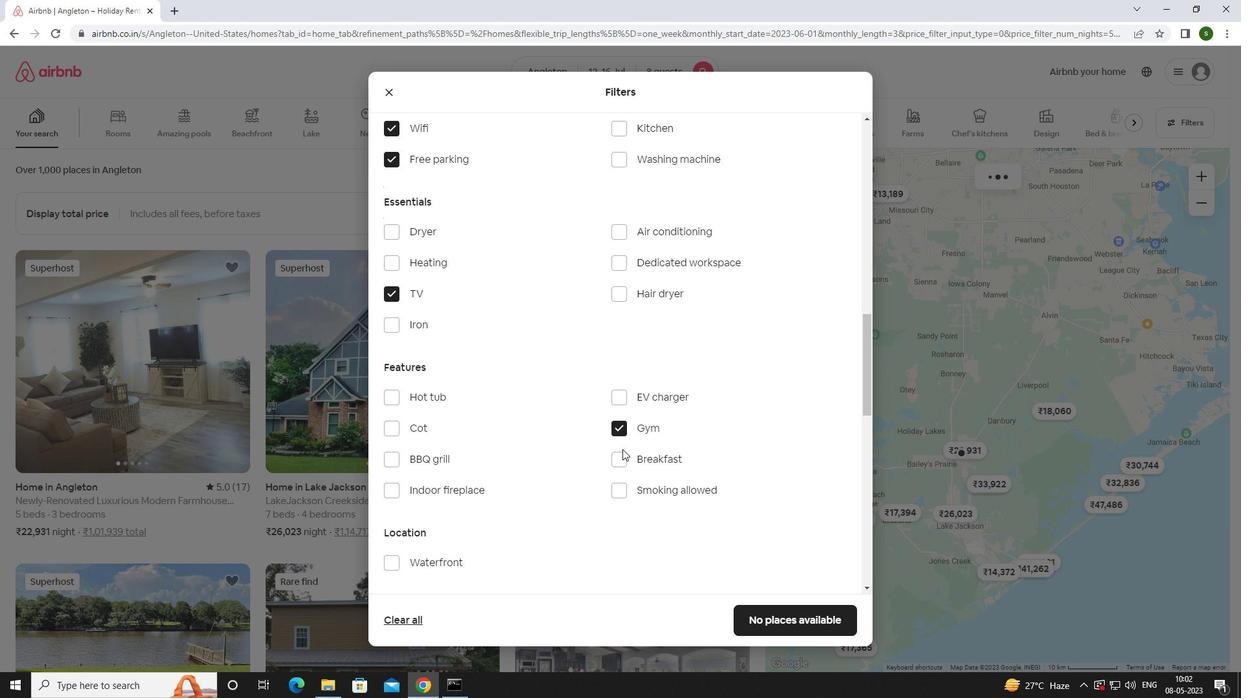 
Action: Mouse moved to (622, 455)
Screenshot: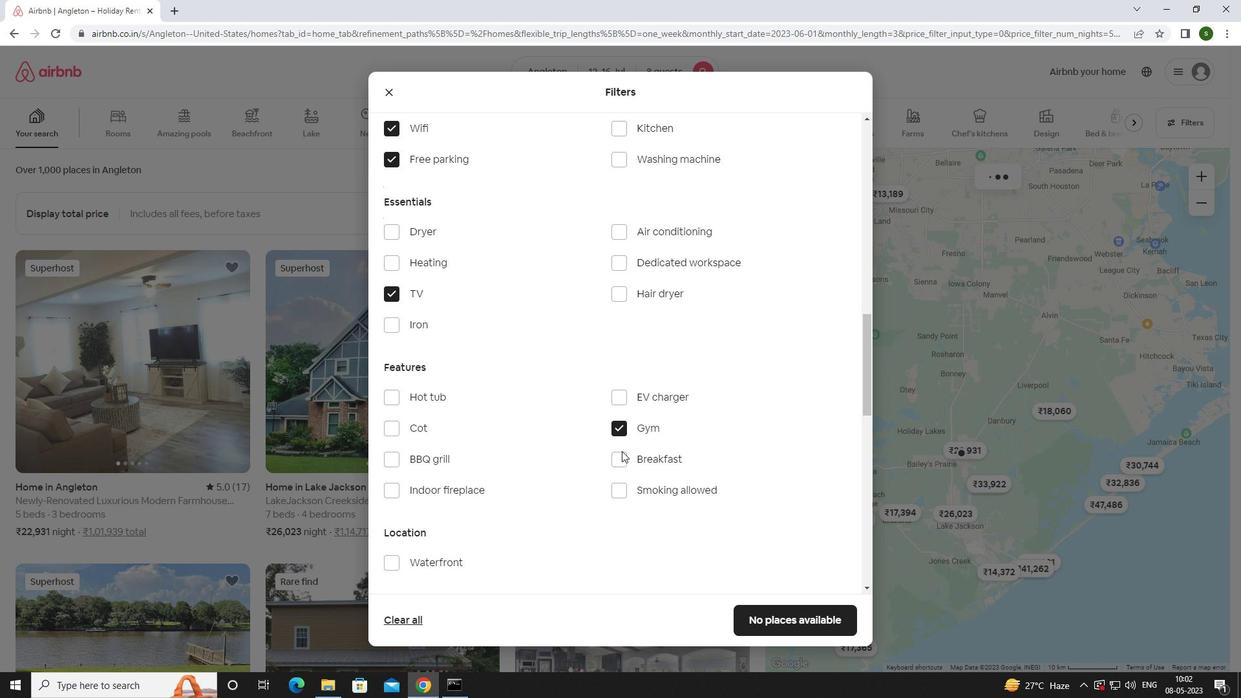 
Action: Mouse scrolled (622, 454) with delta (0, 0)
Screenshot: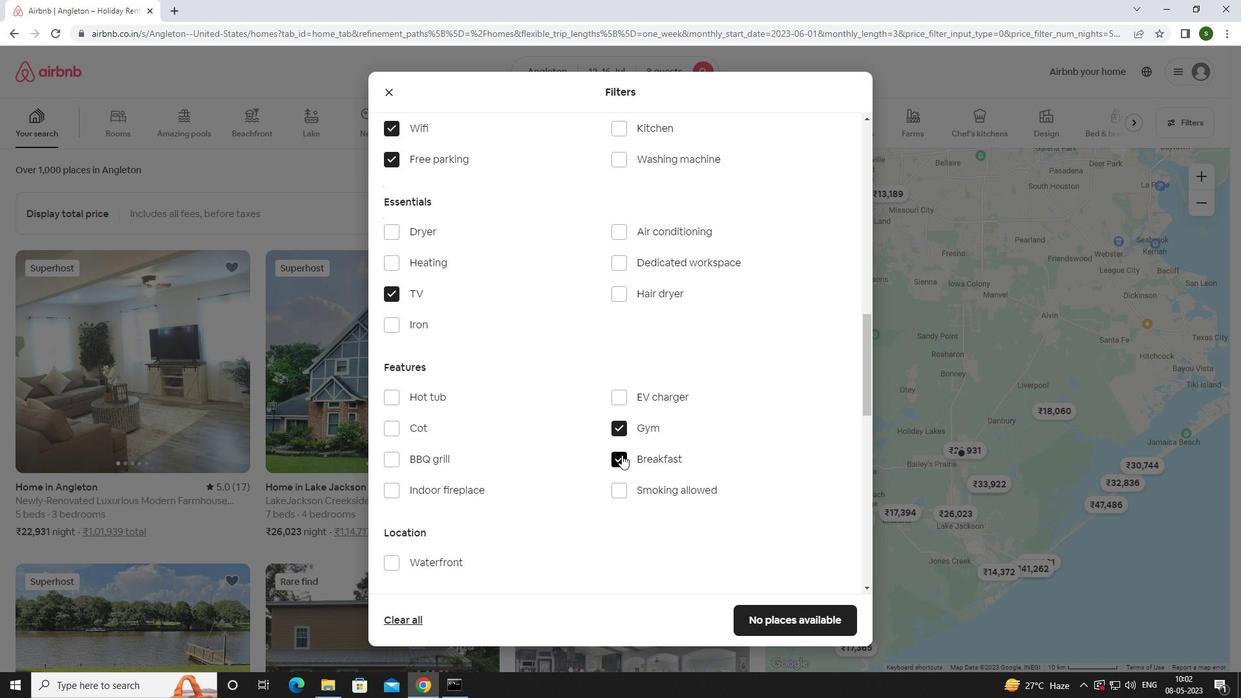 
Action: Mouse scrolled (622, 454) with delta (0, 0)
Screenshot: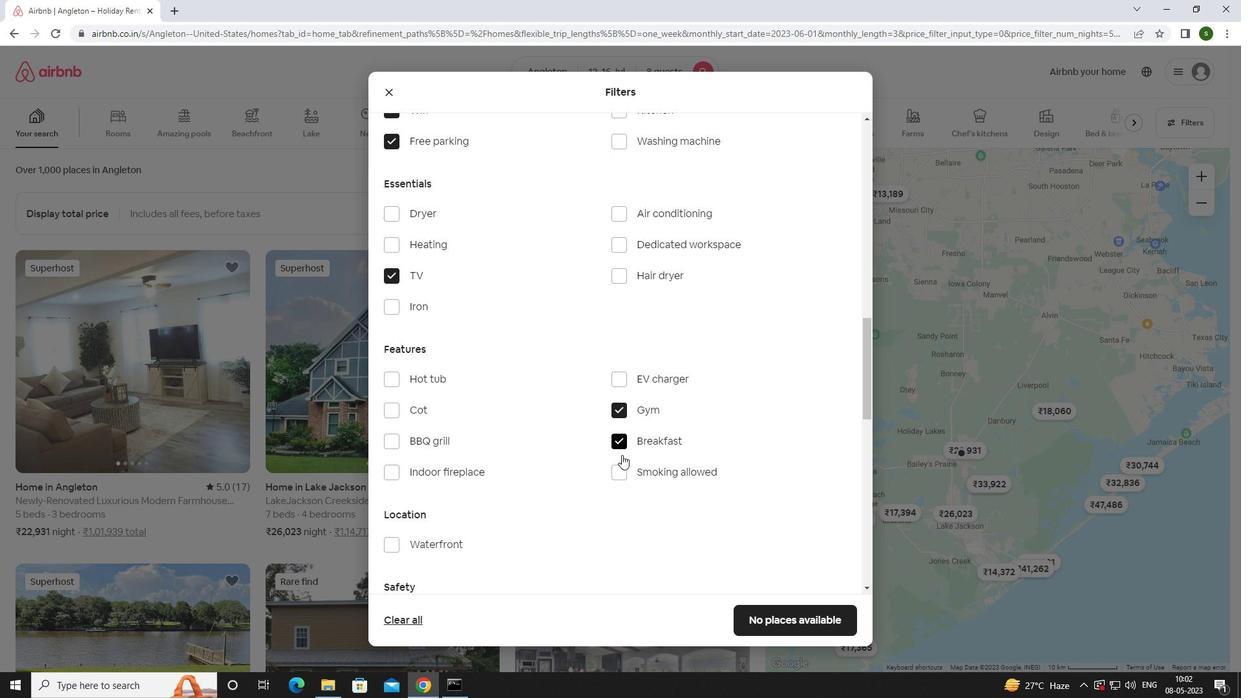 
Action: Mouse scrolled (622, 454) with delta (0, 0)
Screenshot: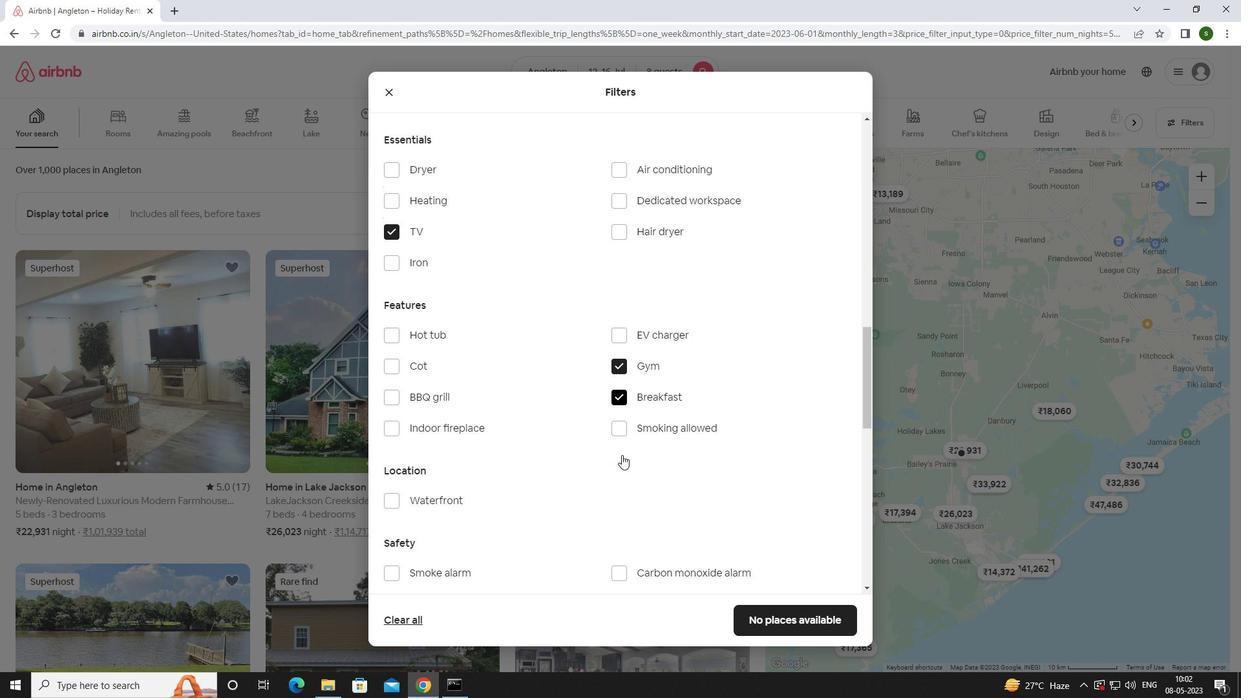 
Action: Mouse scrolled (622, 454) with delta (0, 0)
Screenshot: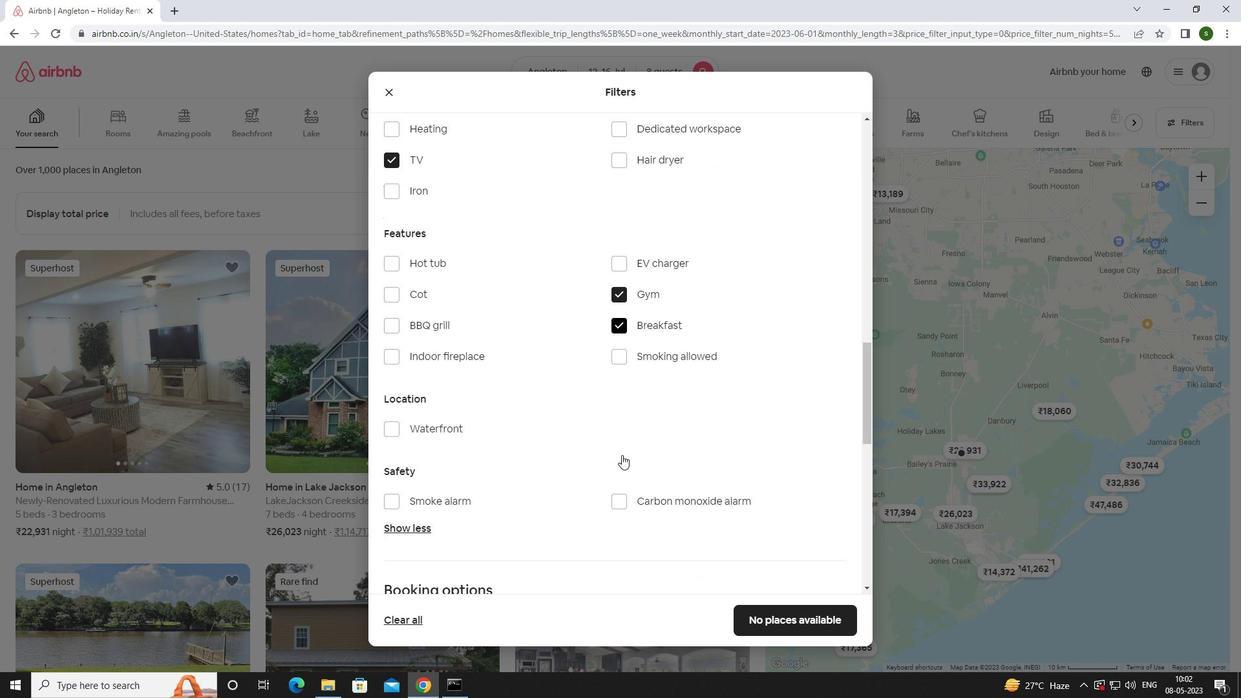 
Action: Mouse scrolled (622, 454) with delta (0, 0)
Screenshot: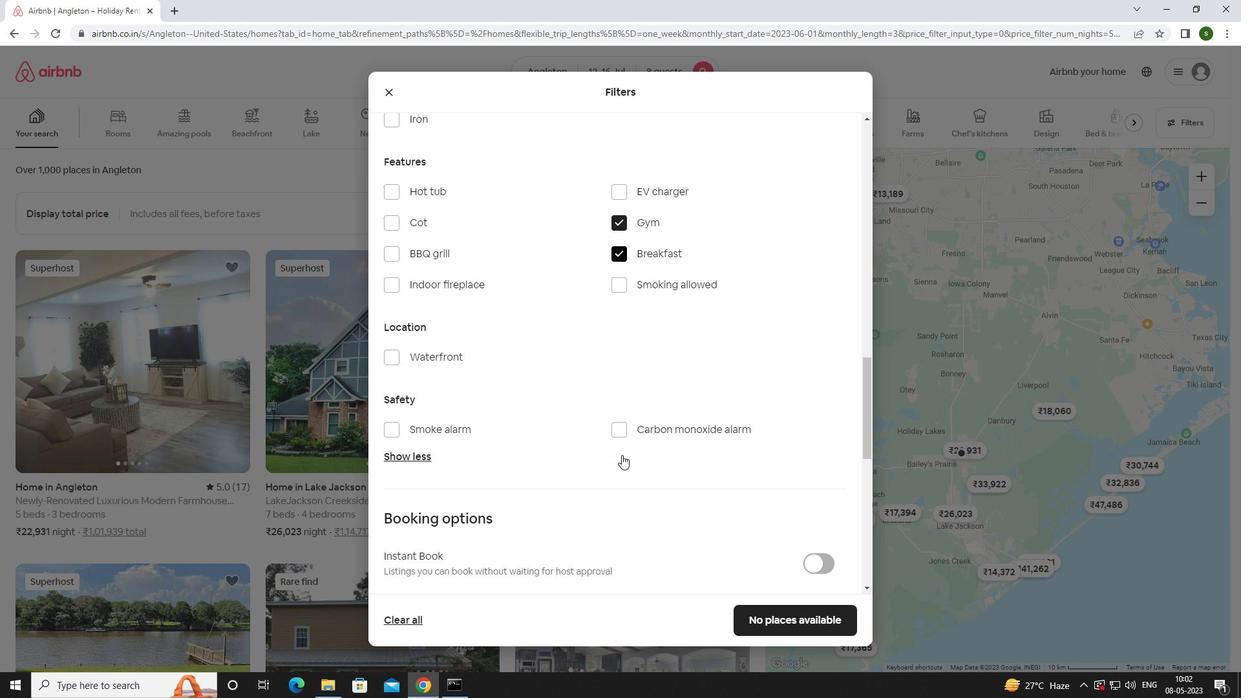 
Action: Mouse moved to (805, 487)
Screenshot: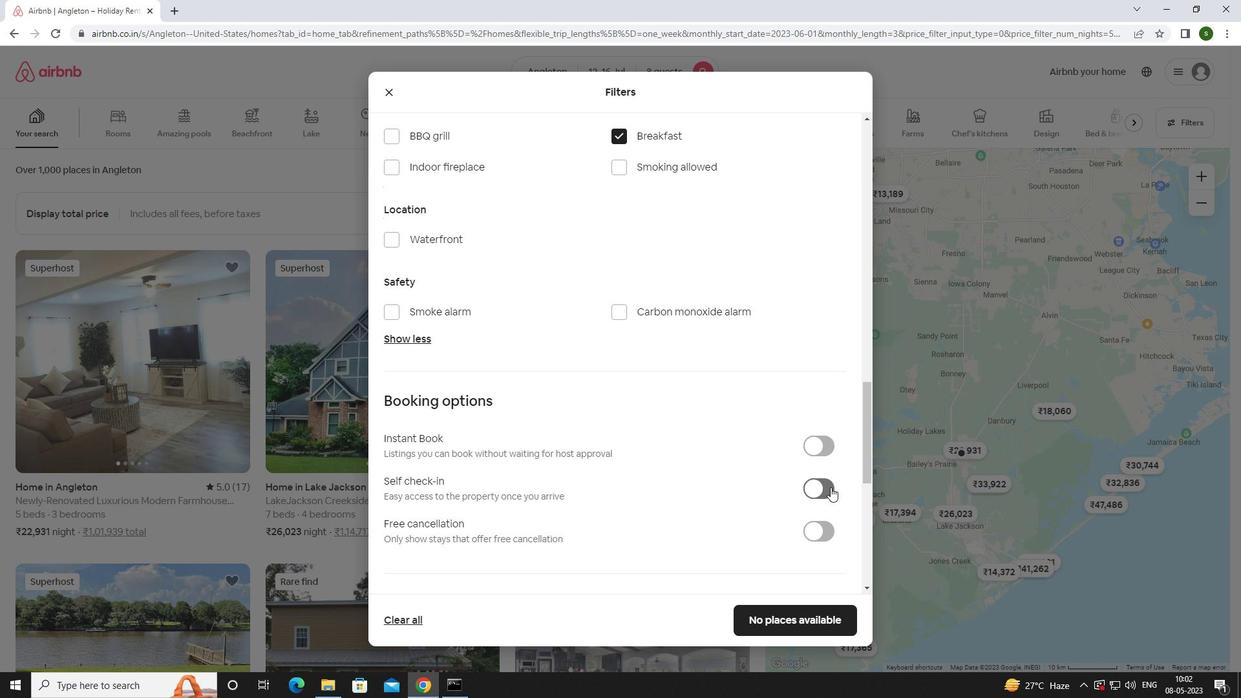 
Action: Mouse pressed left at (805, 487)
Screenshot: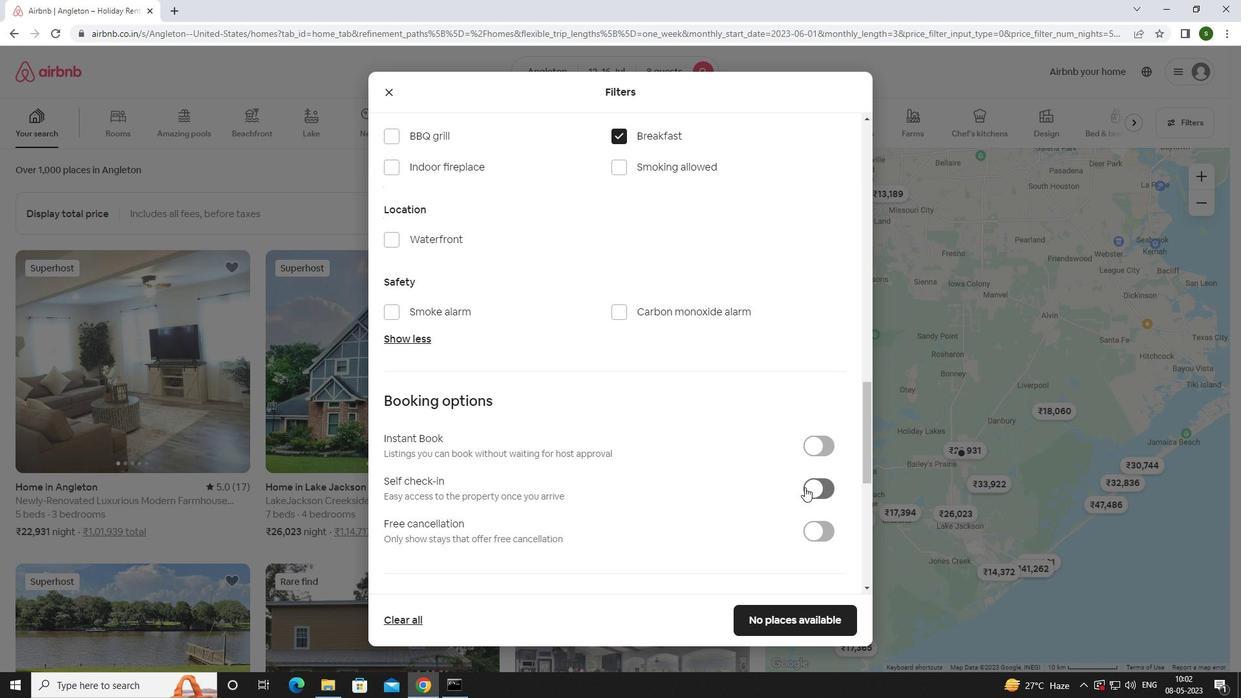 
Action: Mouse moved to (605, 450)
Screenshot: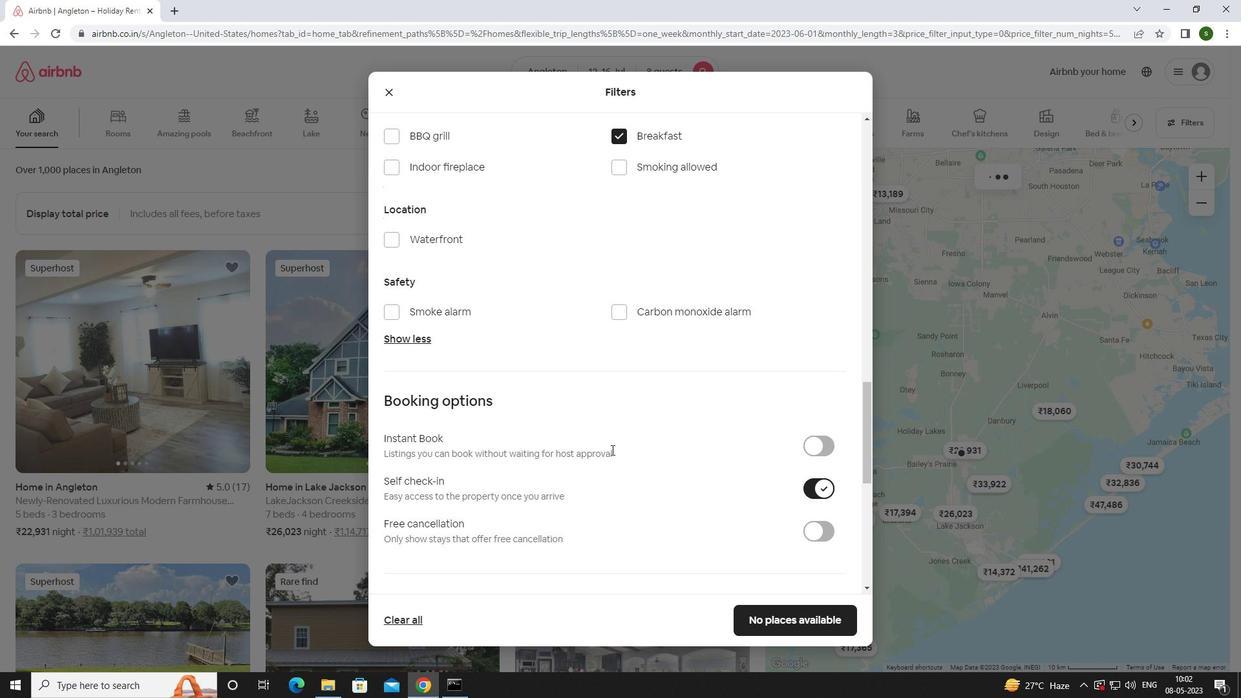 
Action: Mouse scrolled (605, 449) with delta (0, 0)
Screenshot: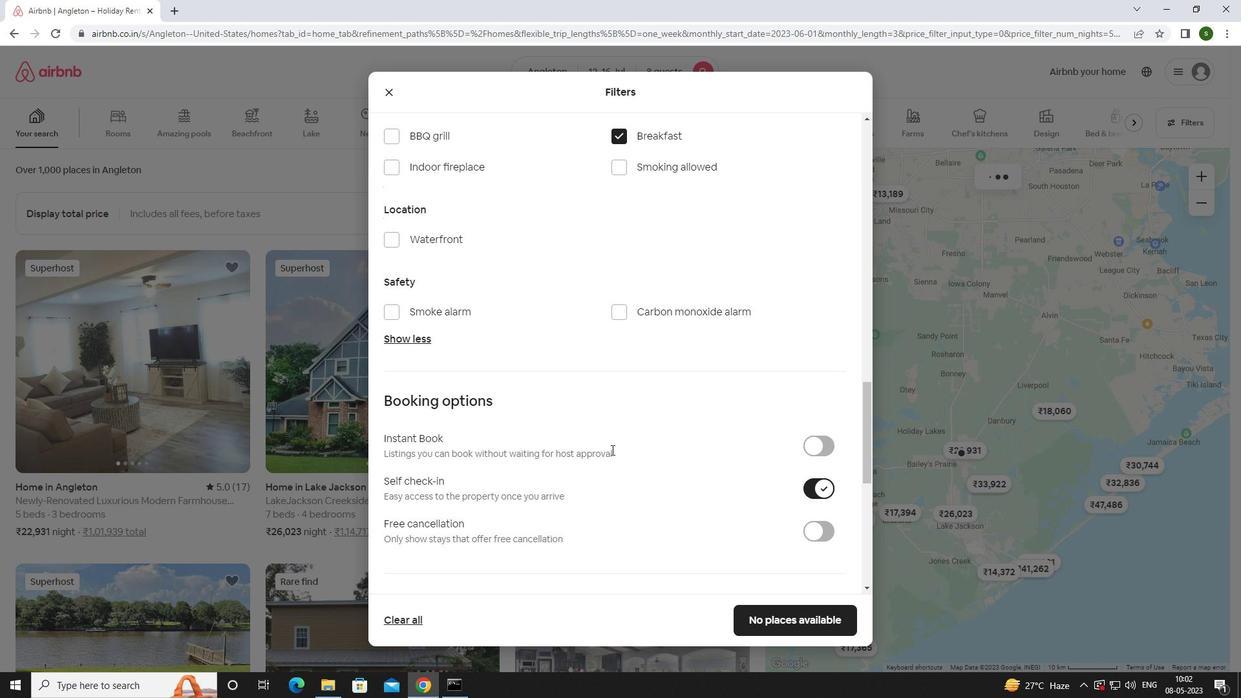 
Action: Mouse scrolled (605, 449) with delta (0, 0)
Screenshot: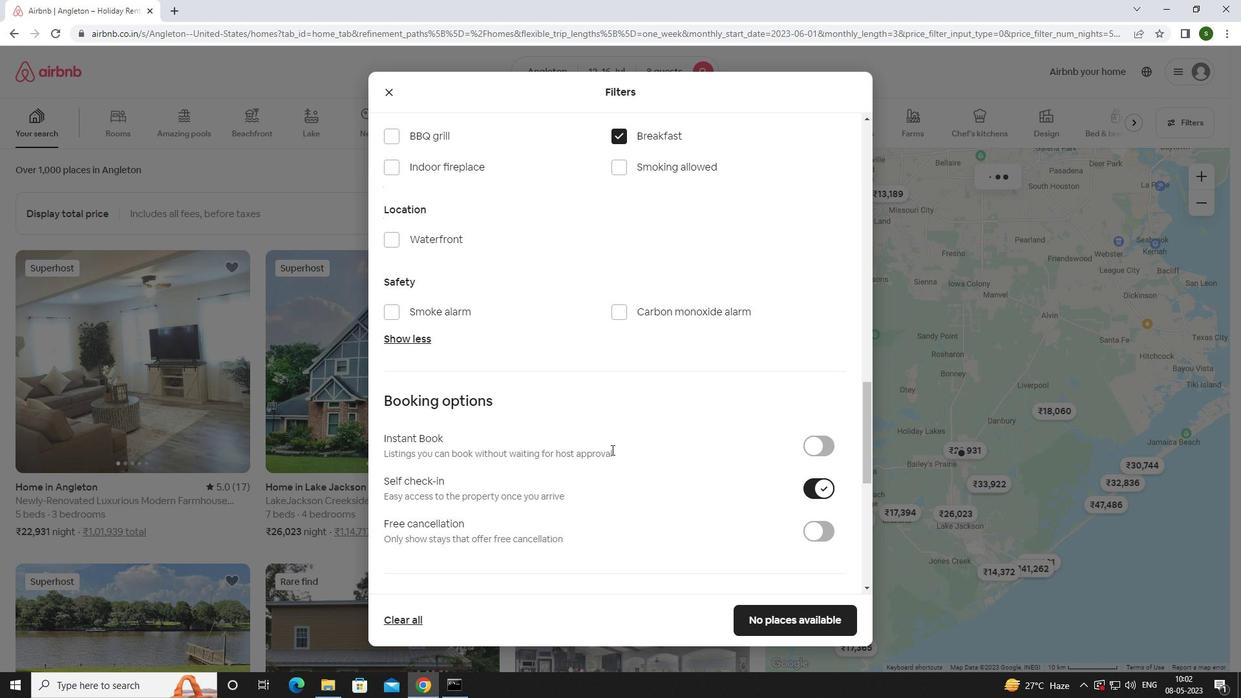 
Action: Mouse scrolled (605, 449) with delta (0, 0)
Screenshot: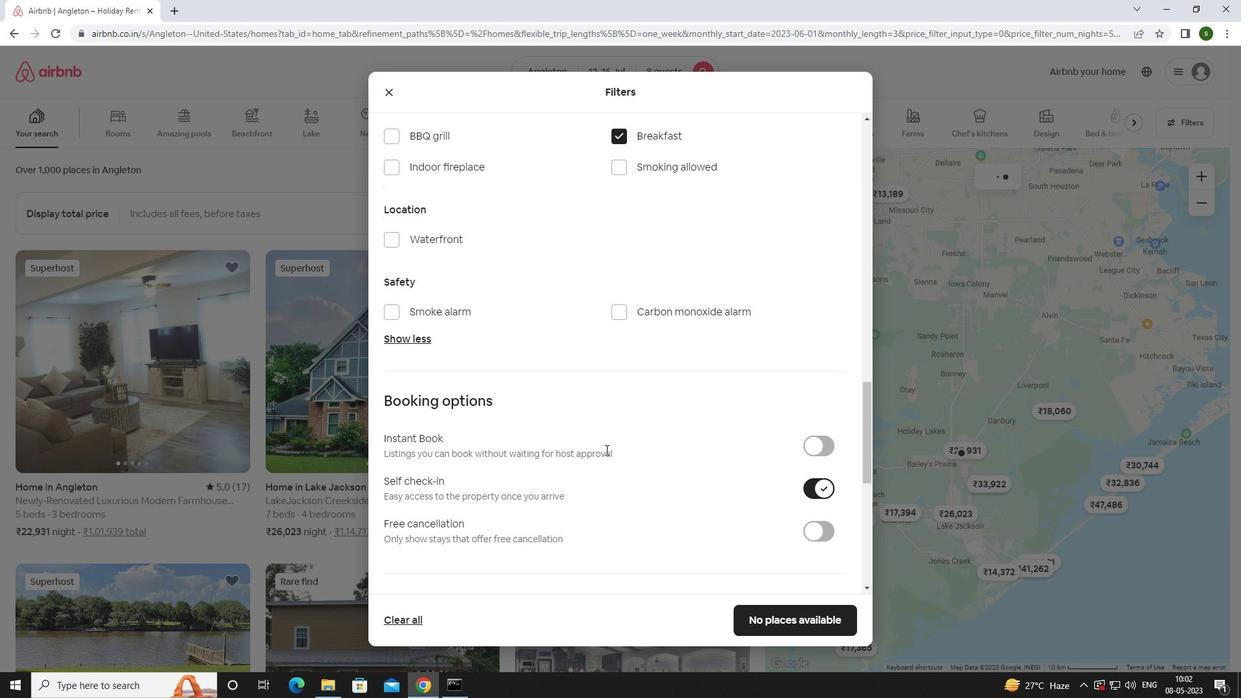 
Action: Mouse scrolled (605, 449) with delta (0, 0)
Screenshot: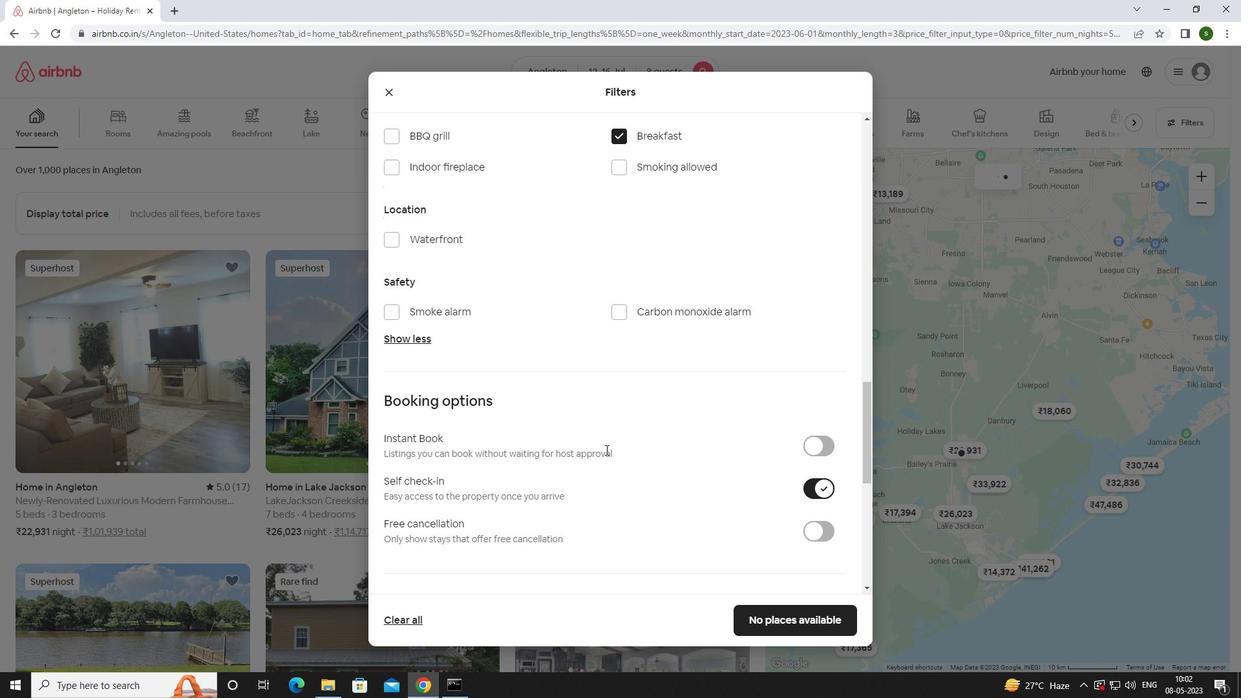 
Action: Mouse scrolled (605, 449) with delta (0, 0)
Screenshot: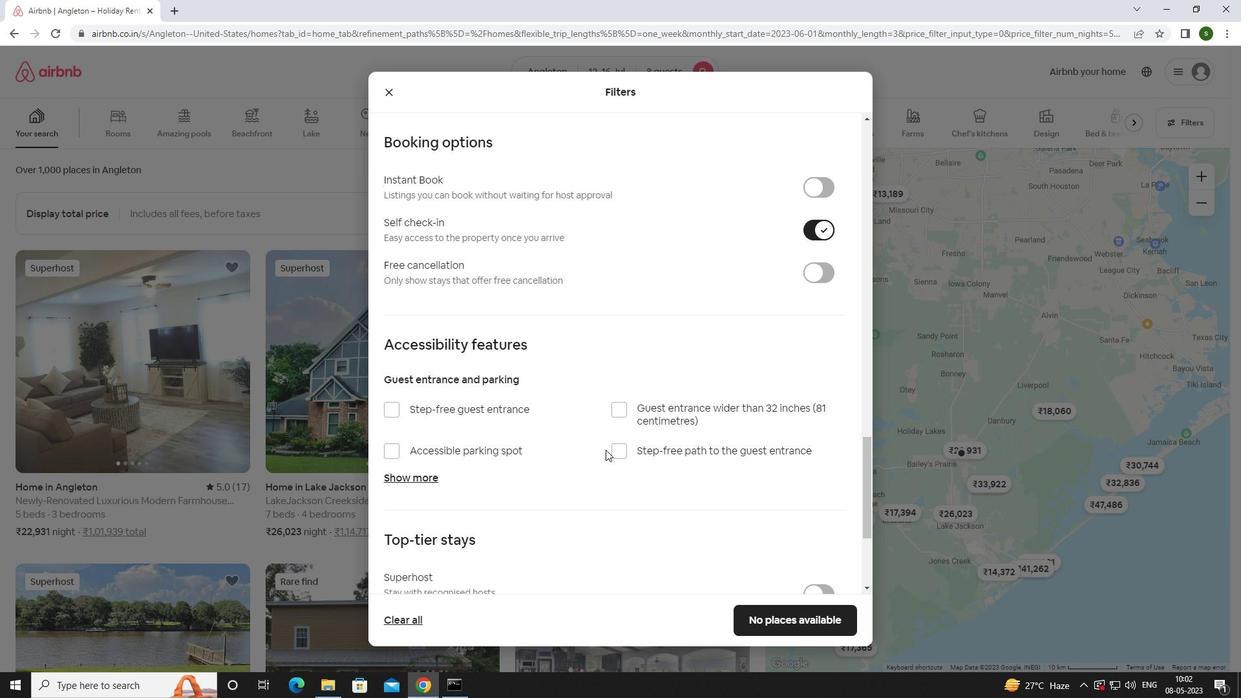 
Action: Mouse scrolled (605, 449) with delta (0, 0)
Screenshot: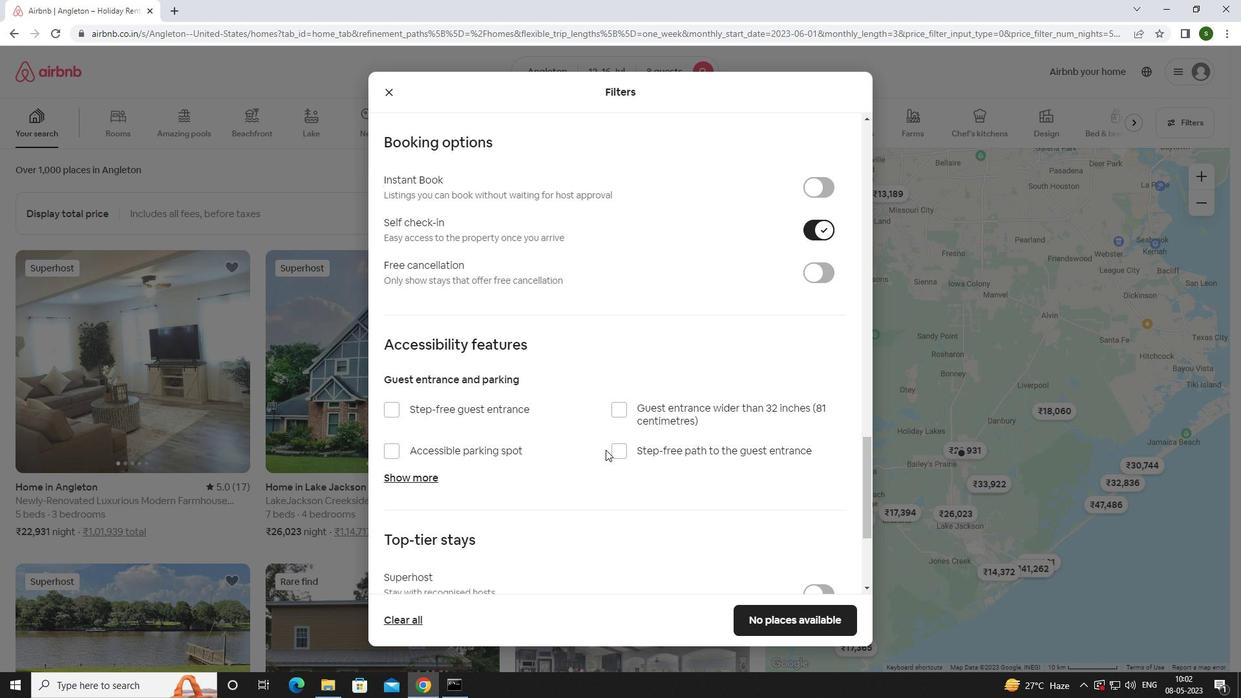 
Action: Mouse scrolled (605, 449) with delta (0, 0)
Screenshot: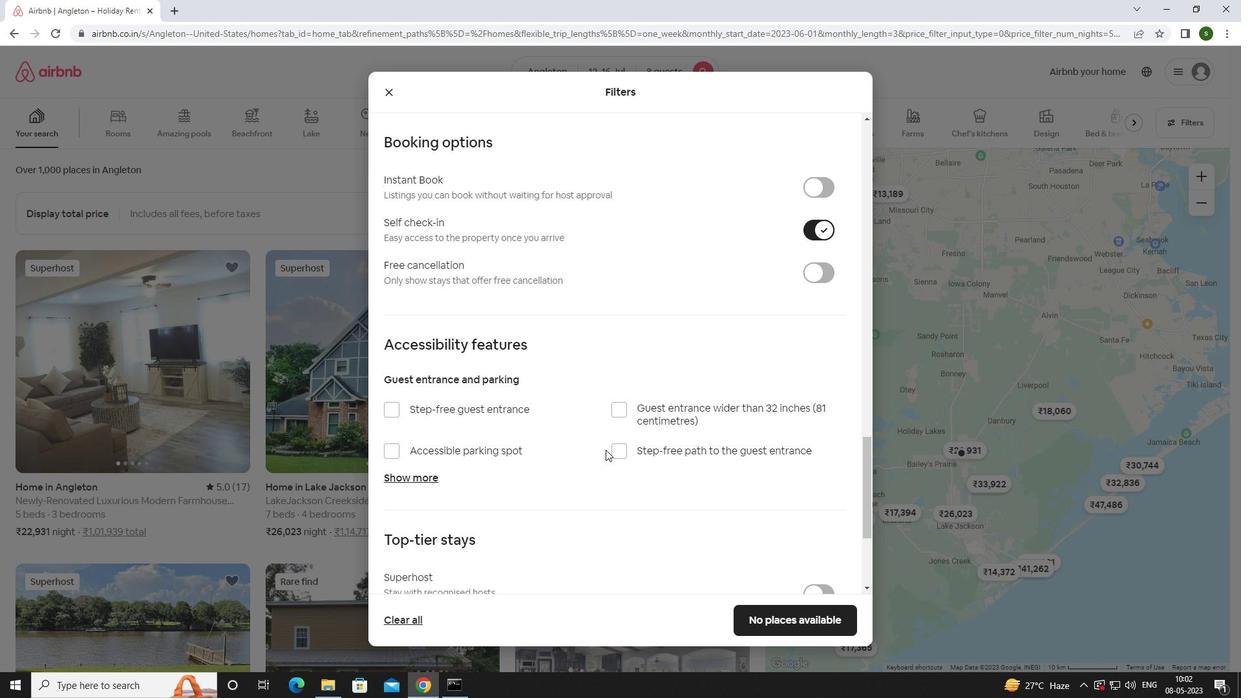 
Action: Mouse moved to (425, 516)
Screenshot: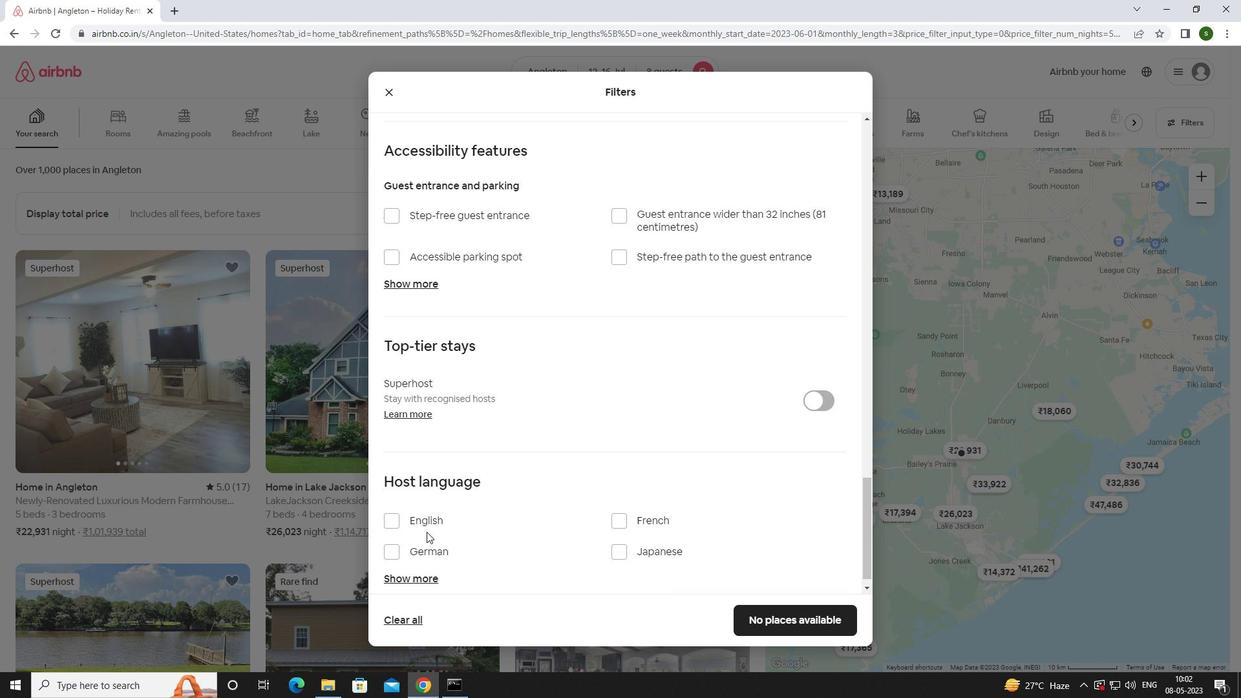 
Action: Mouse pressed left at (425, 516)
Screenshot: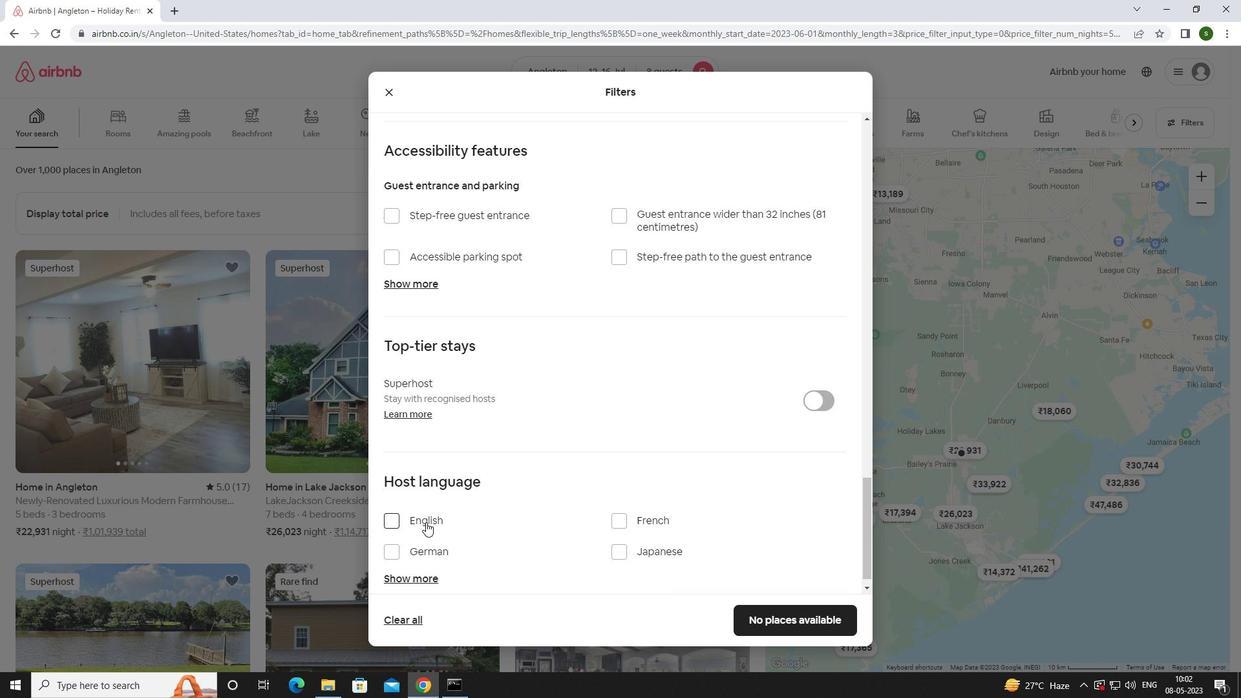 
Action: Mouse moved to (785, 611)
Screenshot: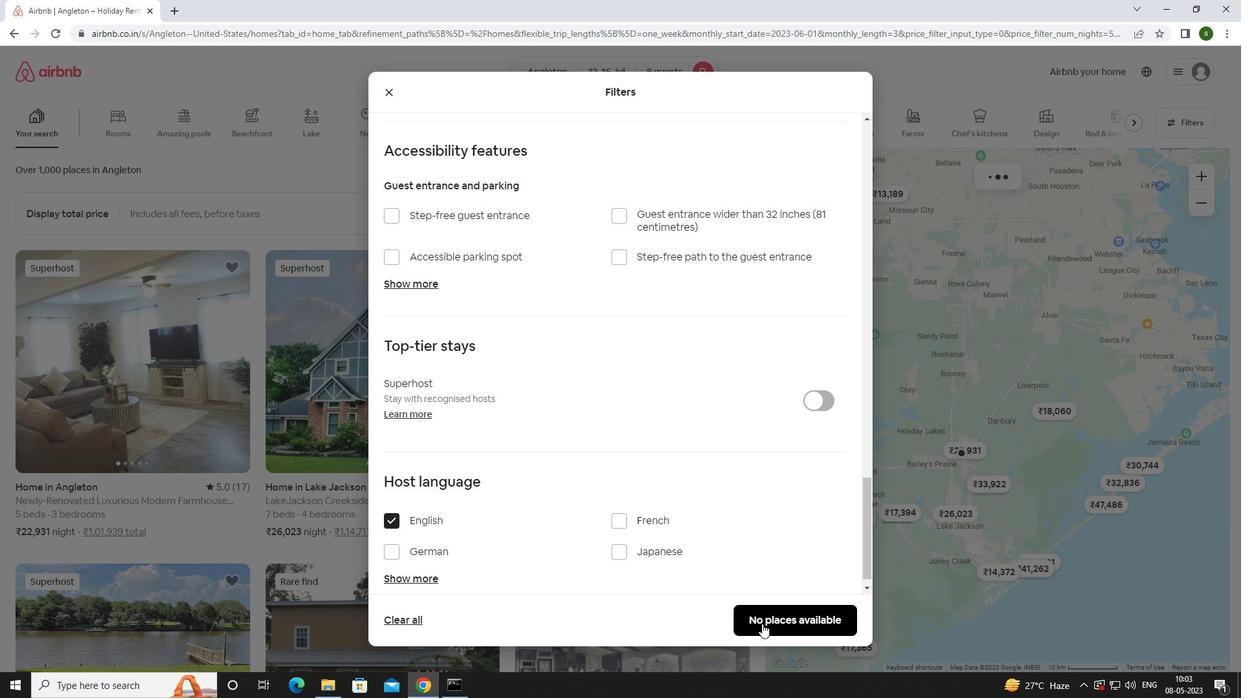 
Action: Mouse pressed left at (785, 611)
Screenshot: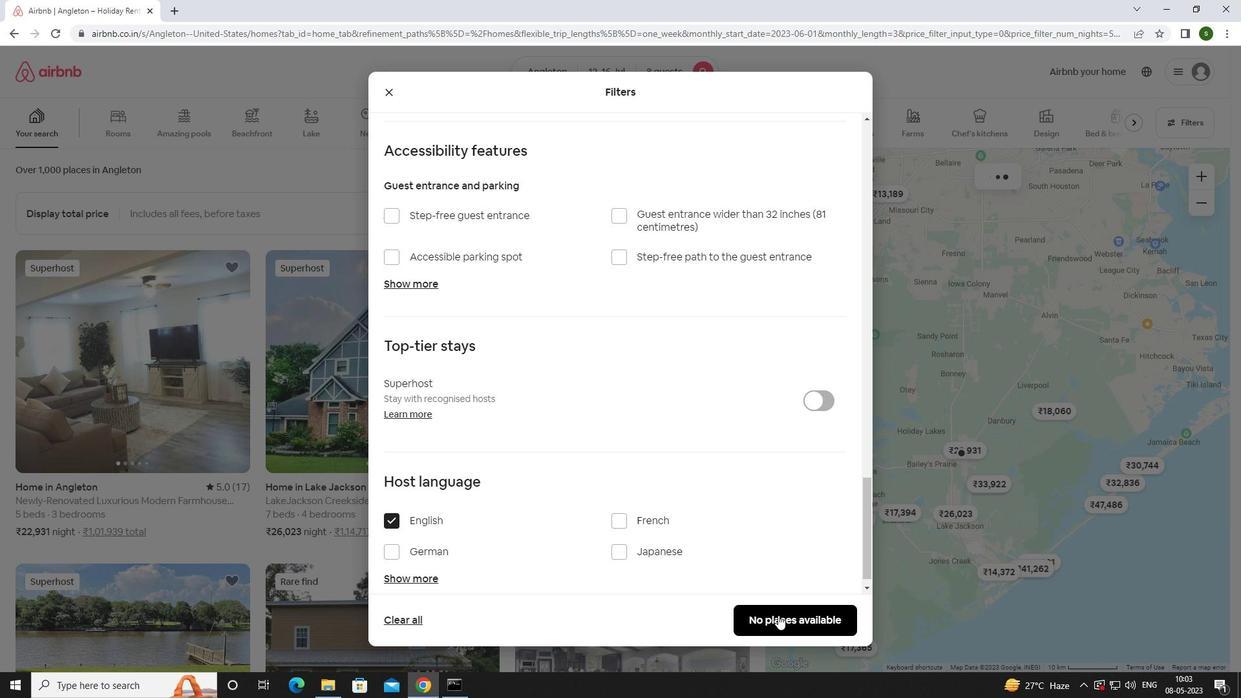 
Action: Mouse moved to (523, 368)
Screenshot: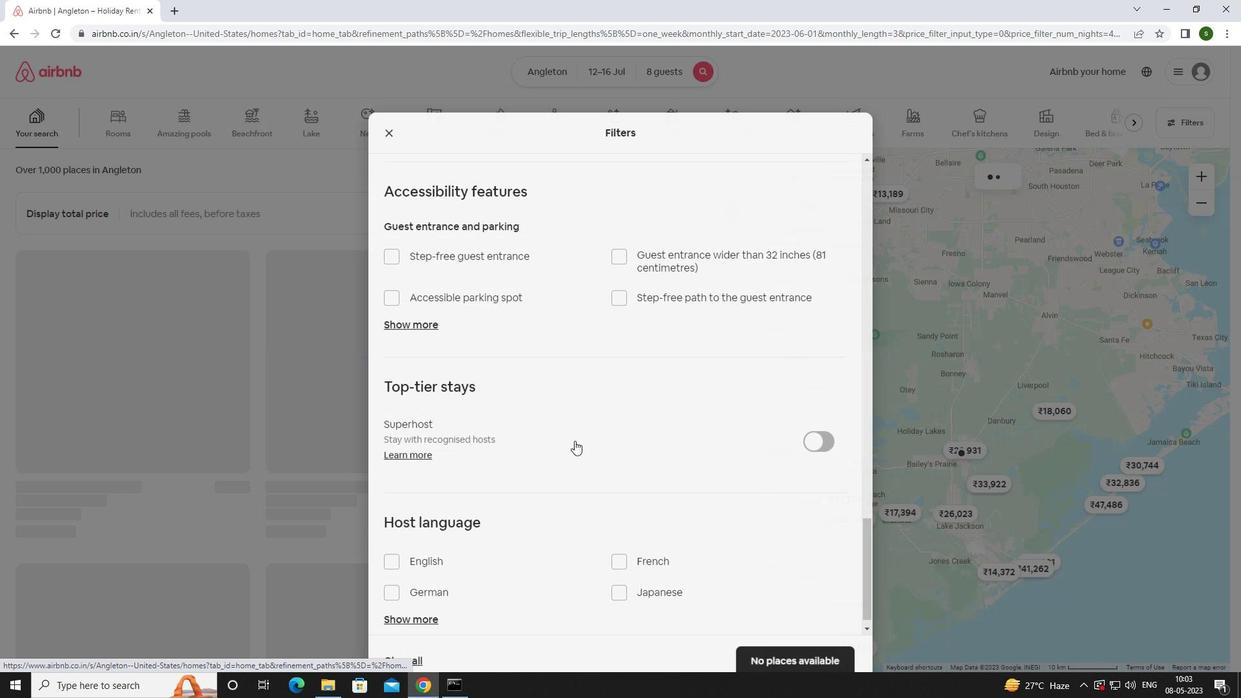 
